 Task: Find connections with filter location Sar-e Pul with filter topic #lifestylewith filter profile language English with filter current company Capgemini with filter school Delhi Public School, Ranchi with filter industry Staffing and Recruiting with filter service category Computer Repair with filter keywords title Administrative Assistant
Action: Mouse moved to (279, 211)
Screenshot: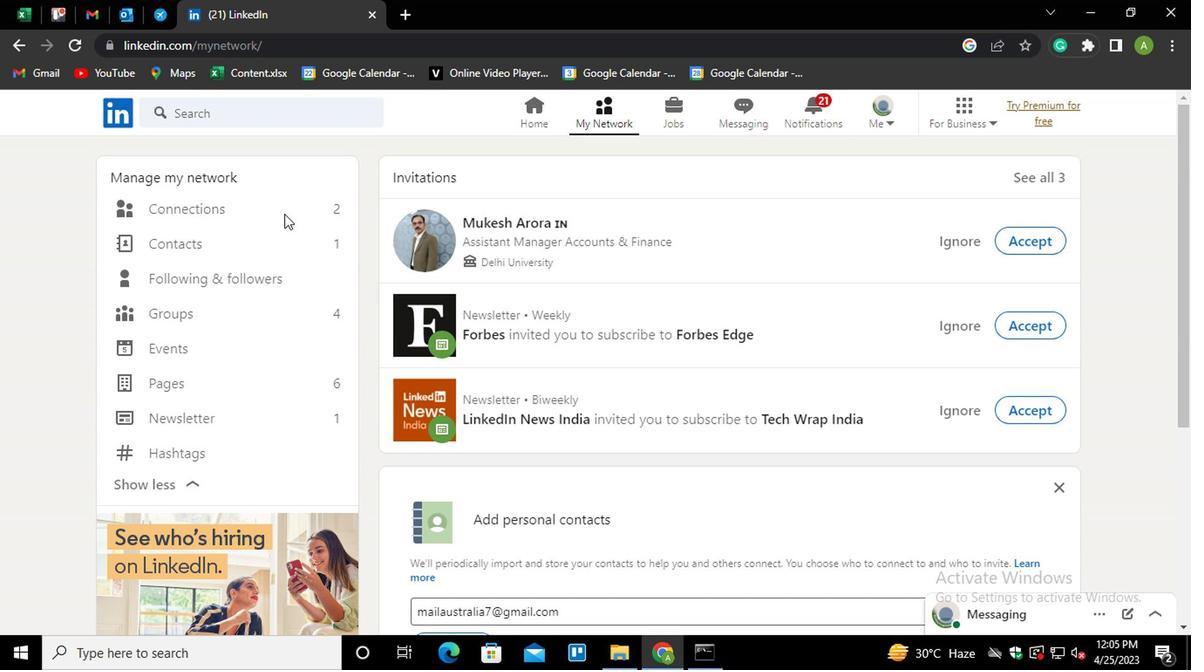 
Action: Mouse pressed left at (279, 211)
Screenshot: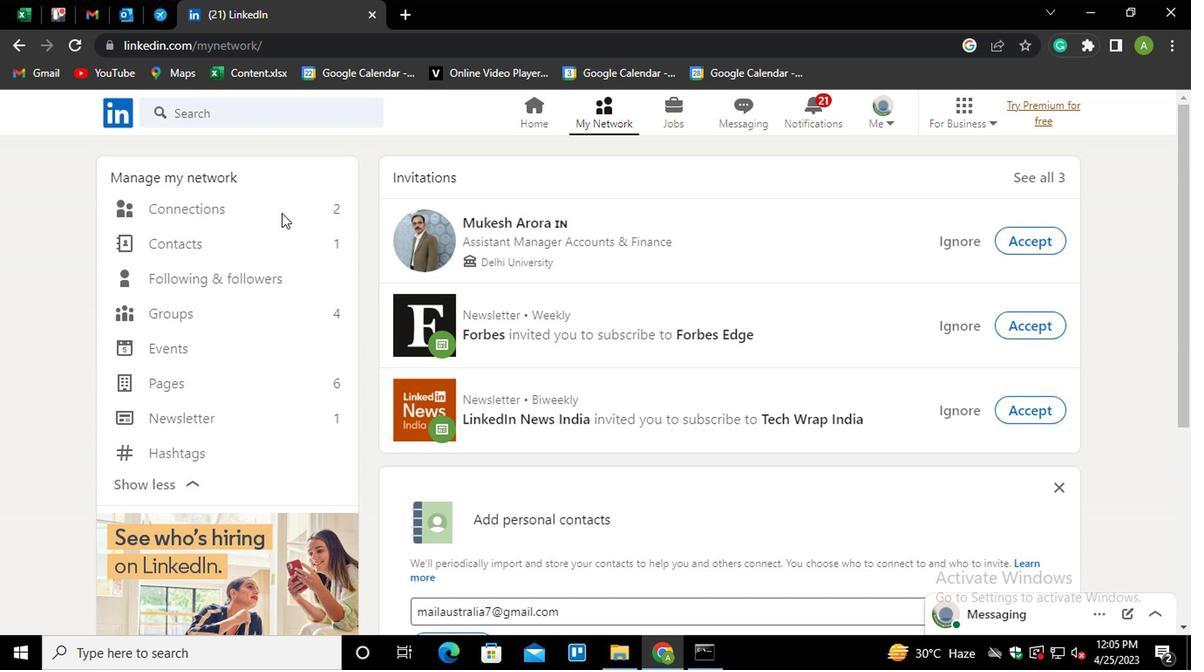 
Action: Mouse moved to (695, 211)
Screenshot: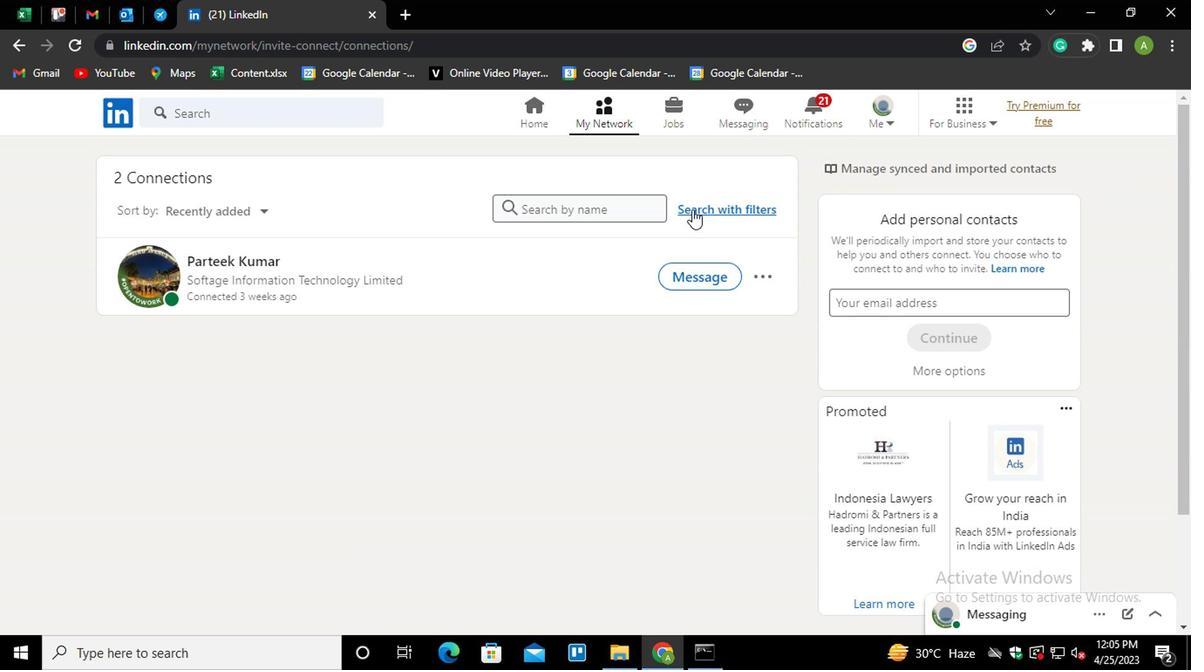 
Action: Mouse pressed left at (695, 211)
Screenshot: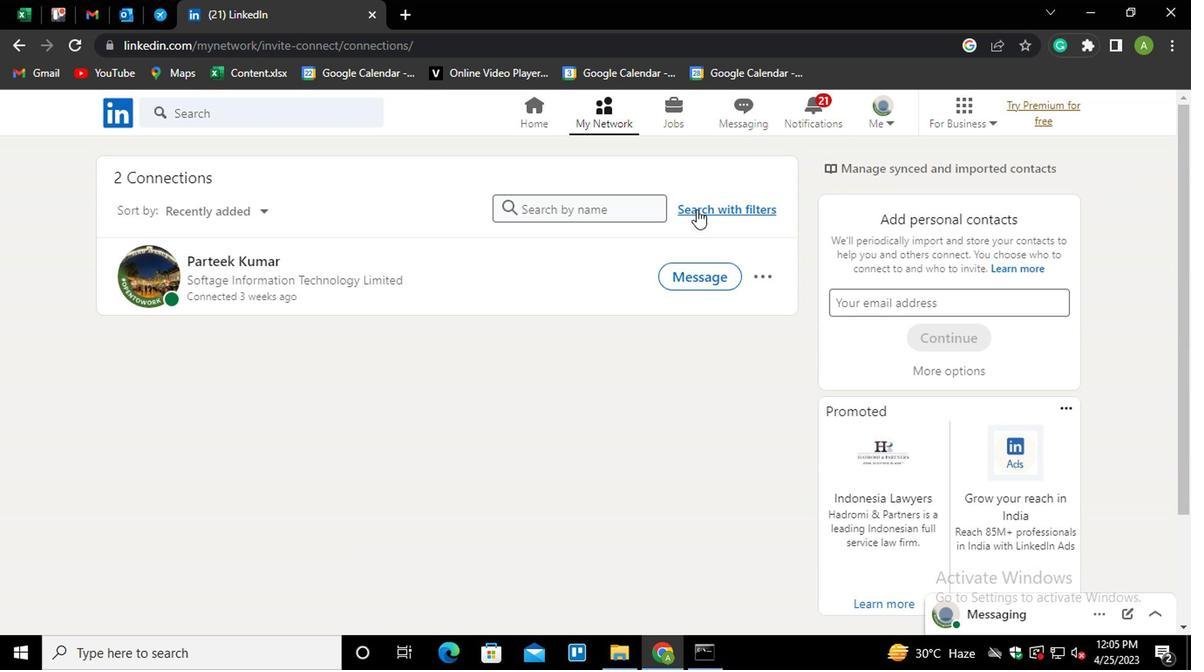 
Action: Mouse moved to (568, 160)
Screenshot: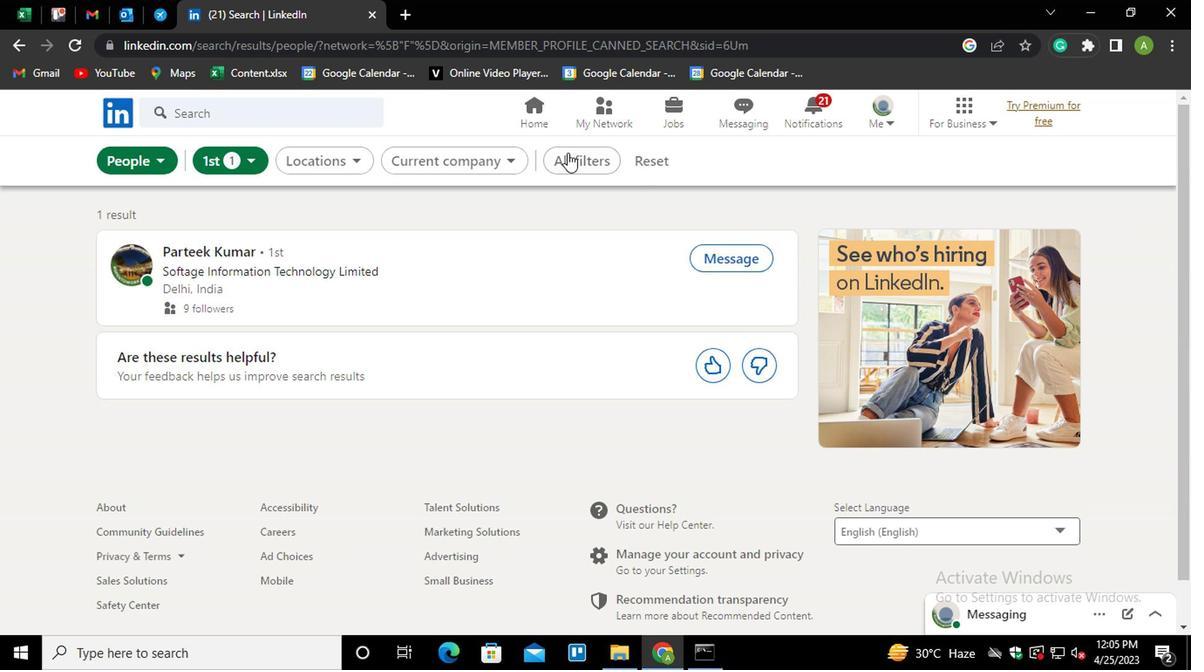 
Action: Mouse pressed left at (568, 160)
Screenshot: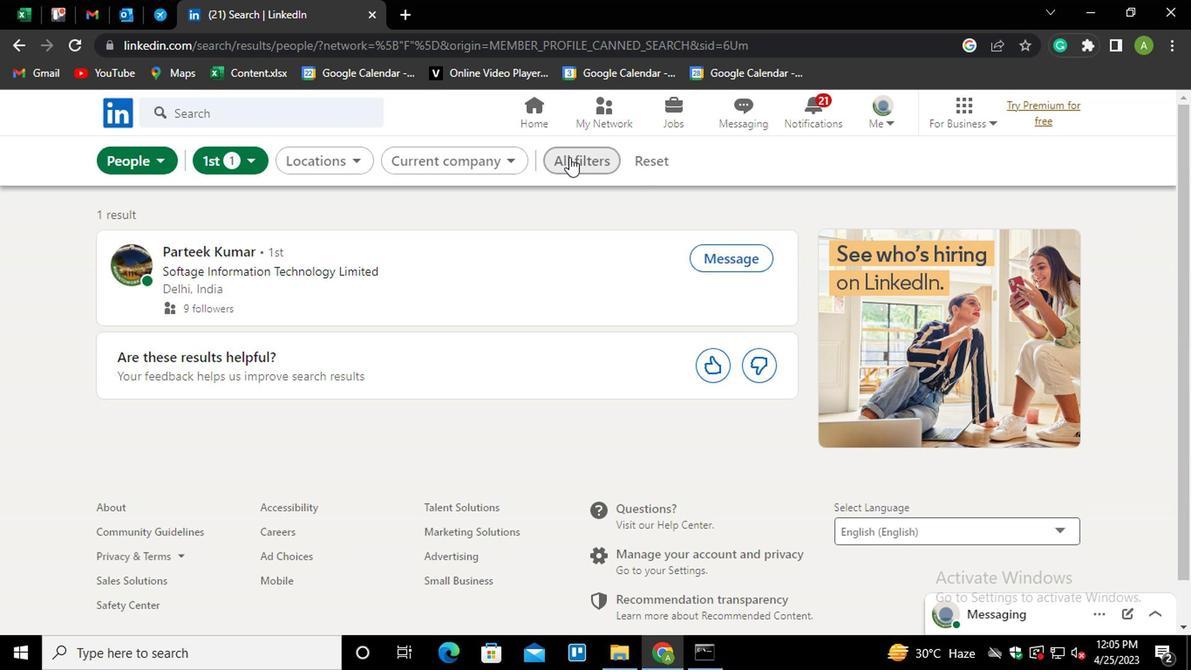 
Action: Mouse moved to (839, 339)
Screenshot: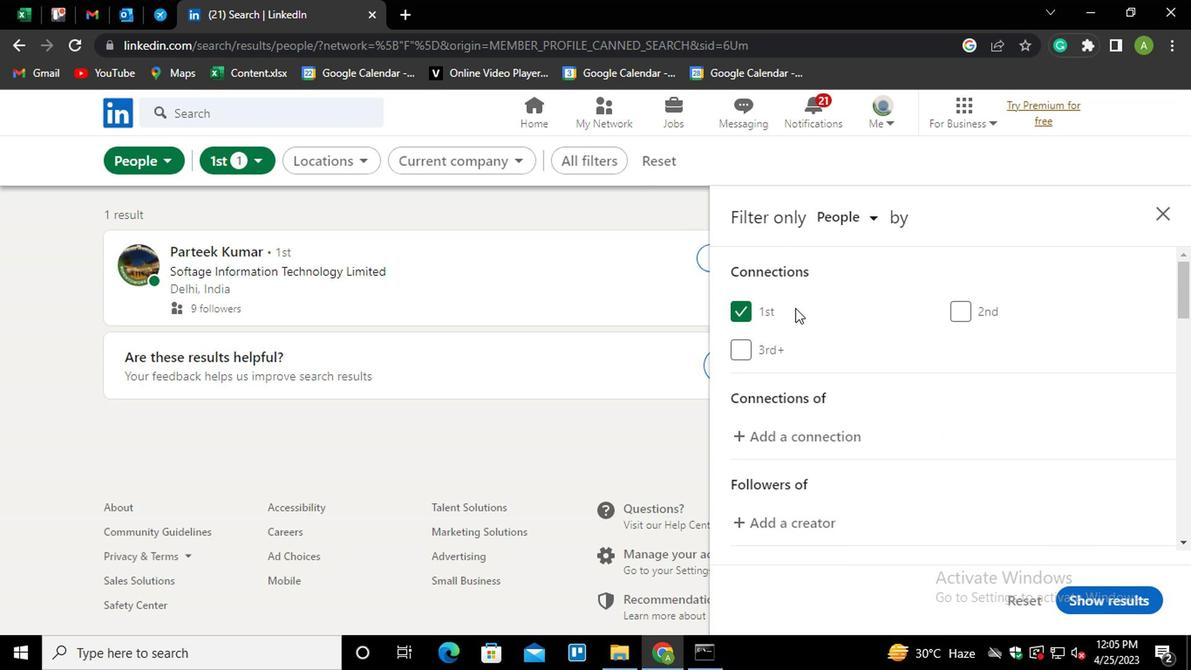 
Action: Mouse scrolled (839, 338) with delta (0, 0)
Screenshot: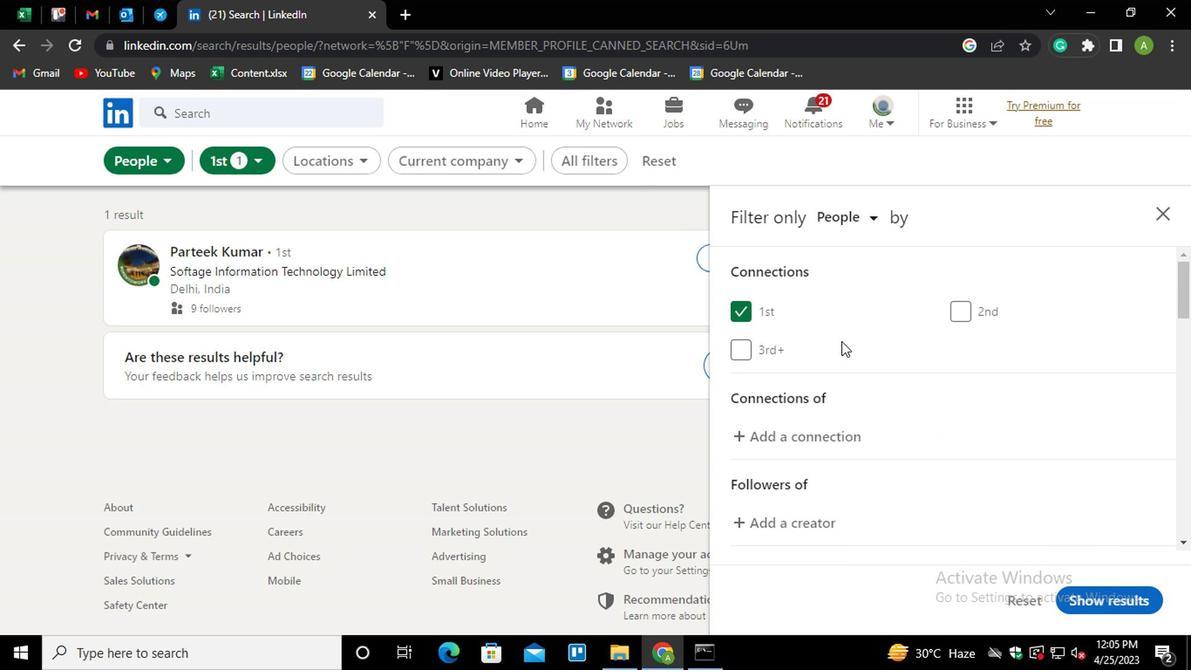 
Action: Mouse scrolled (839, 338) with delta (0, 0)
Screenshot: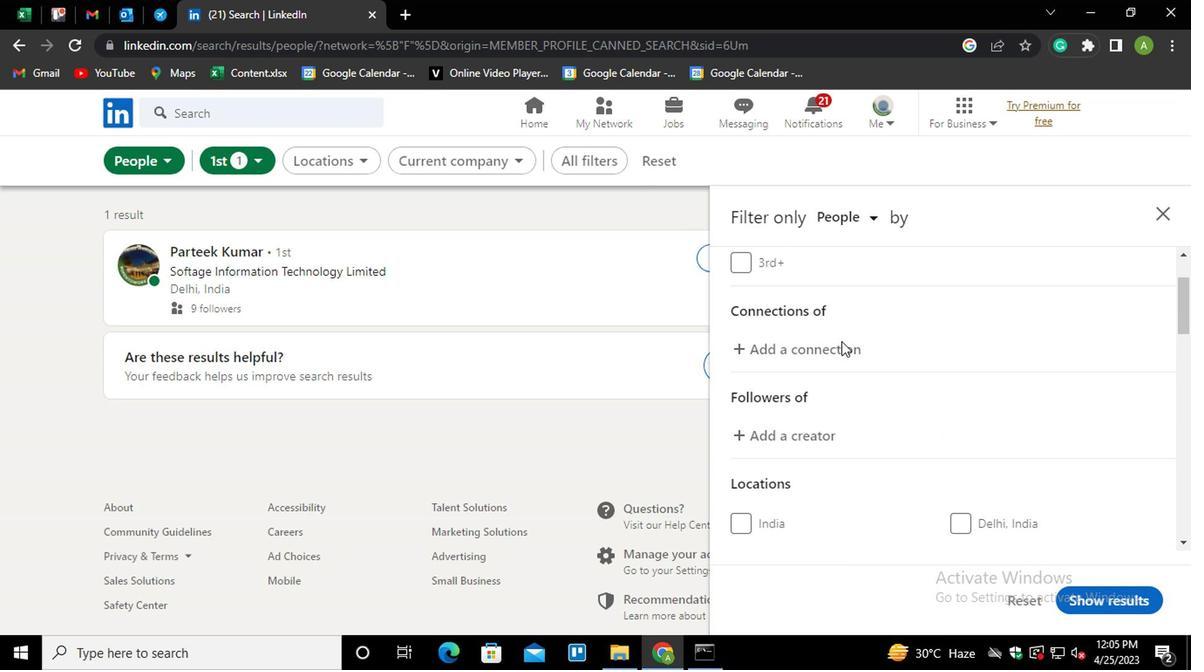 
Action: Mouse moved to (839, 345)
Screenshot: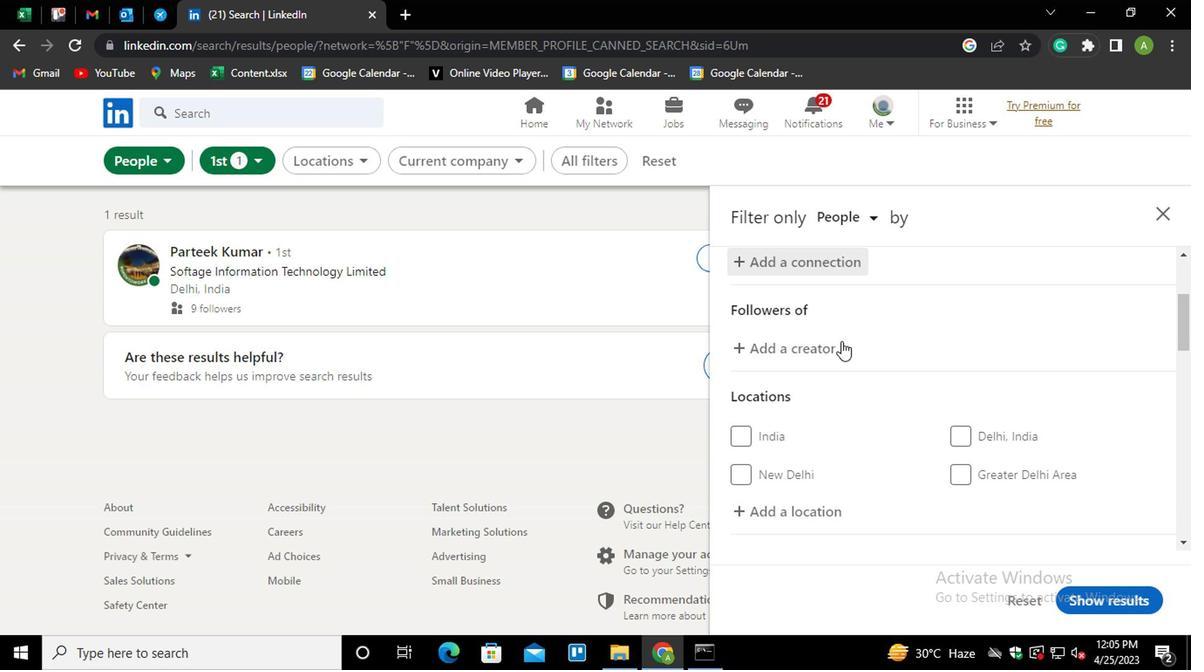 
Action: Mouse scrolled (839, 345) with delta (0, 0)
Screenshot: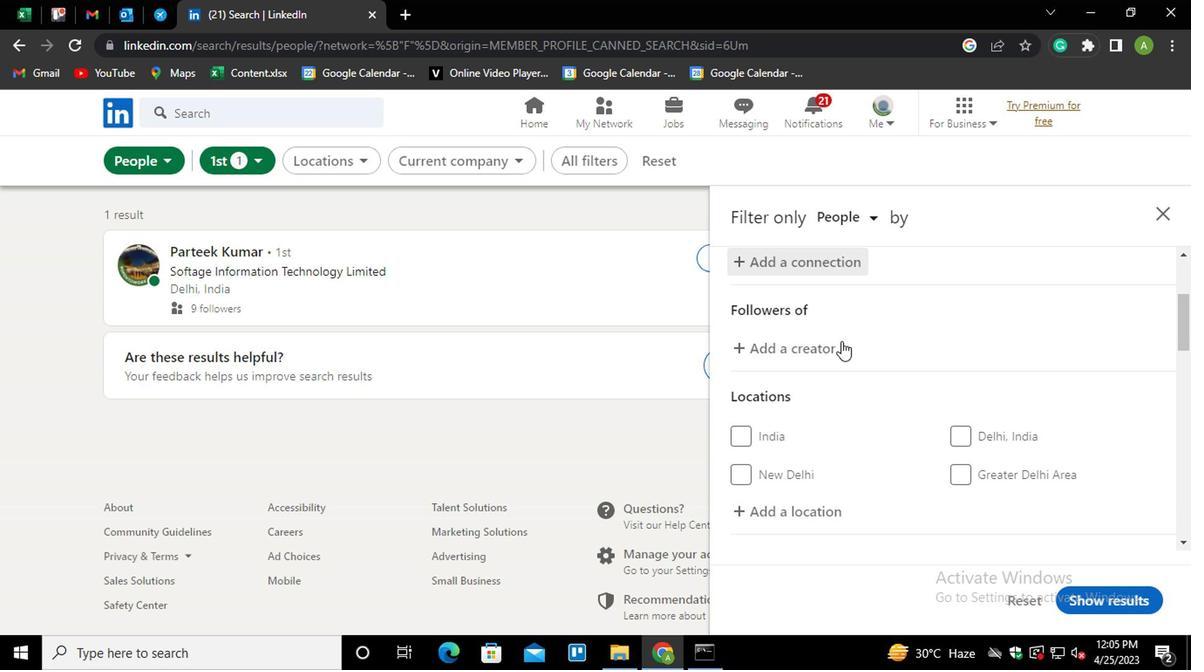 
Action: Mouse moved to (799, 419)
Screenshot: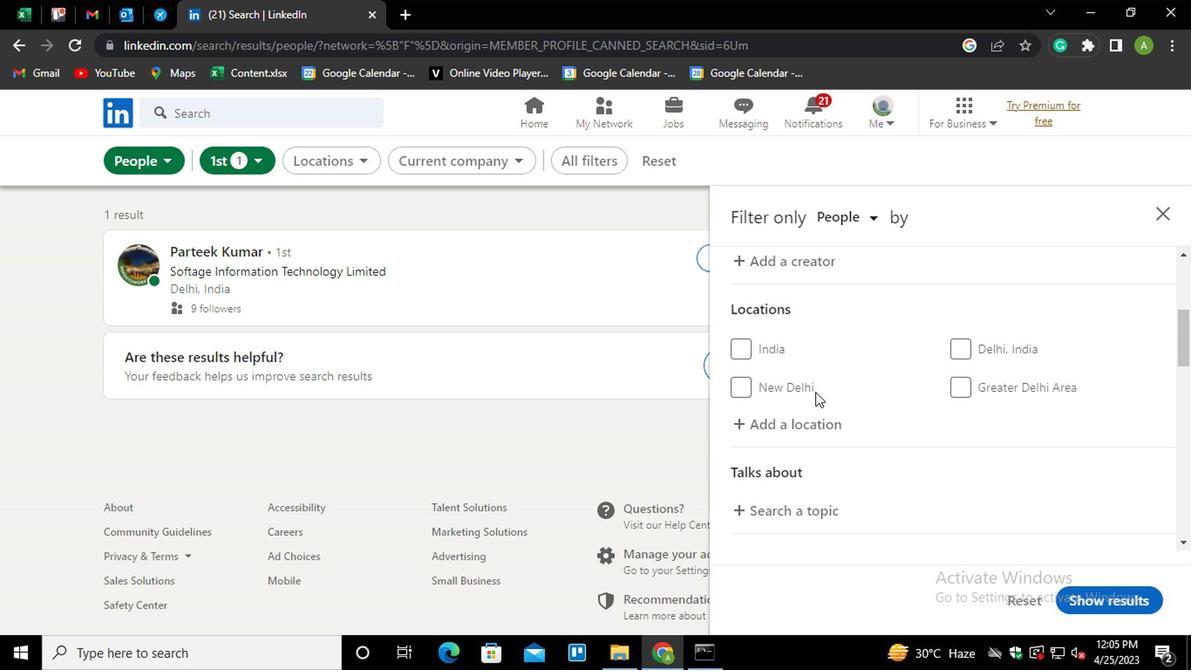 
Action: Mouse pressed left at (799, 419)
Screenshot: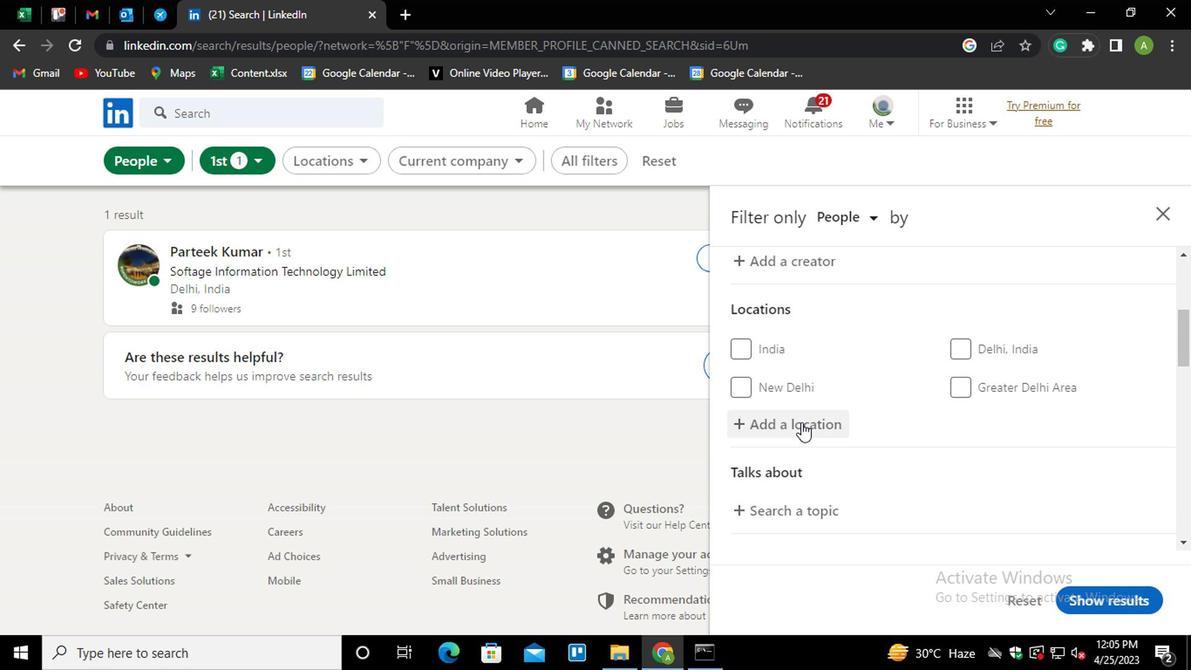 
Action: Mouse moved to (797, 422)
Screenshot: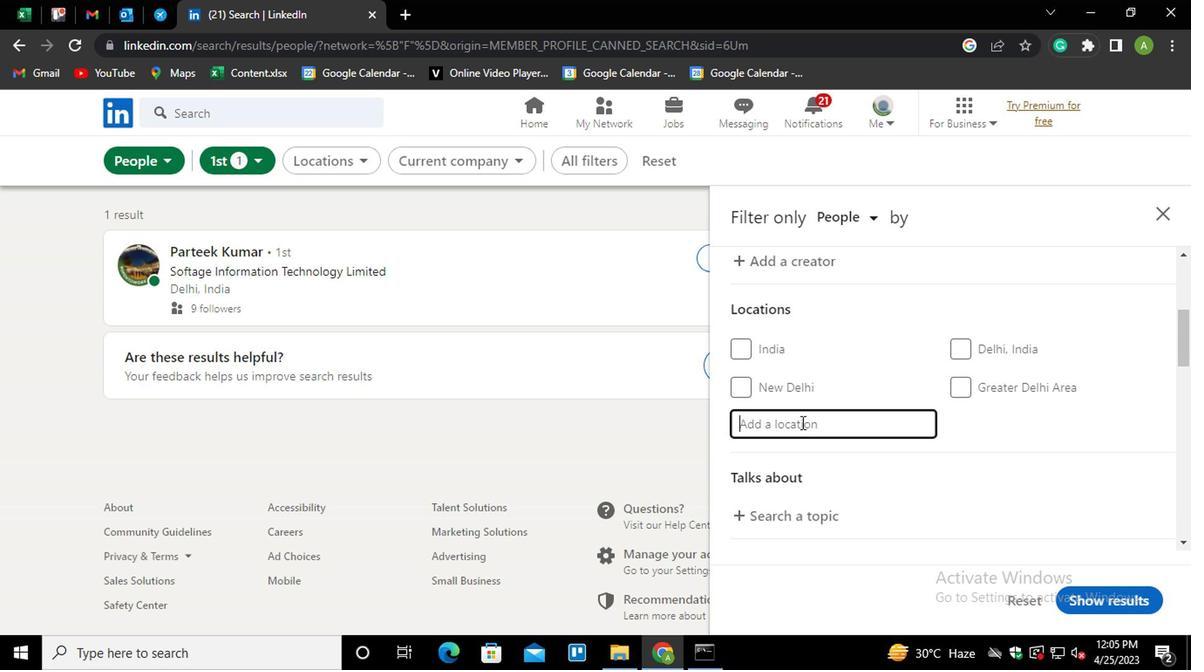 
Action: Mouse pressed left at (797, 422)
Screenshot: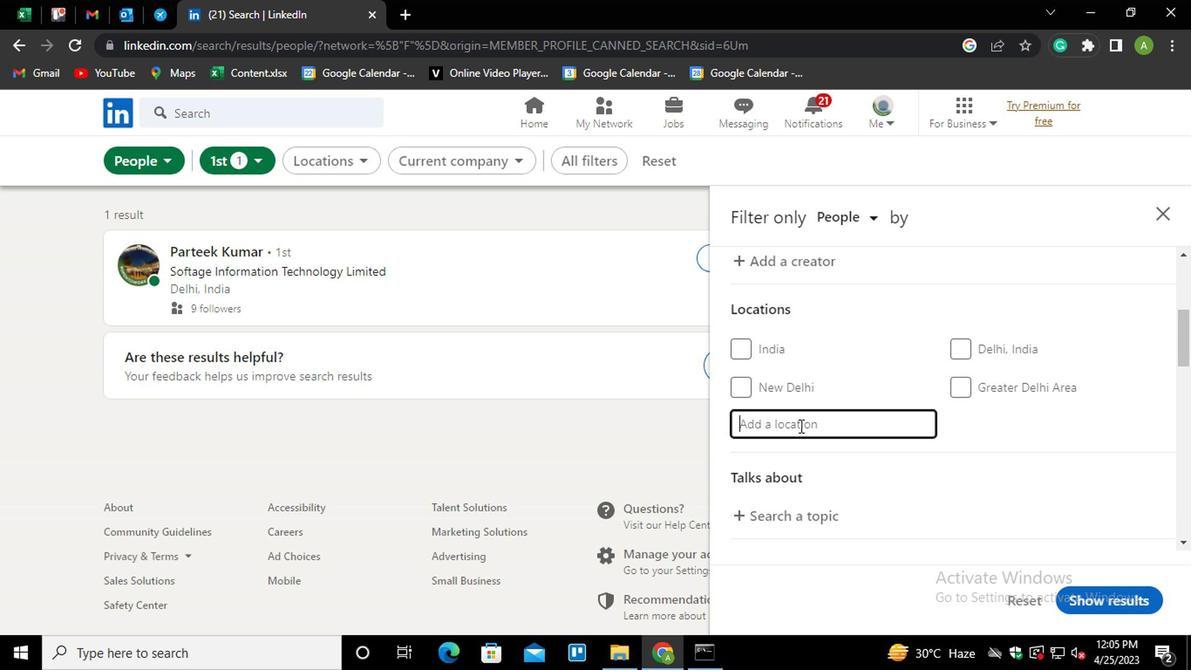 
Action: Key pressed <Key.shift>SAR-E-<Key.space><Key.backspace><Key.shift_r>PUL
Screenshot: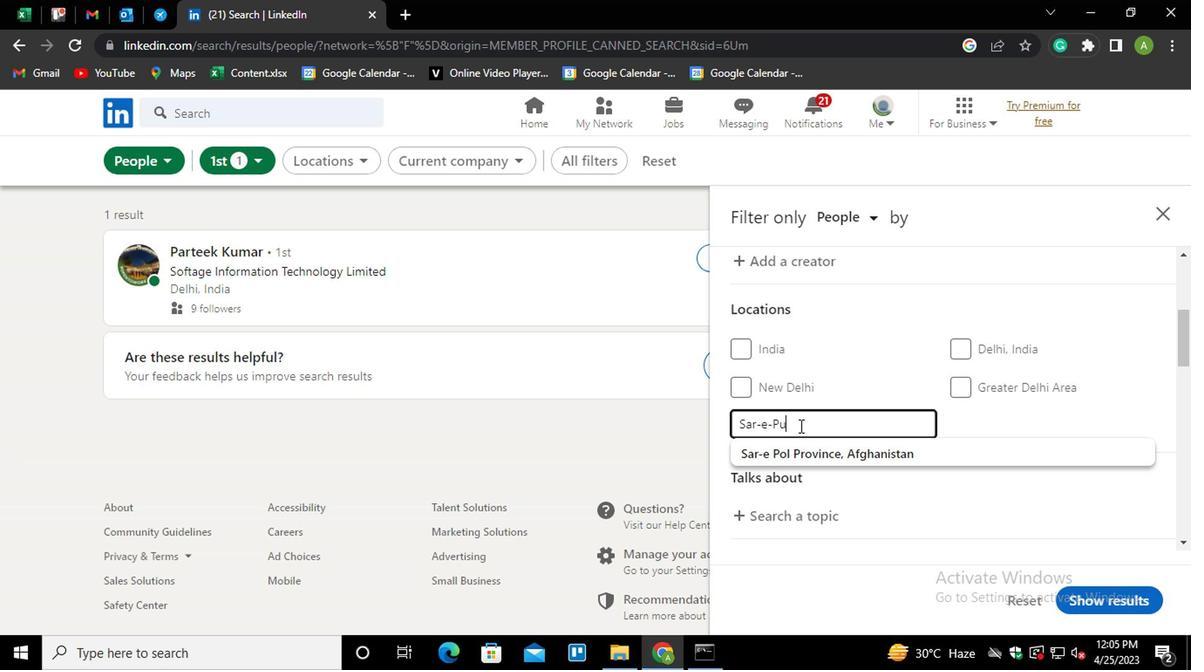 
Action: Mouse moved to (1124, 336)
Screenshot: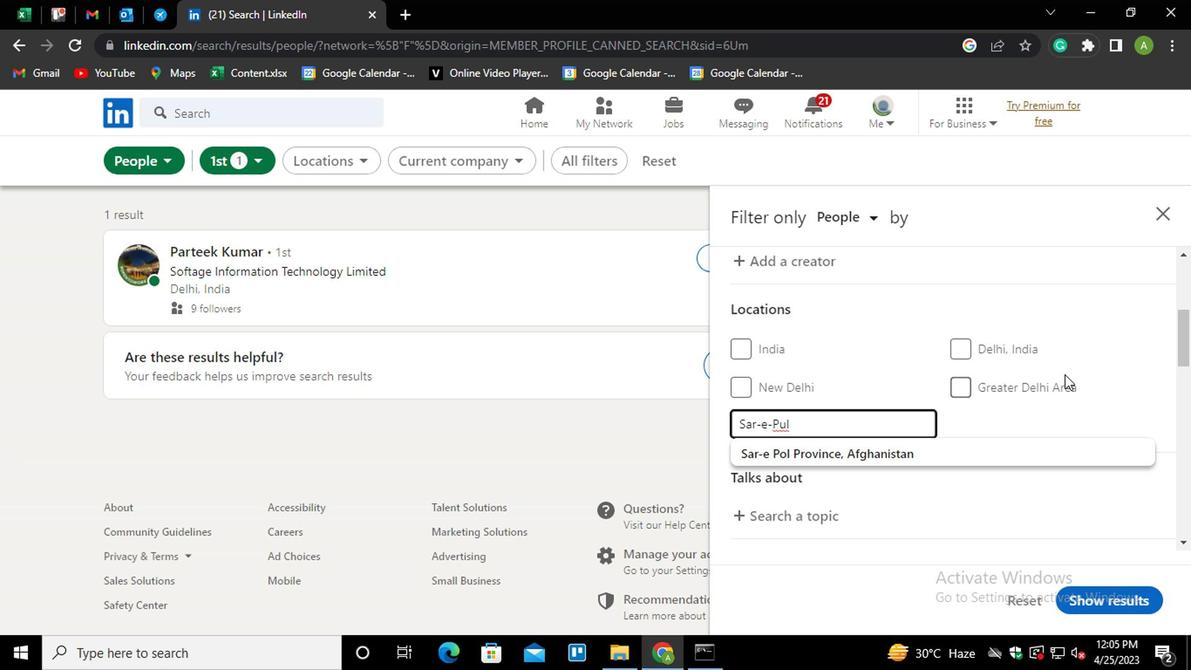 
Action: Mouse pressed left at (1124, 336)
Screenshot: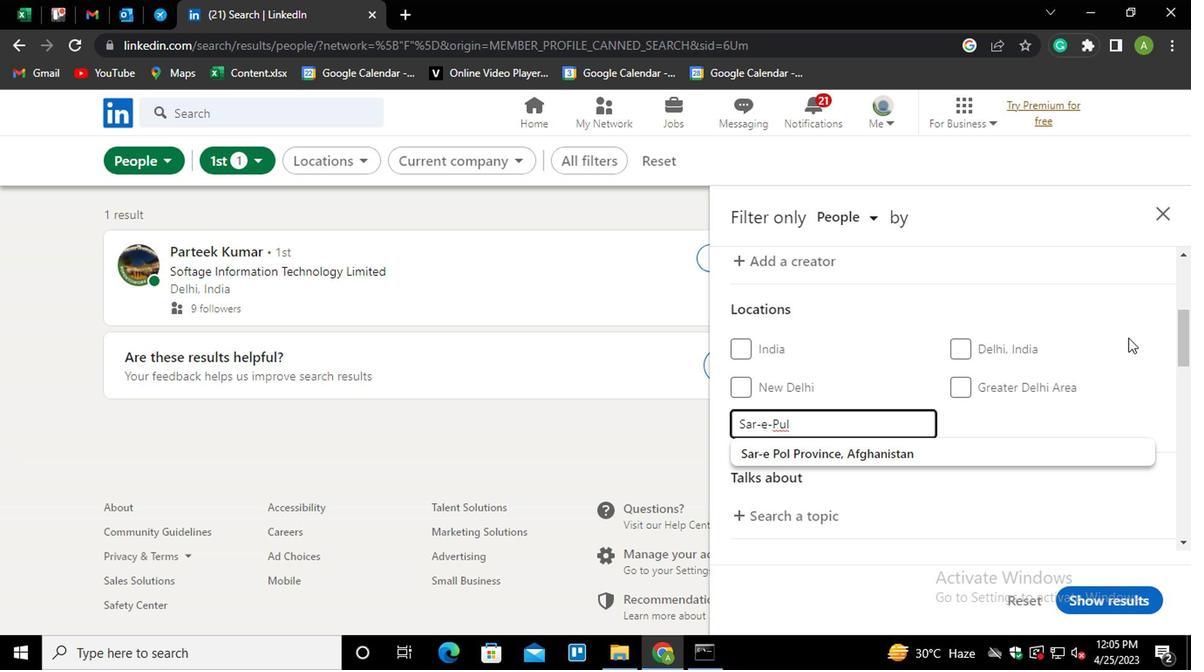 
Action: Mouse moved to (1081, 450)
Screenshot: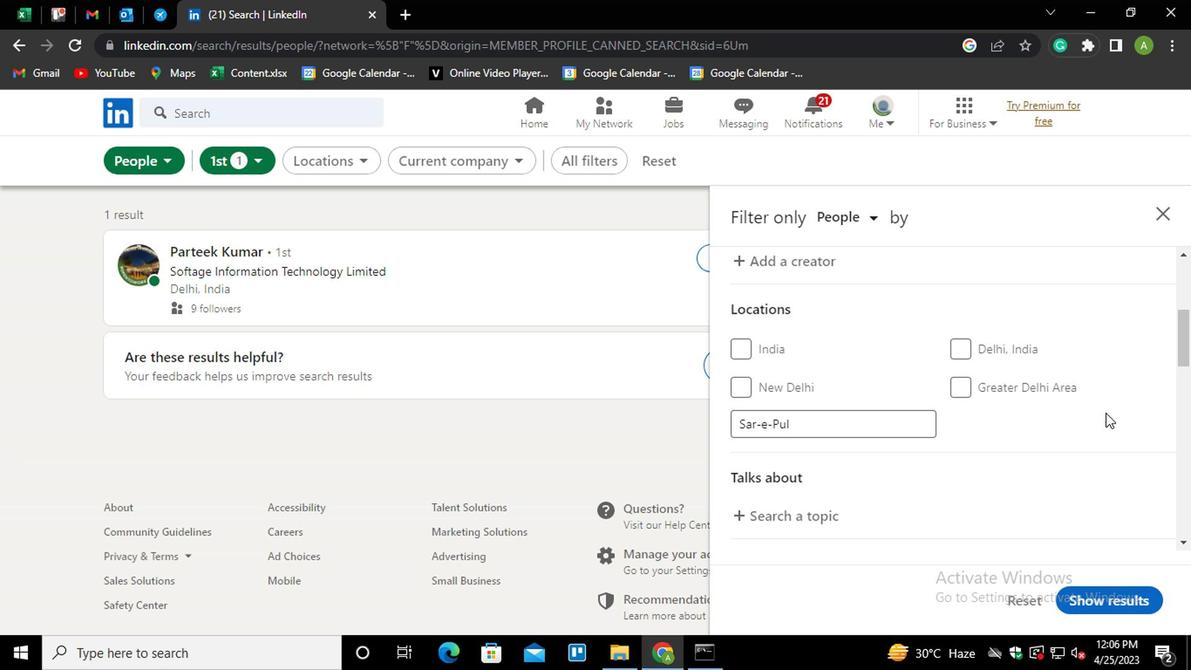 
Action: Mouse scrolled (1081, 448) with delta (0, -1)
Screenshot: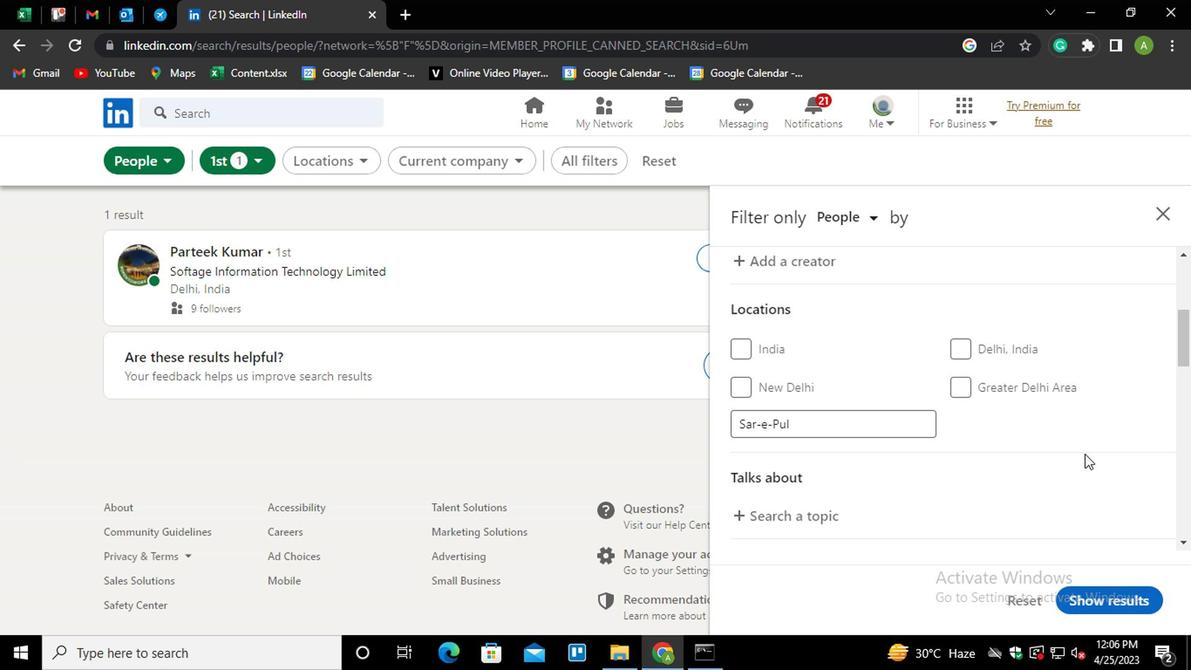 
Action: Mouse moved to (813, 423)
Screenshot: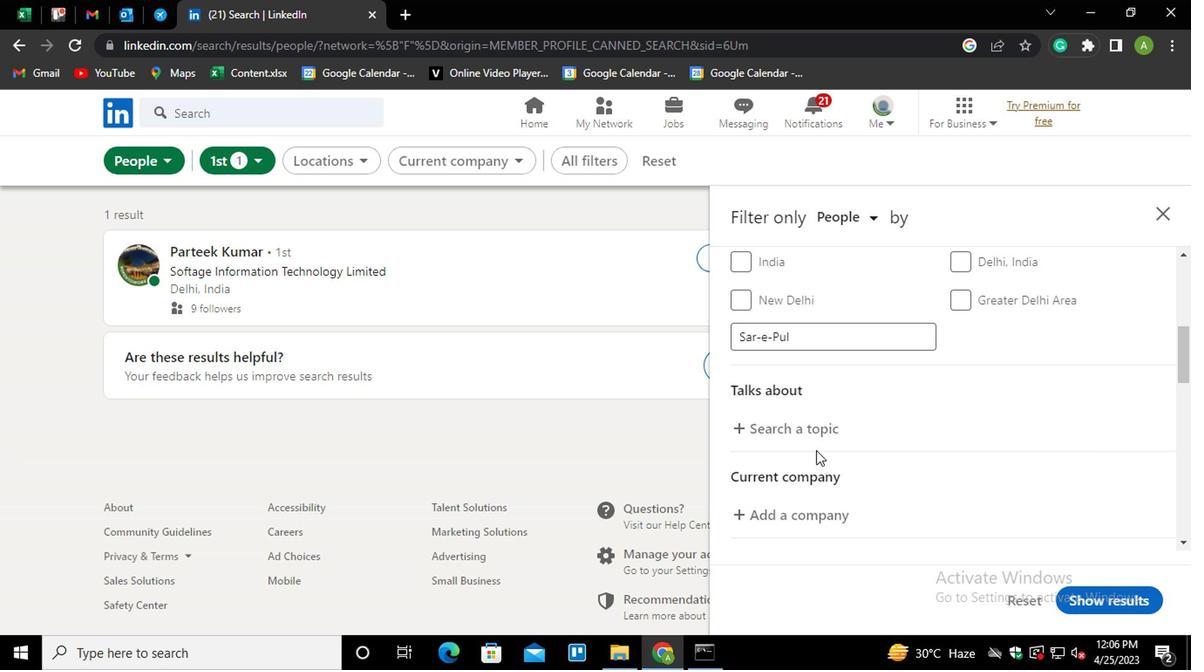 
Action: Mouse pressed left at (813, 423)
Screenshot: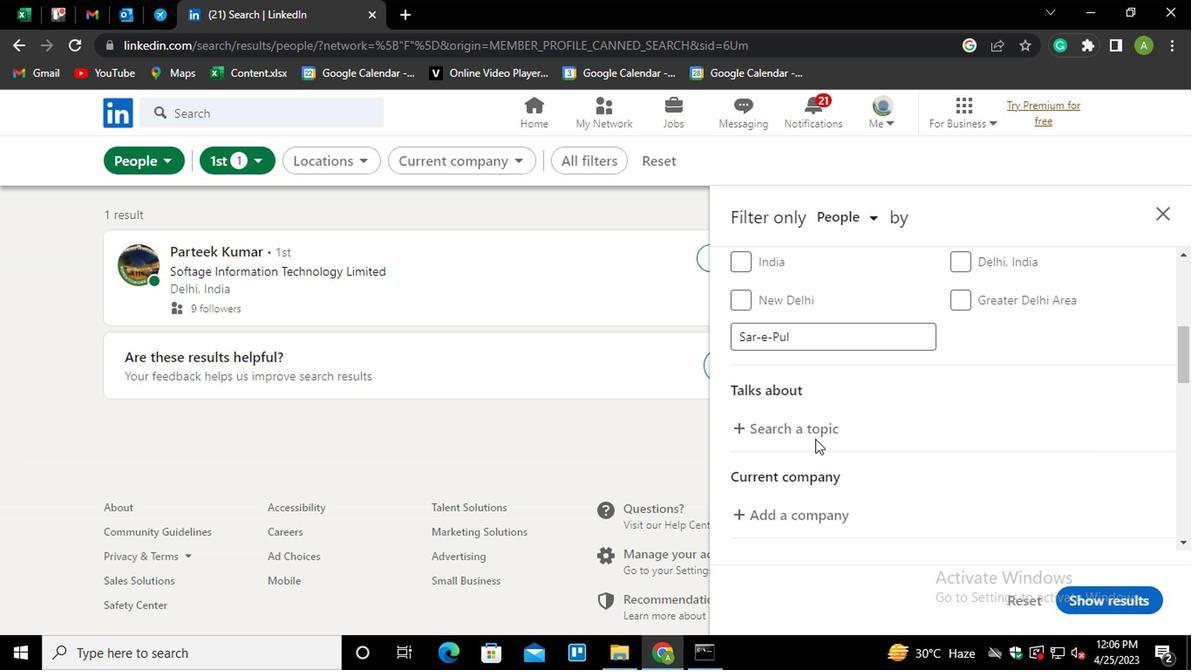 
Action: Mouse moved to (797, 423)
Screenshot: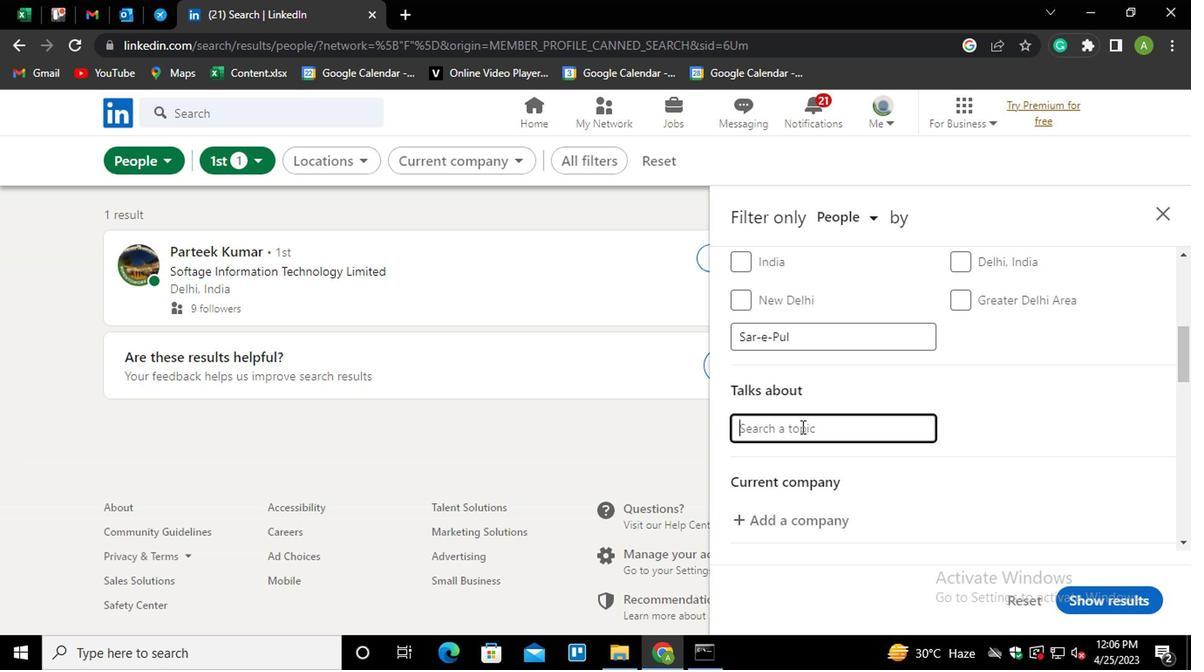 
Action: Key pressed <Key.shift>#LIFESTYLEWITH
Screenshot: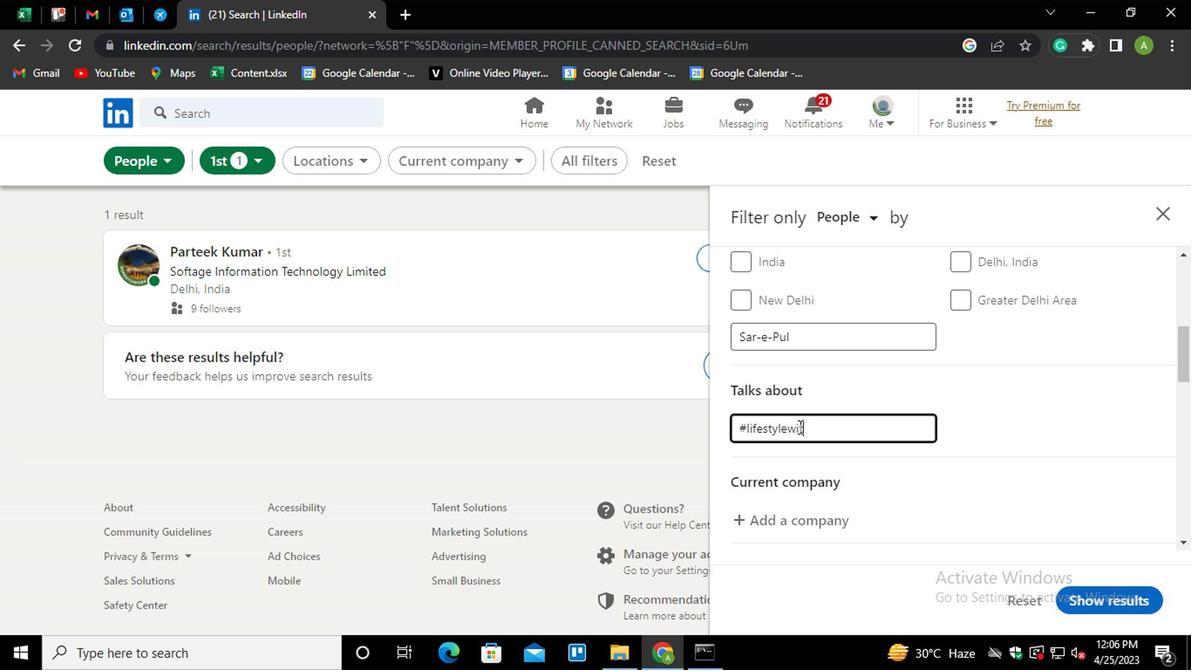 
Action: Mouse moved to (1097, 404)
Screenshot: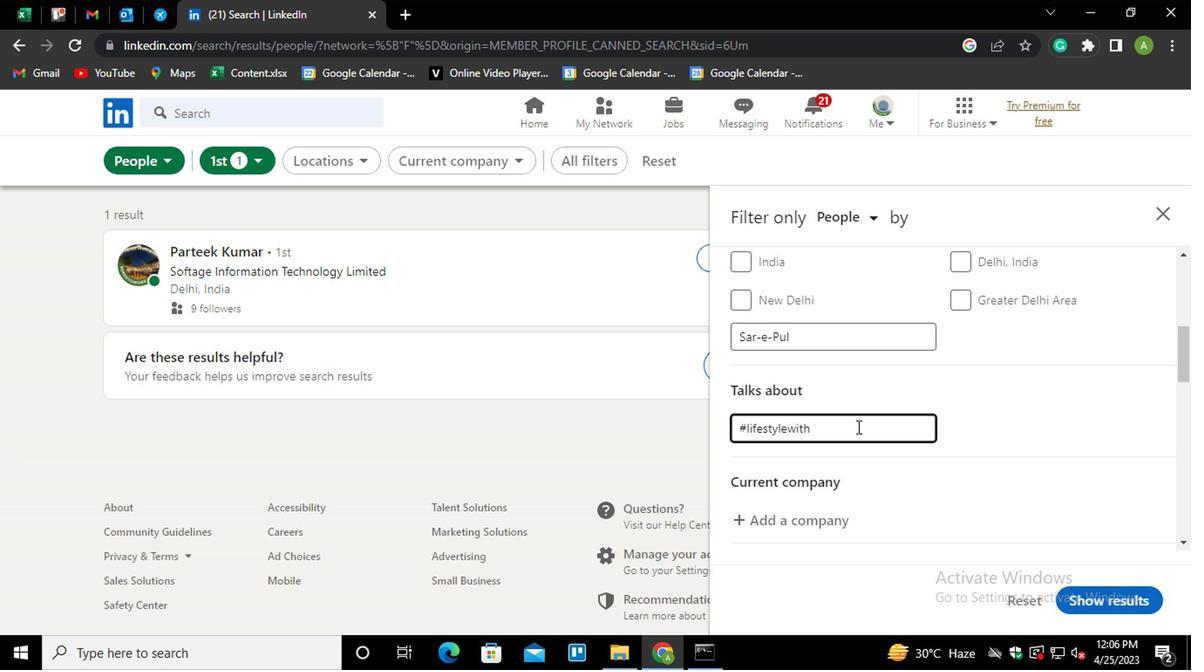 
Action: Mouse pressed left at (1097, 404)
Screenshot: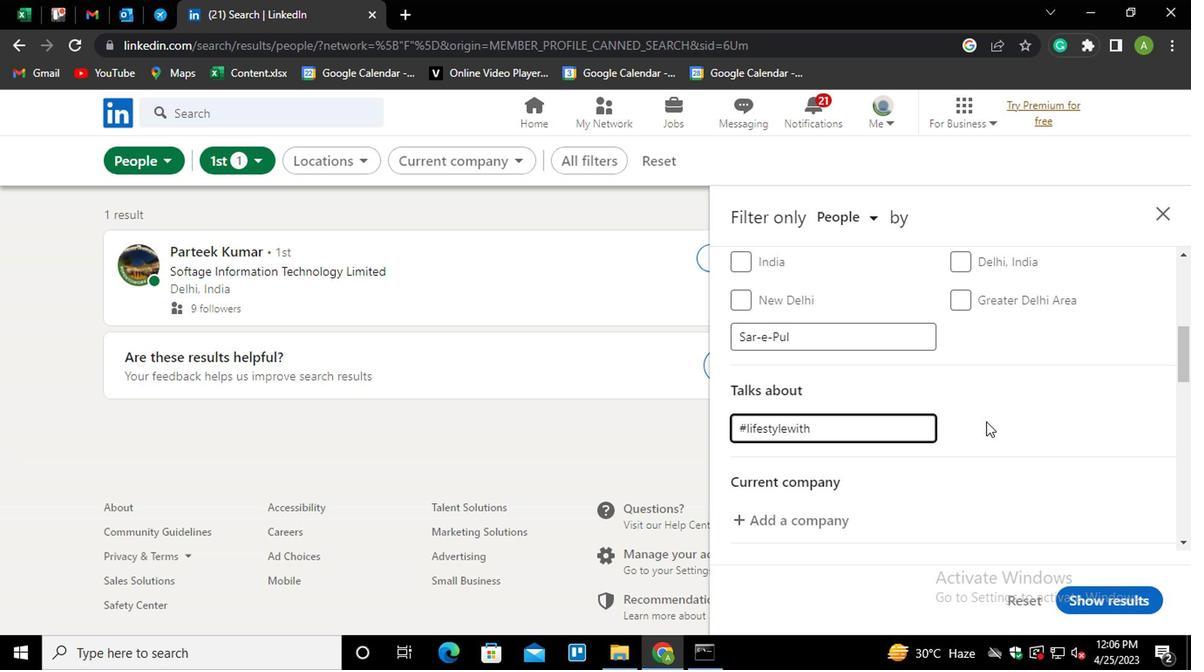 
Action: Mouse scrolled (1097, 403) with delta (0, -1)
Screenshot: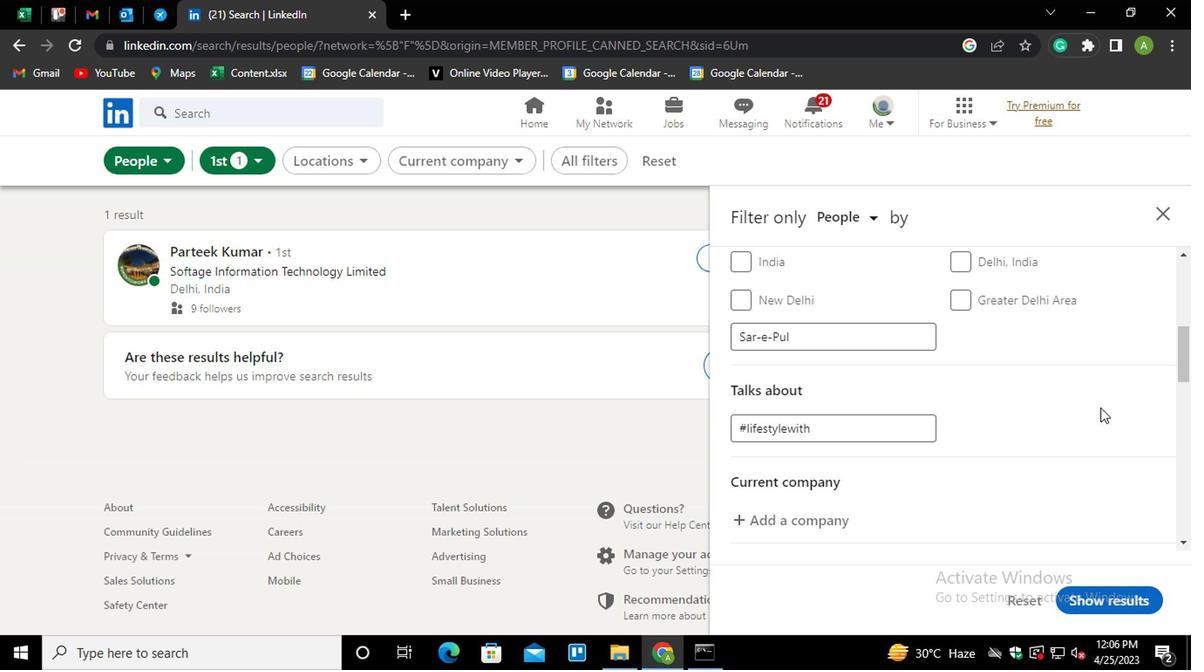 
Action: Mouse scrolled (1097, 403) with delta (0, -1)
Screenshot: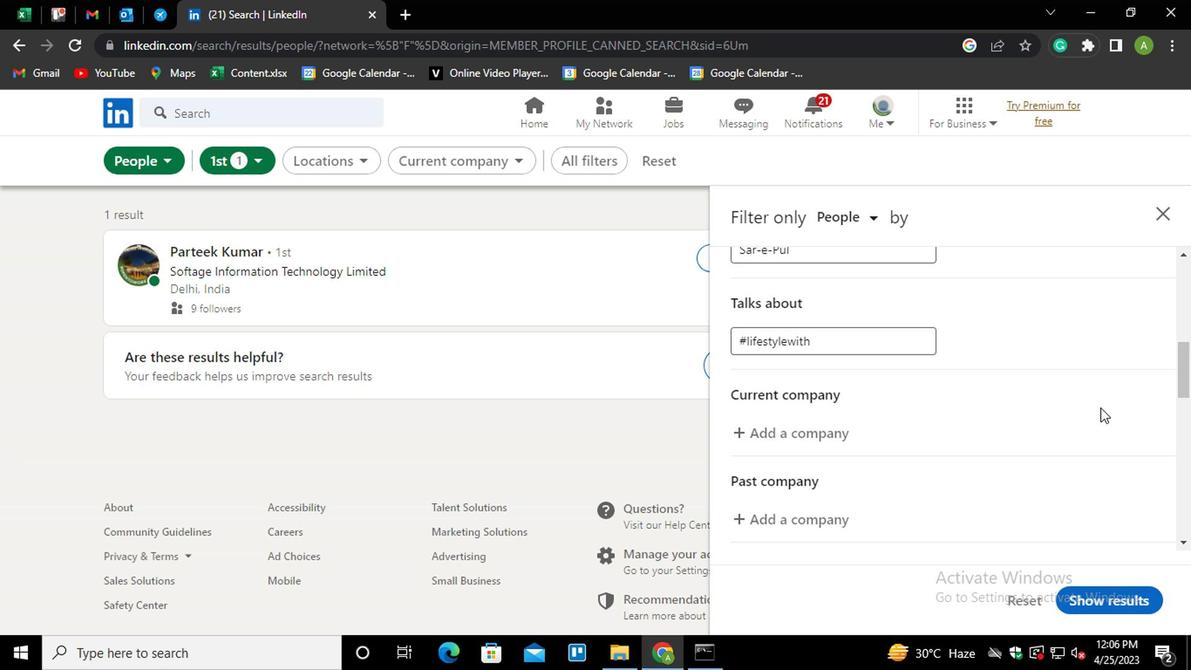 
Action: Mouse moved to (1086, 389)
Screenshot: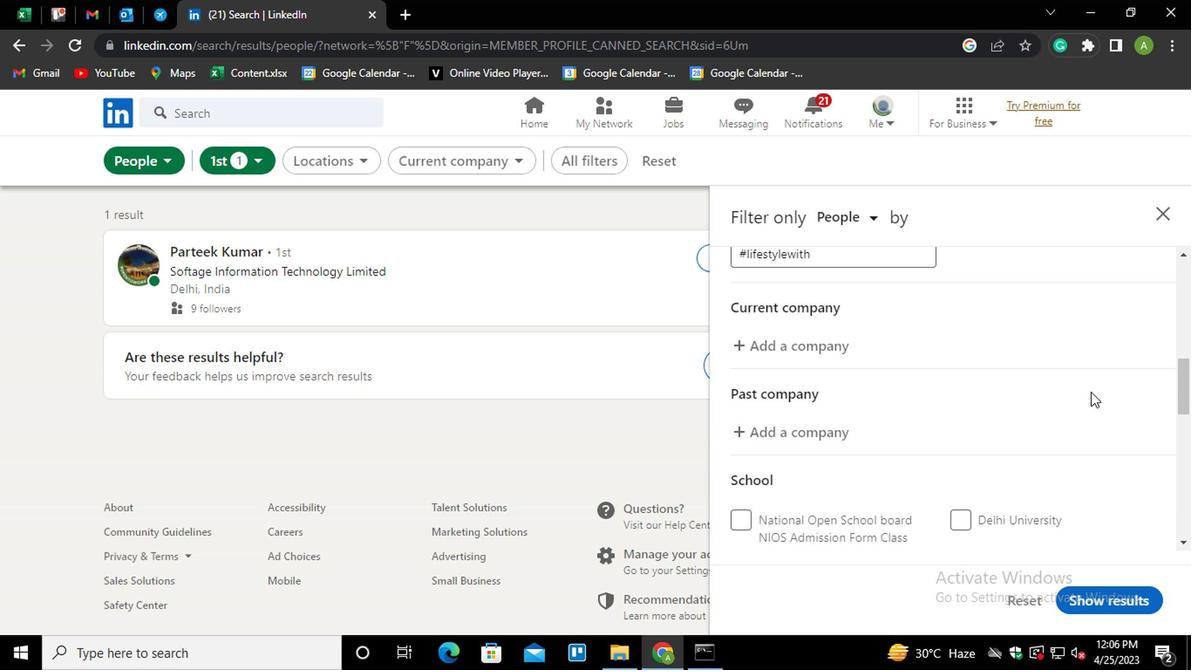 
Action: Mouse scrolled (1086, 388) with delta (0, 0)
Screenshot: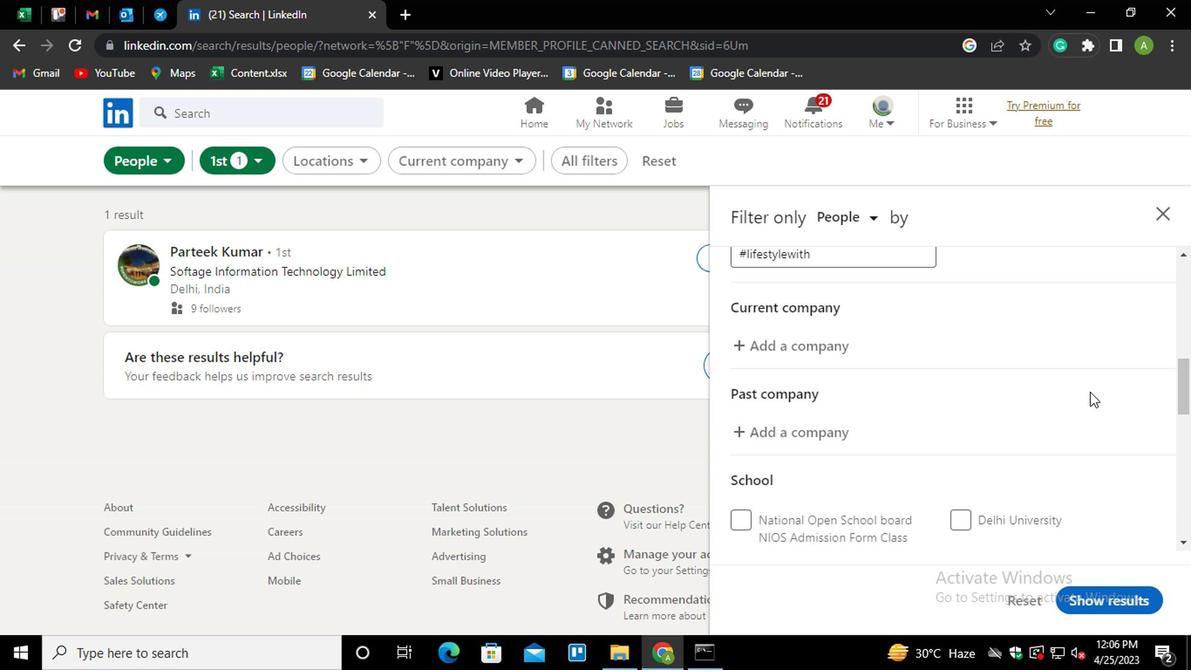 
Action: Mouse scrolled (1086, 388) with delta (0, 0)
Screenshot: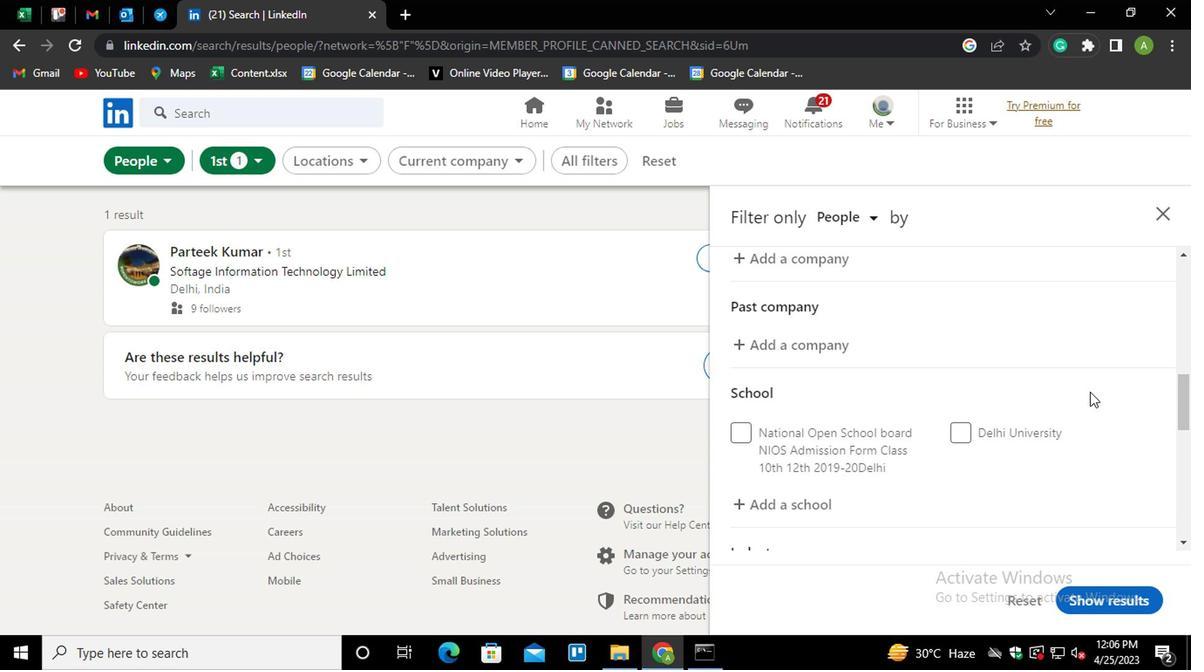 
Action: Mouse scrolled (1086, 388) with delta (0, 0)
Screenshot: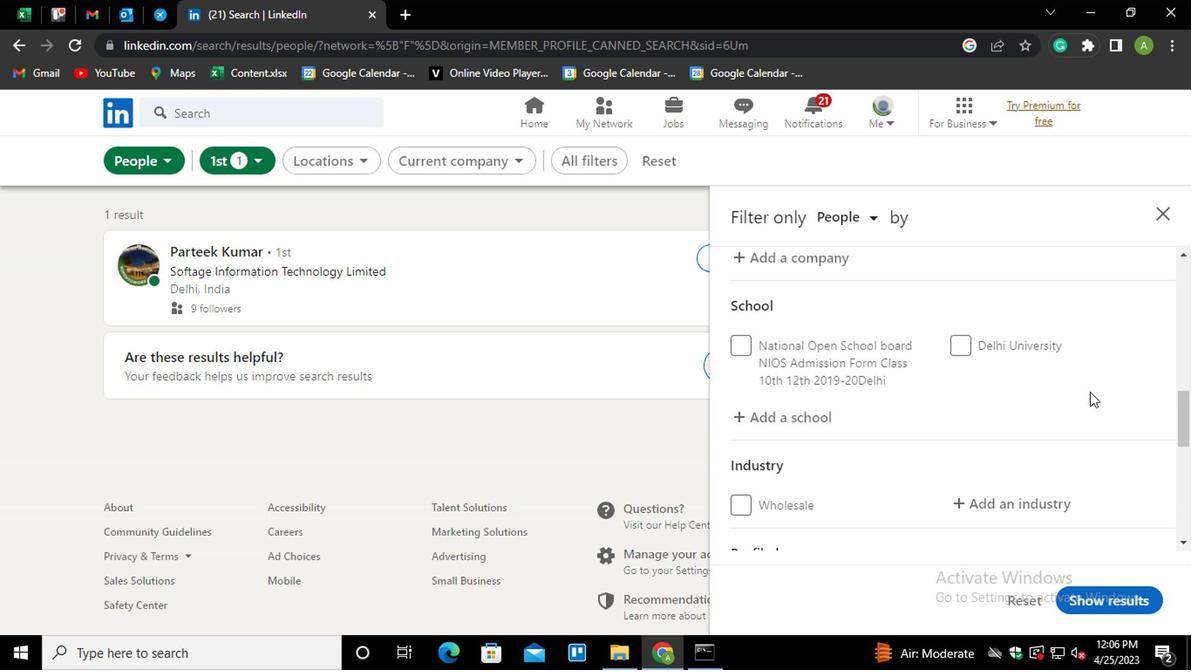 
Action: Mouse scrolled (1086, 388) with delta (0, 0)
Screenshot: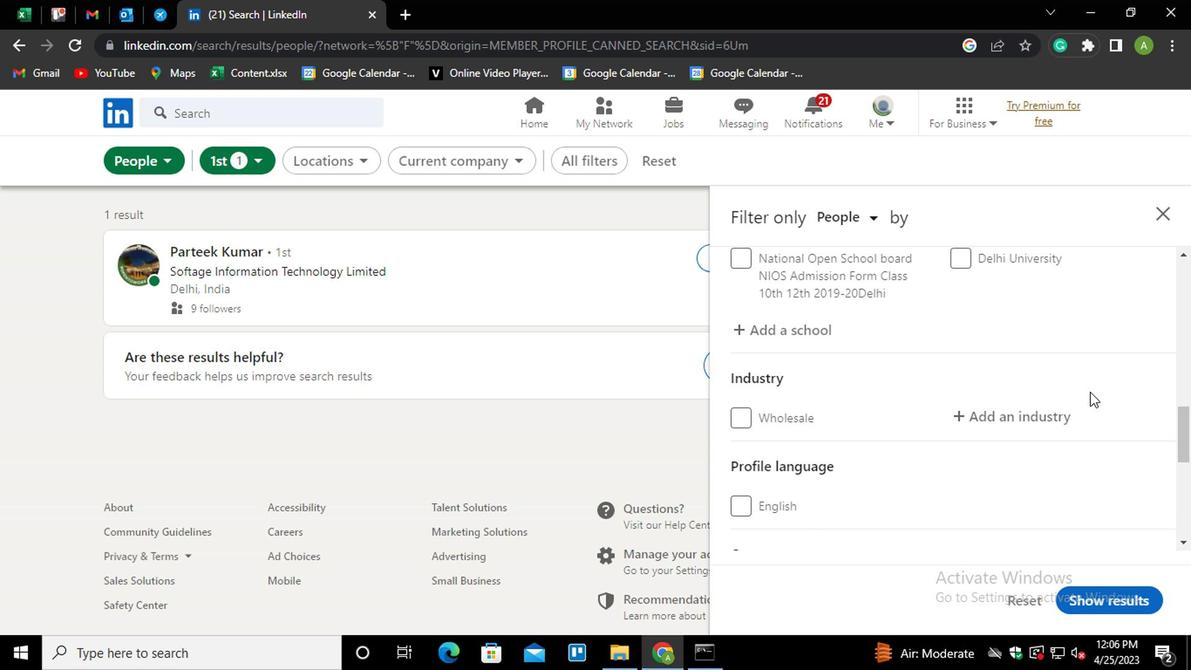 
Action: Mouse scrolled (1086, 388) with delta (0, 0)
Screenshot: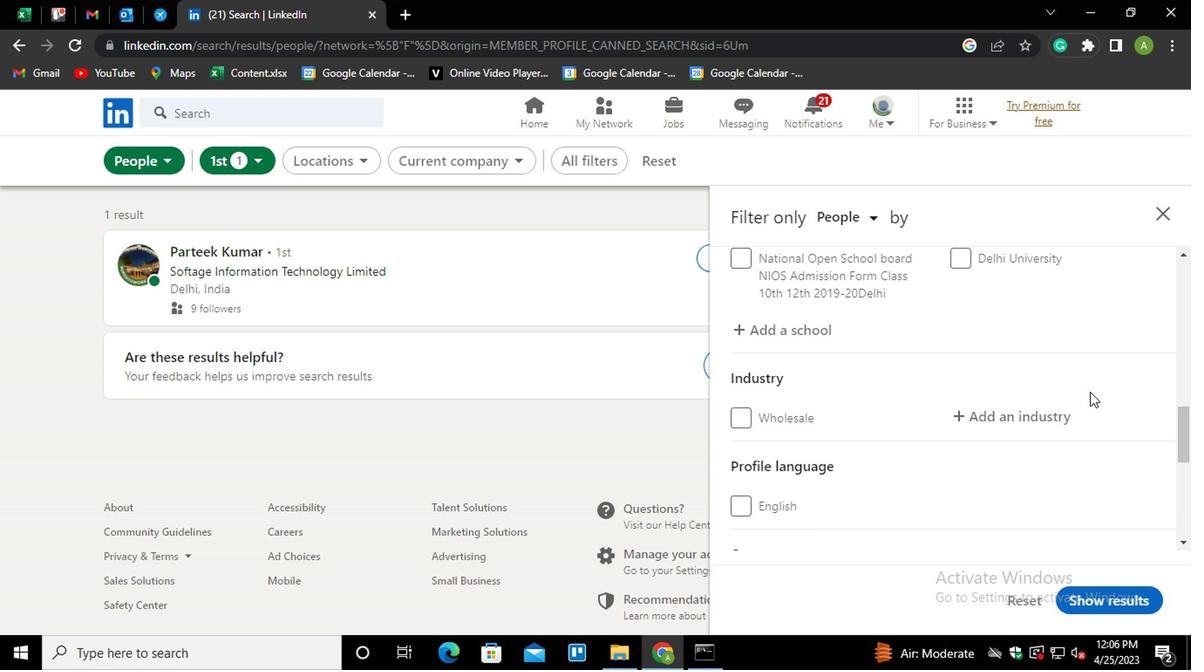 
Action: Mouse moved to (746, 333)
Screenshot: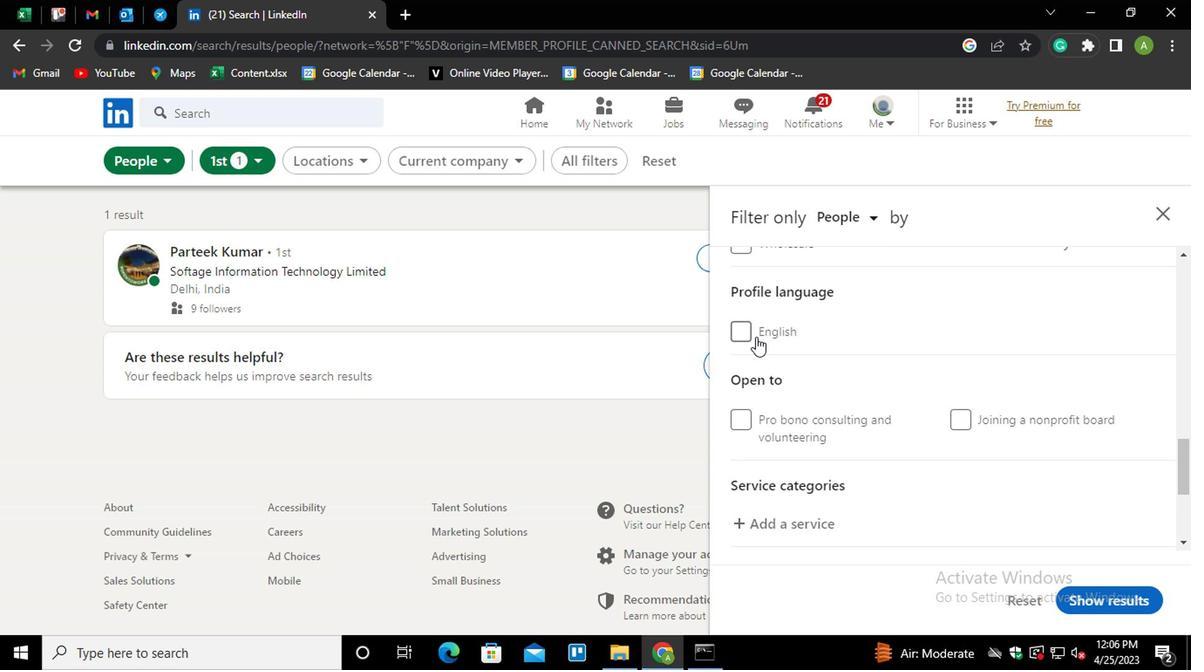 
Action: Mouse pressed left at (746, 333)
Screenshot: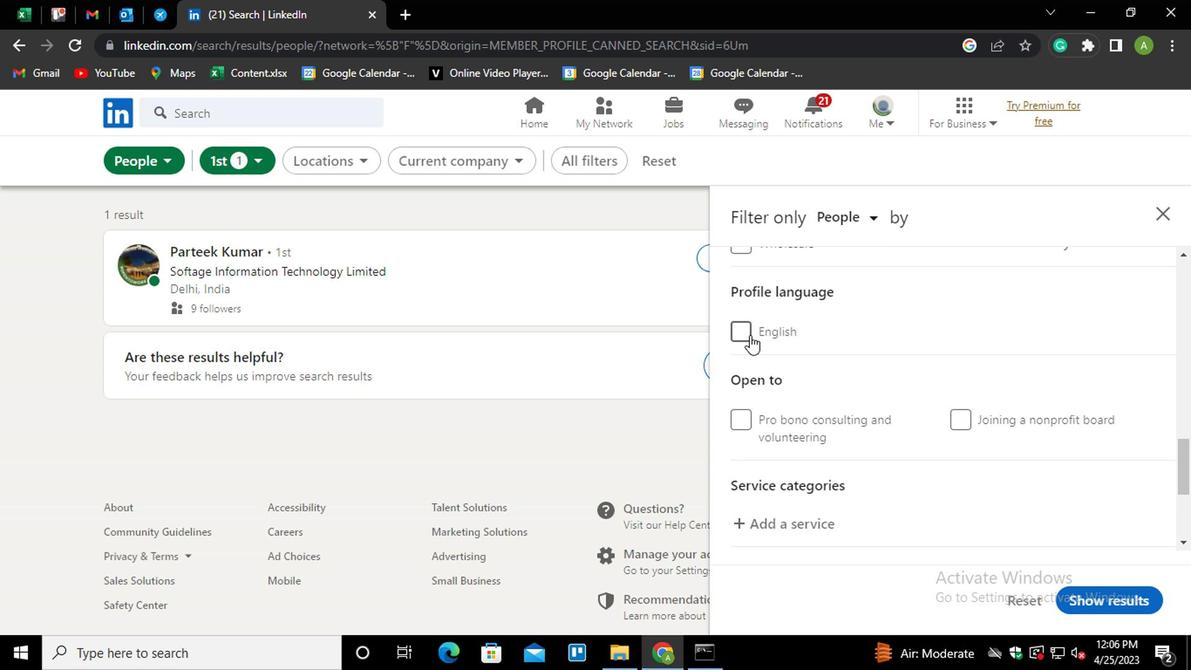 
Action: Mouse moved to (880, 364)
Screenshot: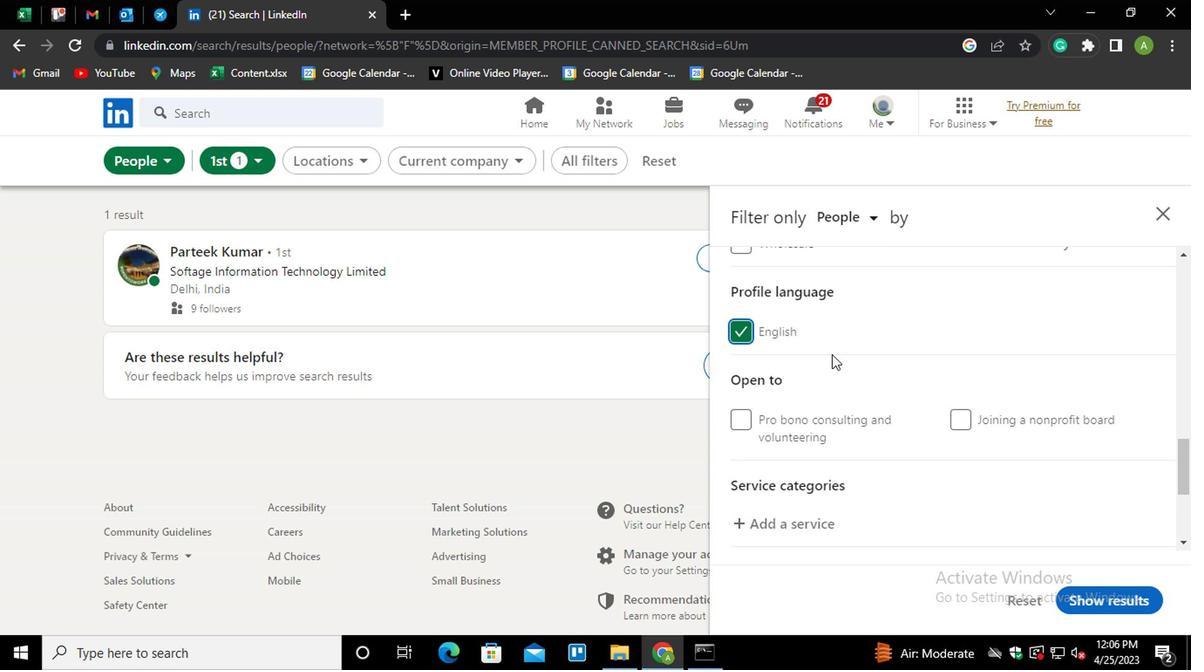
Action: Mouse scrolled (880, 365) with delta (0, 1)
Screenshot: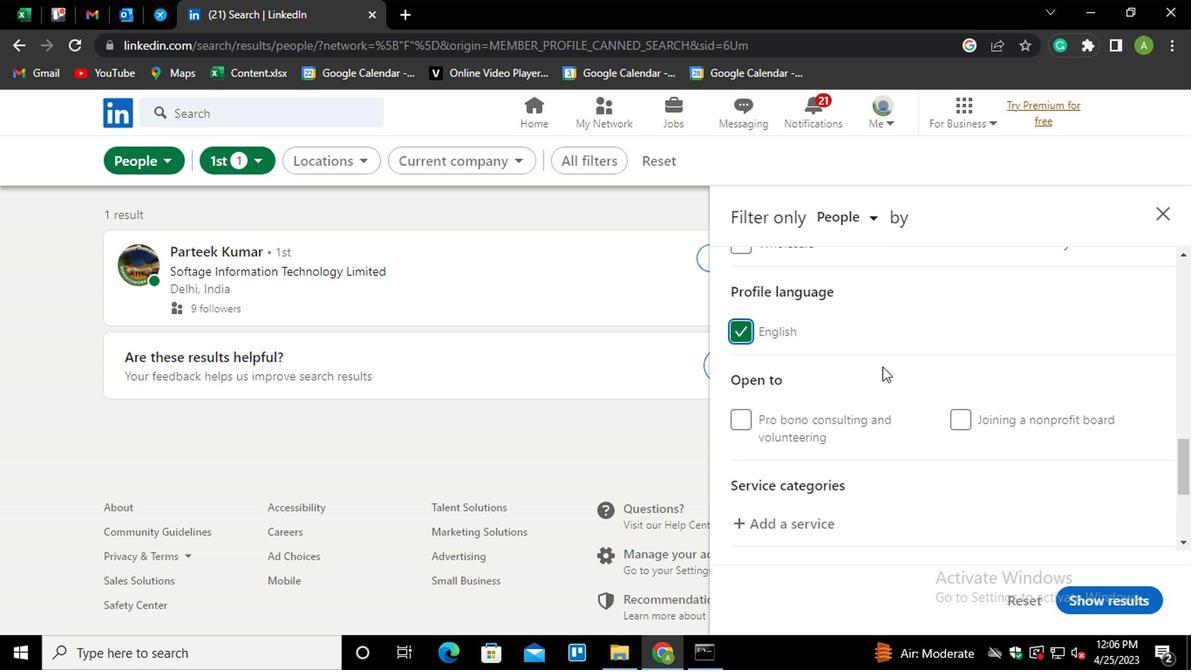 
Action: Mouse scrolled (880, 365) with delta (0, 1)
Screenshot: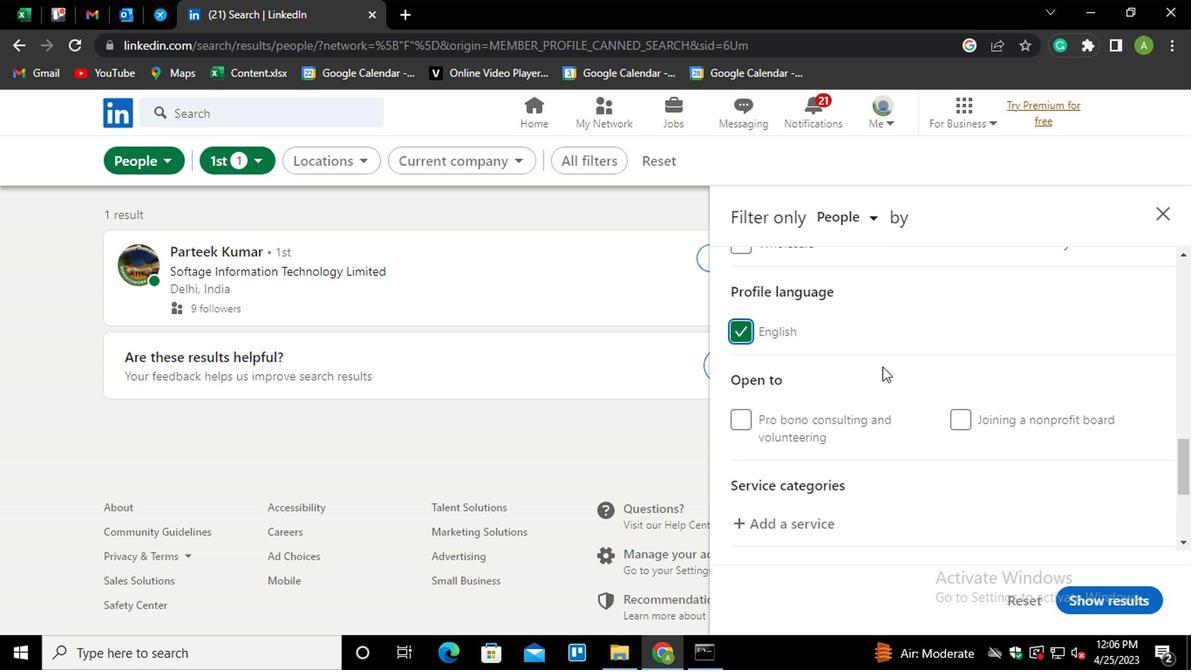 
Action: Mouse scrolled (880, 365) with delta (0, 1)
Screenshot: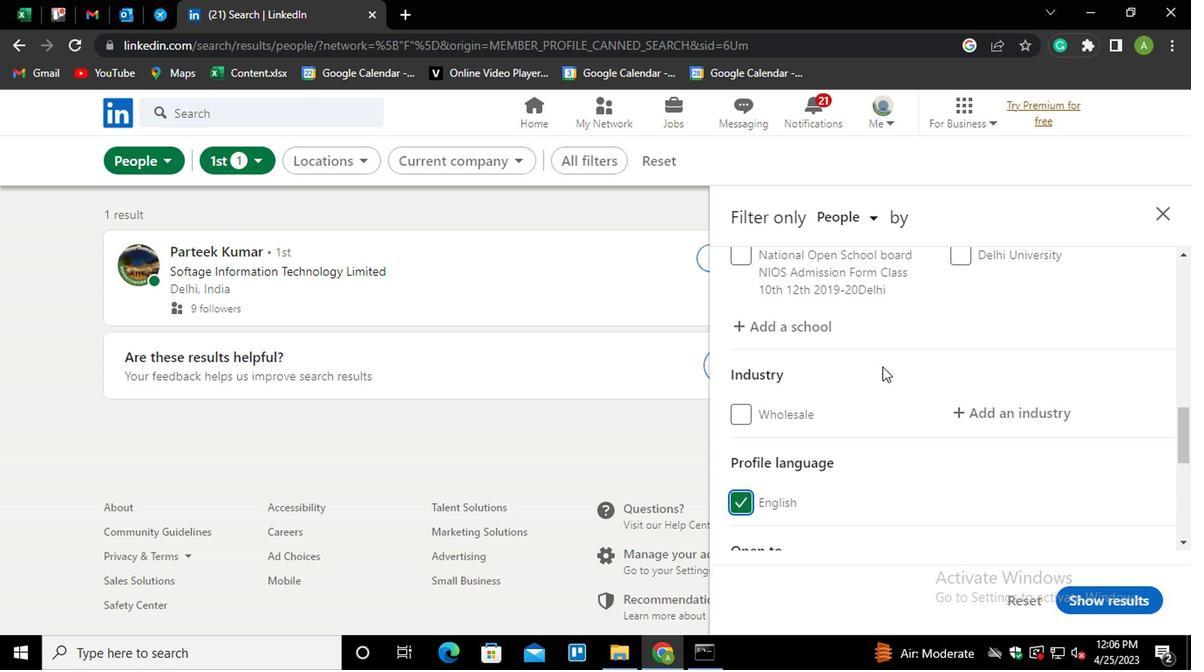 
Action: Mouse scrolled (880, 365) with delta (0, 1)
Screenshot: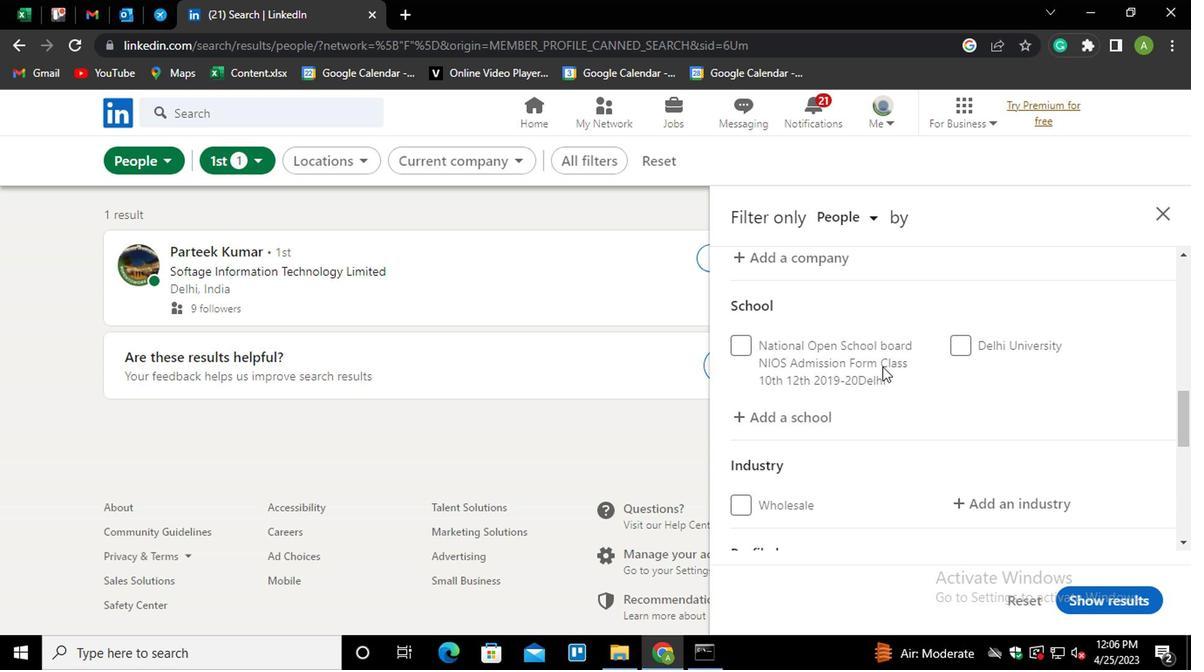 
Action: Mouse scrolled (880, 365) with delta (0, 1)
Screenshot: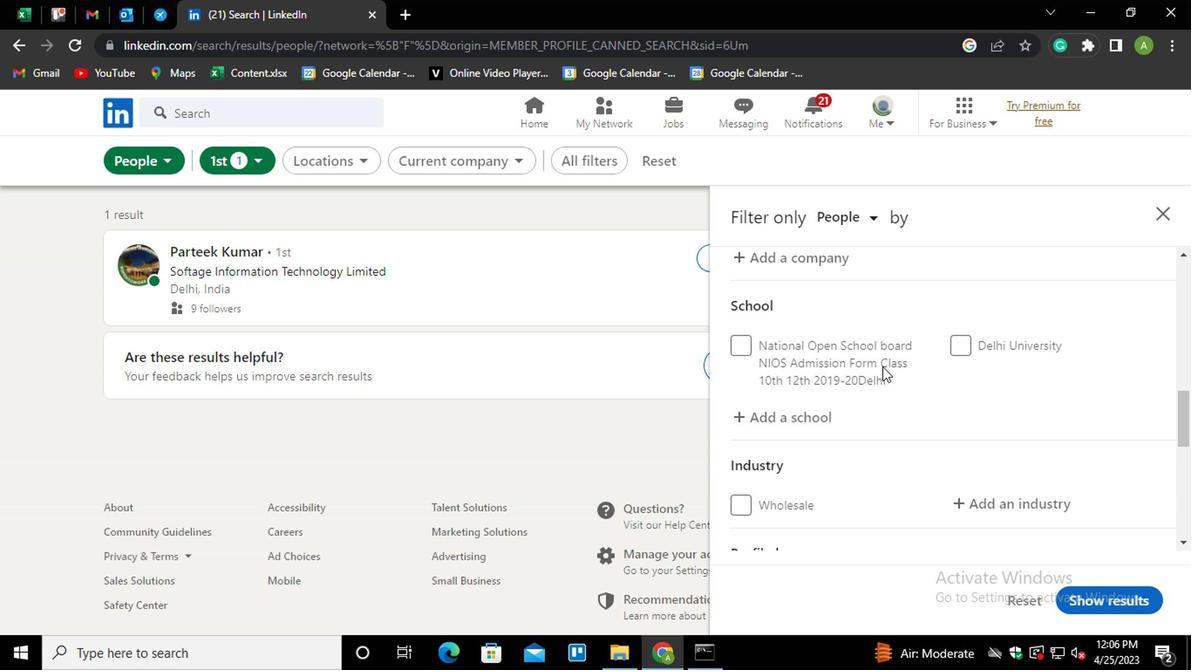 
Action: Mouse scrolled (880, 365) with delta (0, 1)
Screenshot: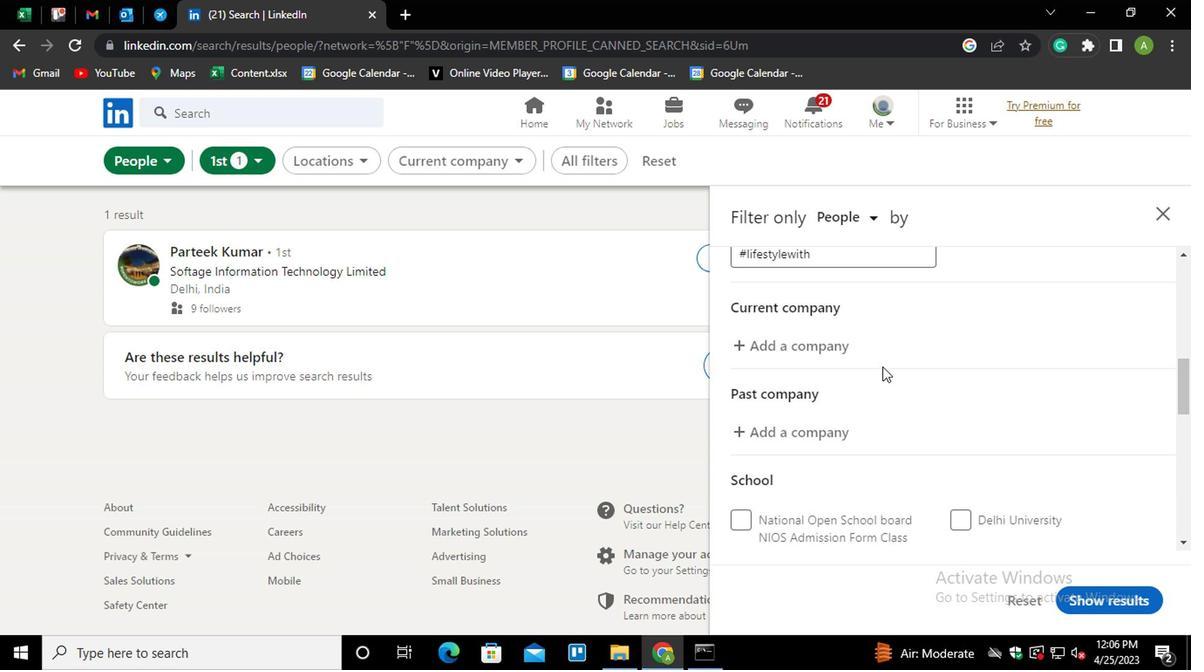 
Action: Mouse scrolled (880, 365) with delta (0, 1)
Screenshot: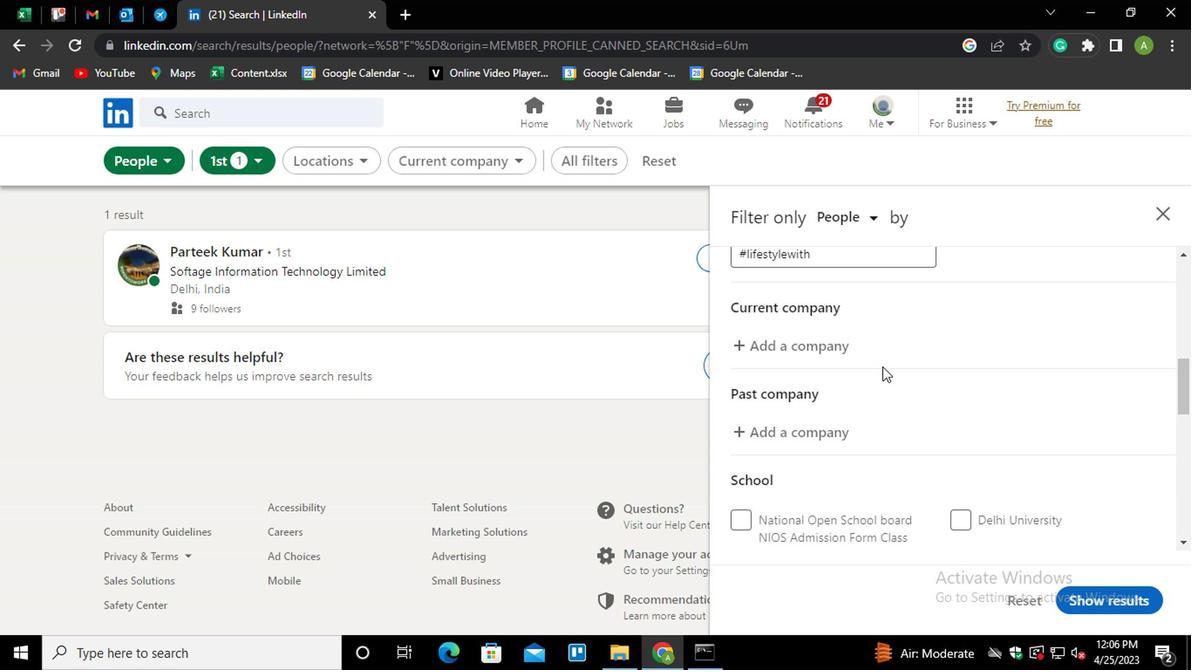 
Action: Mouse moved to (875, 383)
Screenshot: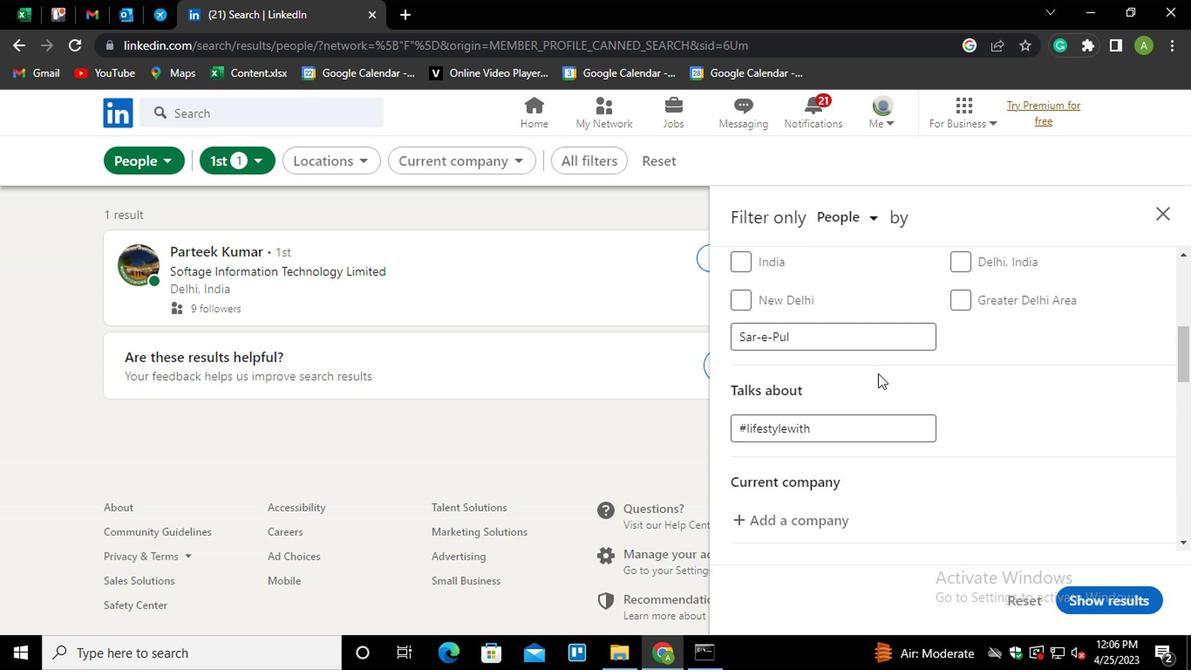 
Action: Mouse scrolled (875, 382) with delta (0, -1)
Screenshot: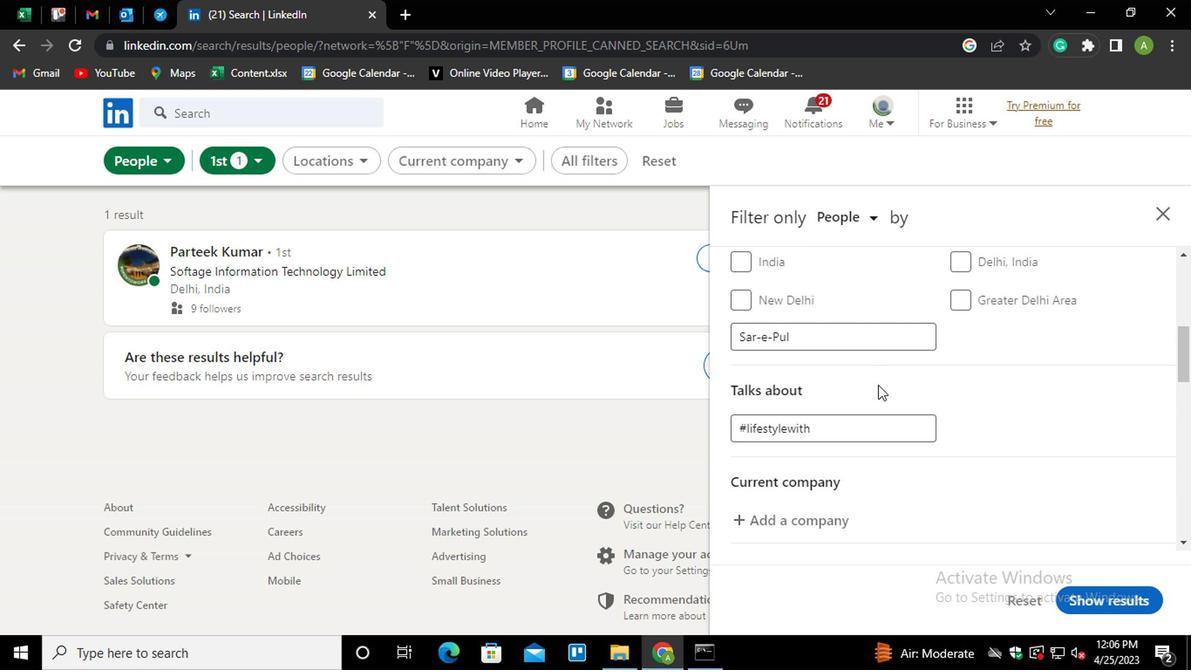 
Action: Mouse moved to (816, 430)
Screenshot: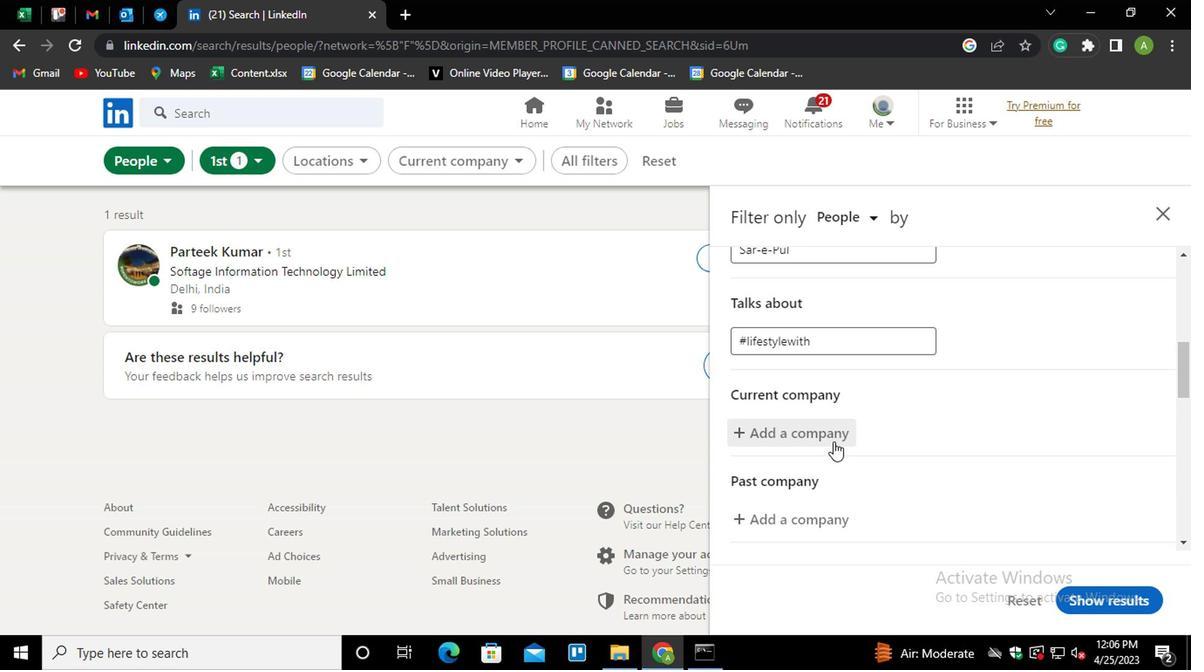 
Action: Mouse pressed left at (816, 430)
Screenshot: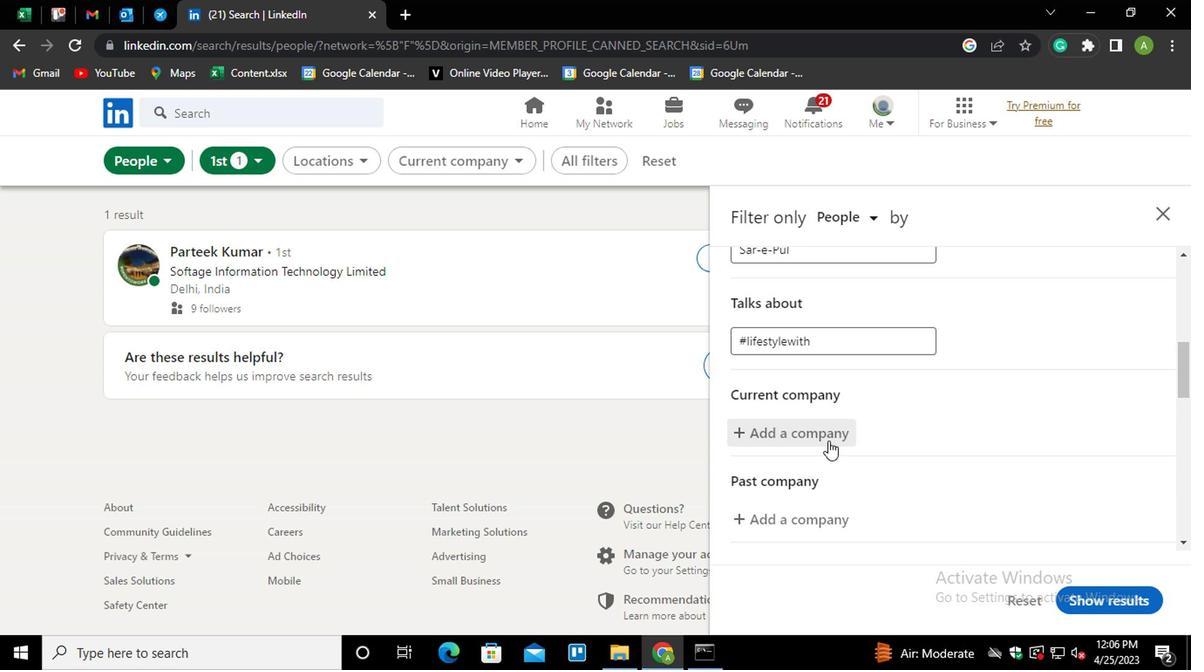 
Action: Mouse moved to (804, 429)
Screenshot: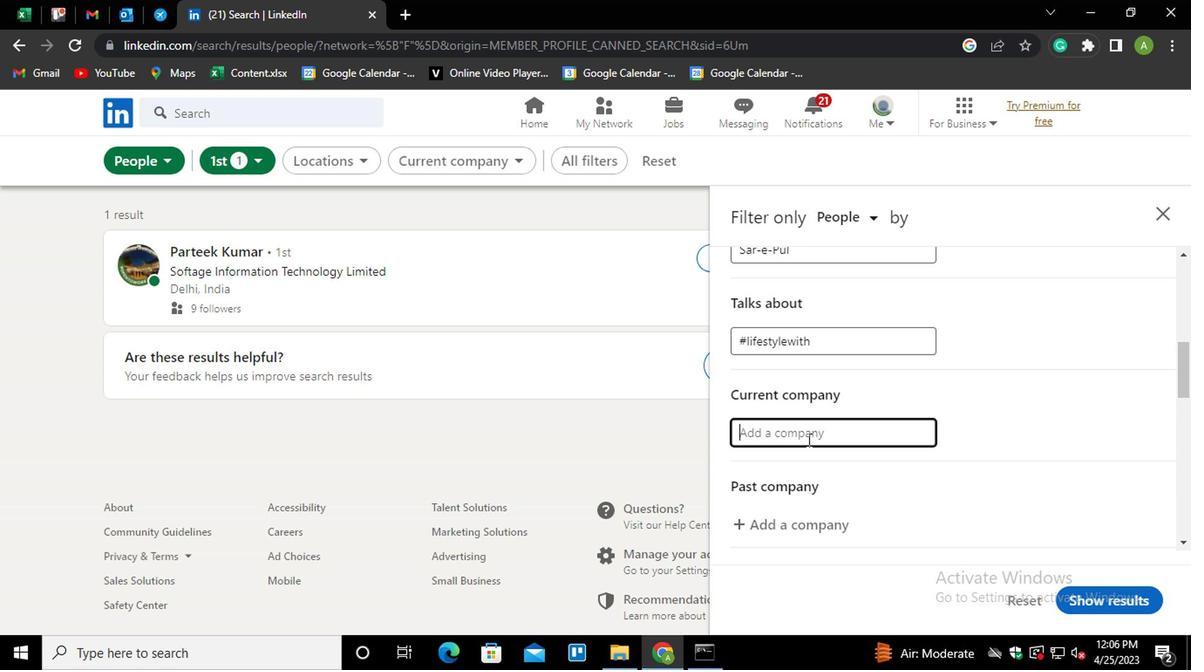 
Action: Mouse pressed left at (804, 429)
Screenshot: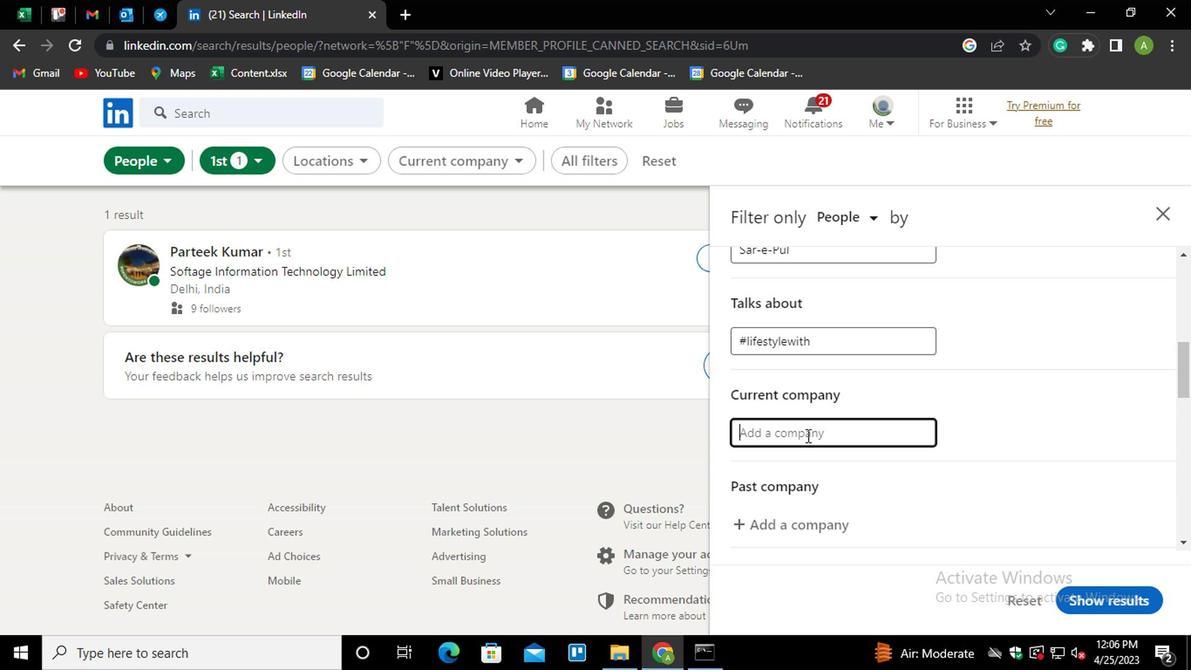 
Action: Key pressed <Key.shift>CAPGE<Key.down><Key.enter>
Screenshot: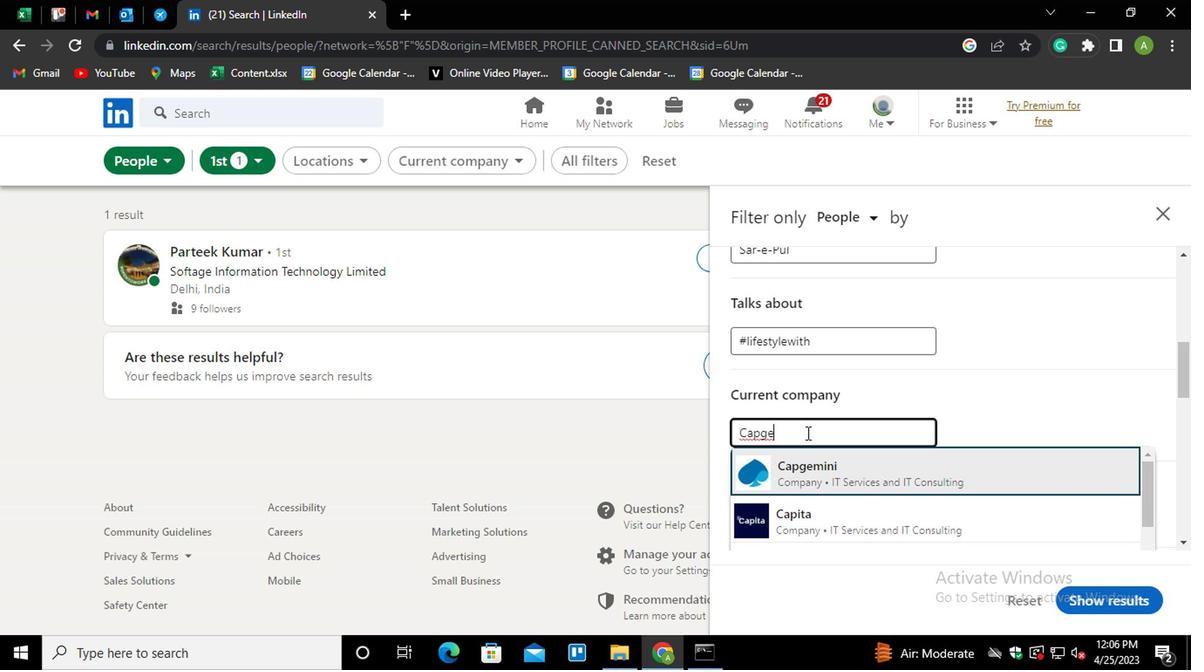 
Action: Mouse moved to (903, 432)
Screenshot: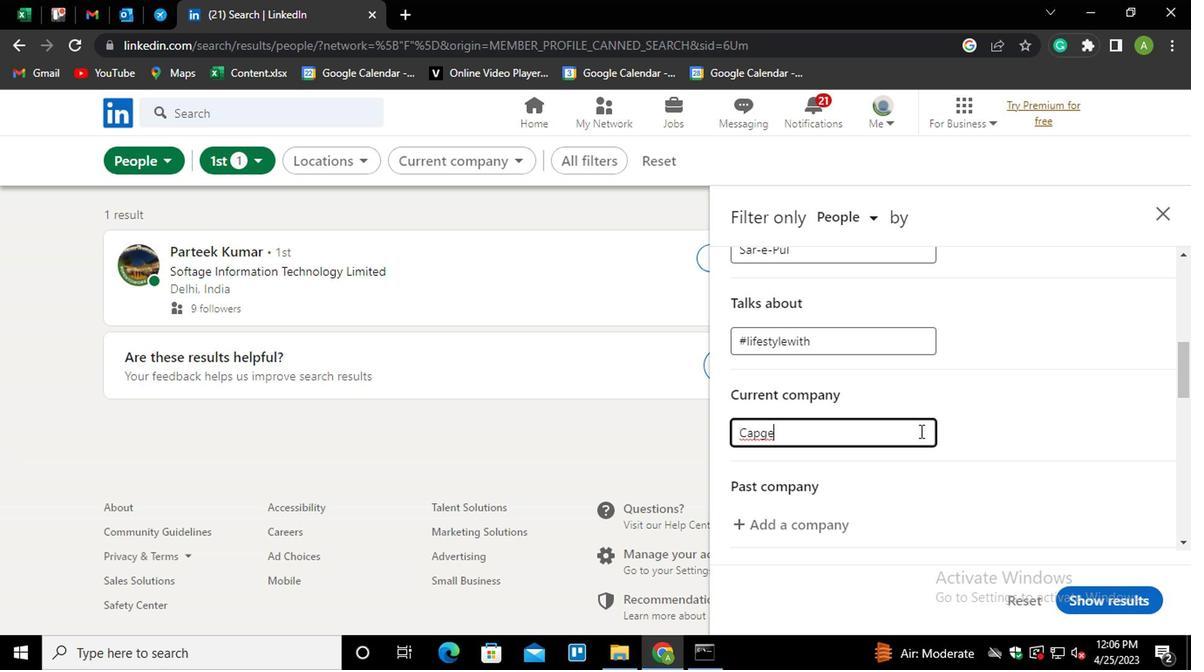 
Action: Mouse pressed left at (903, 432)
Screenshot: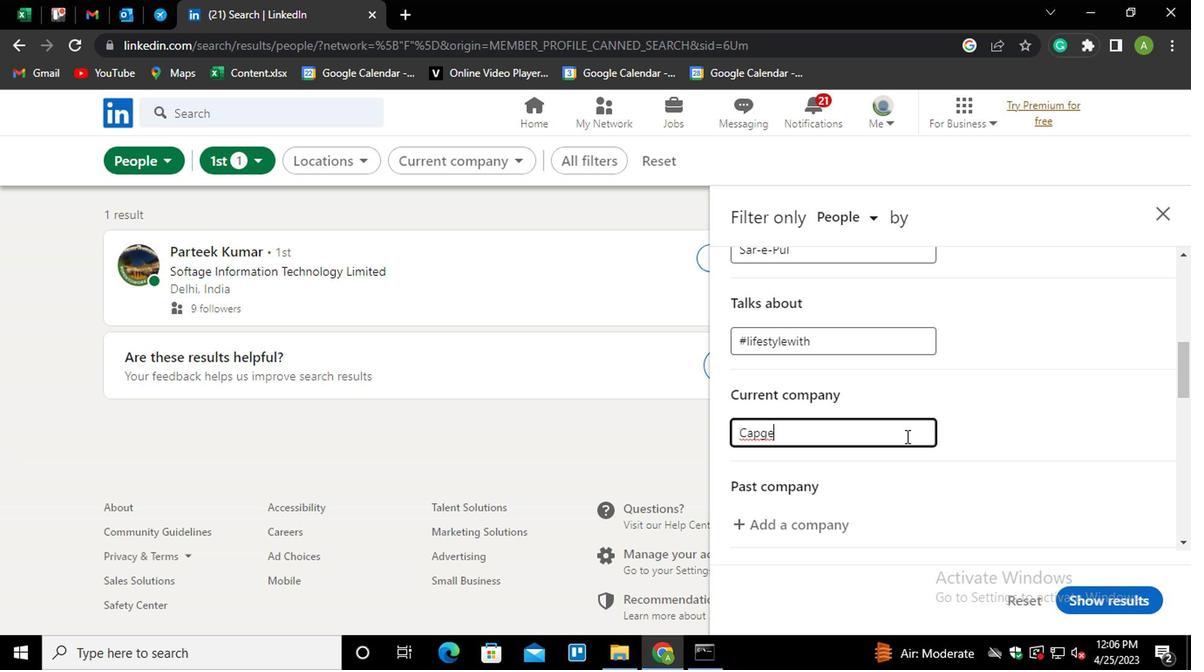 
Action: Key pressed <Key.down><Key.enter>
Screenshot: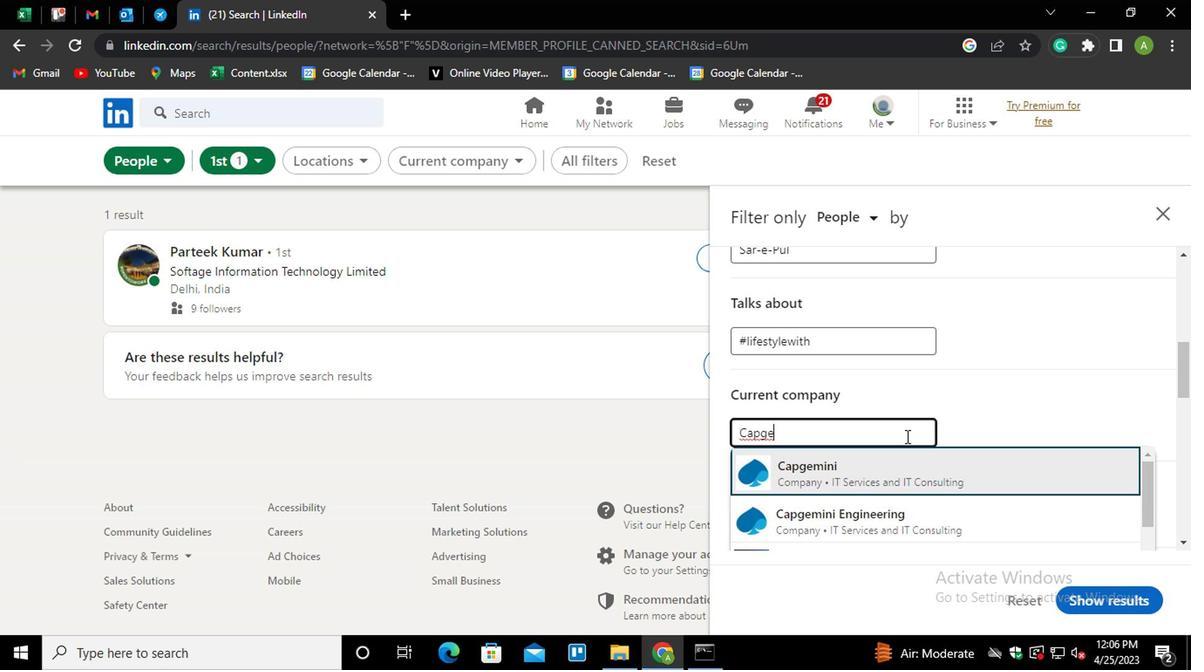 
Action: Mouse moved to (904, 443)
Screenshot: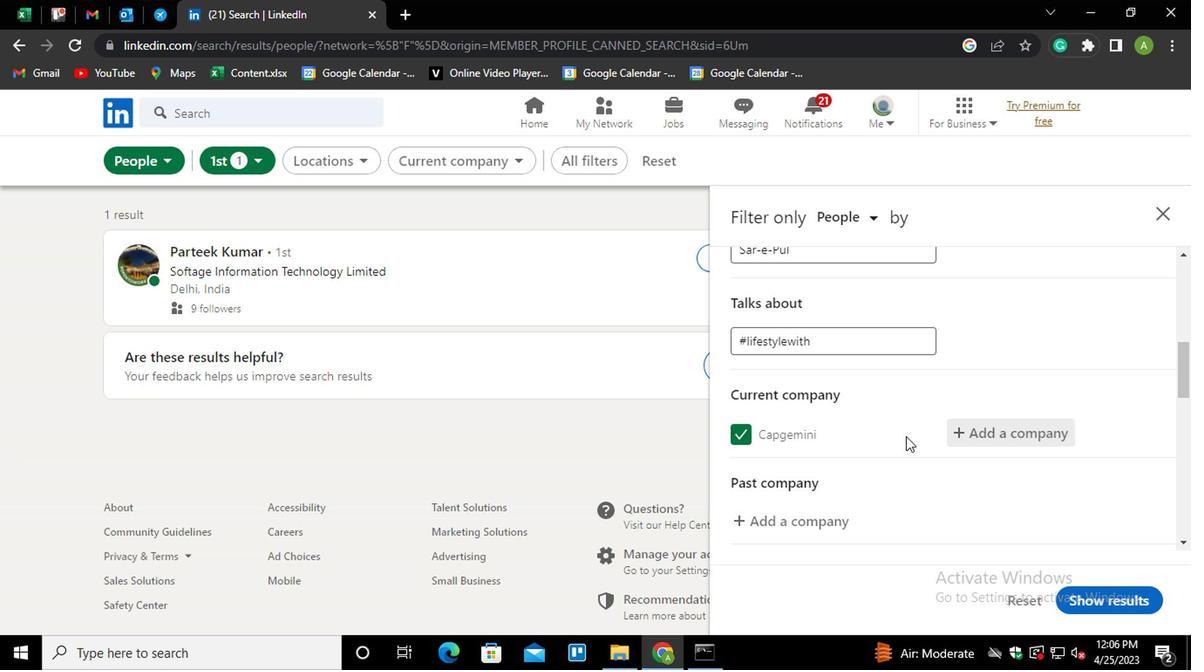
Action: Mouse scrolled (904, 443) with delta (0, 0)
Screenshot: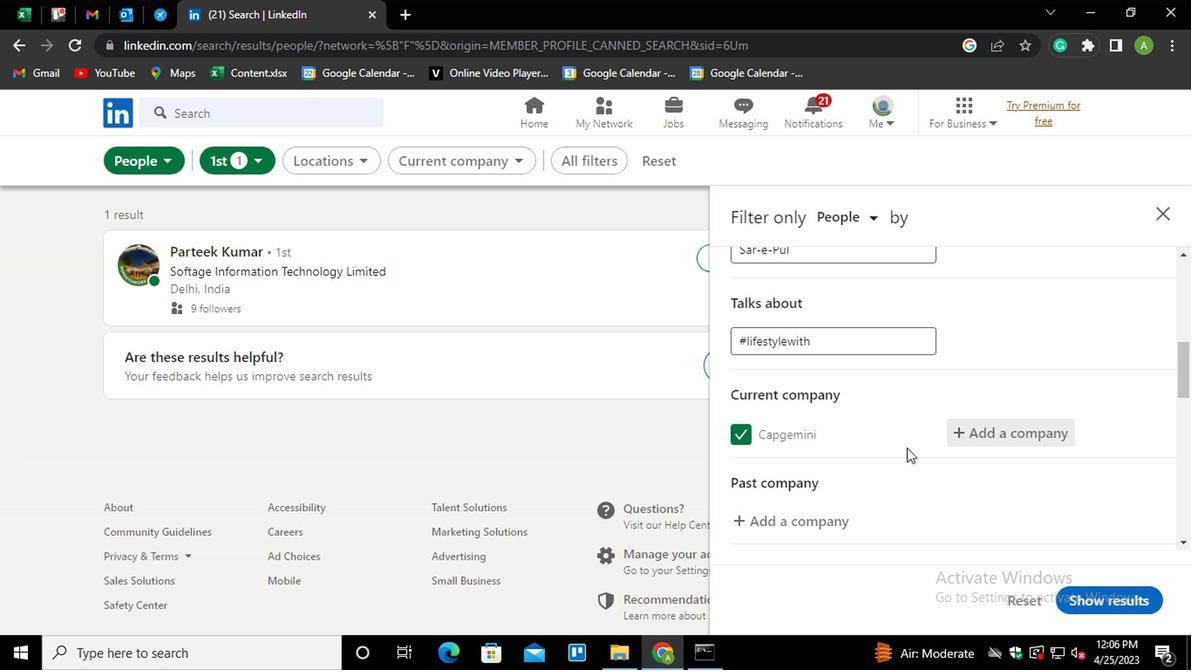 
Action: Mouse scrolled (904, 443) with delta (0, 0)
Screenshot: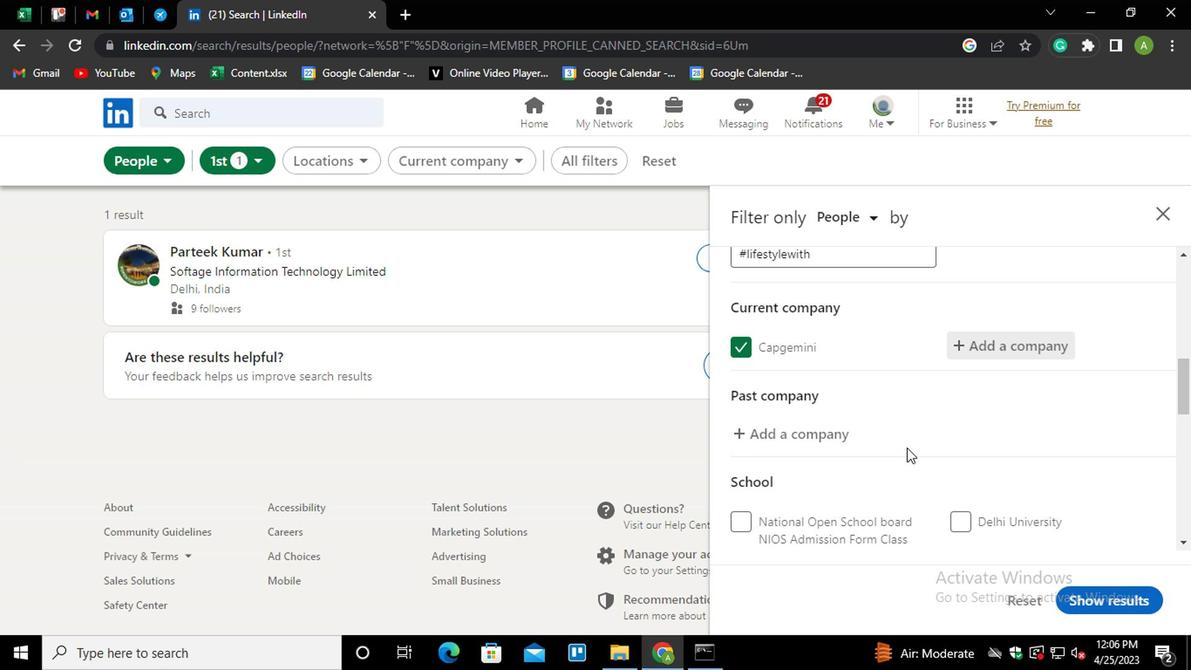 
Action: Mouse scrolled (904, 443) with delta (0, 0)
Screenshot: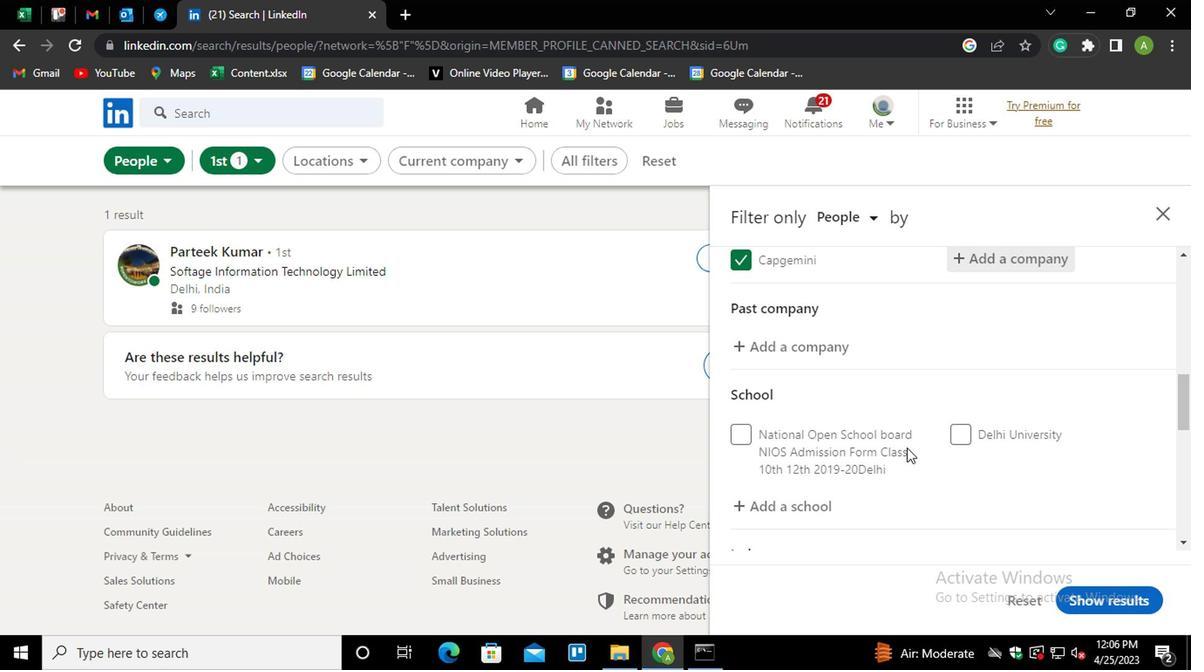 
Action: Mouse moved to (778, 406)
Screenshot: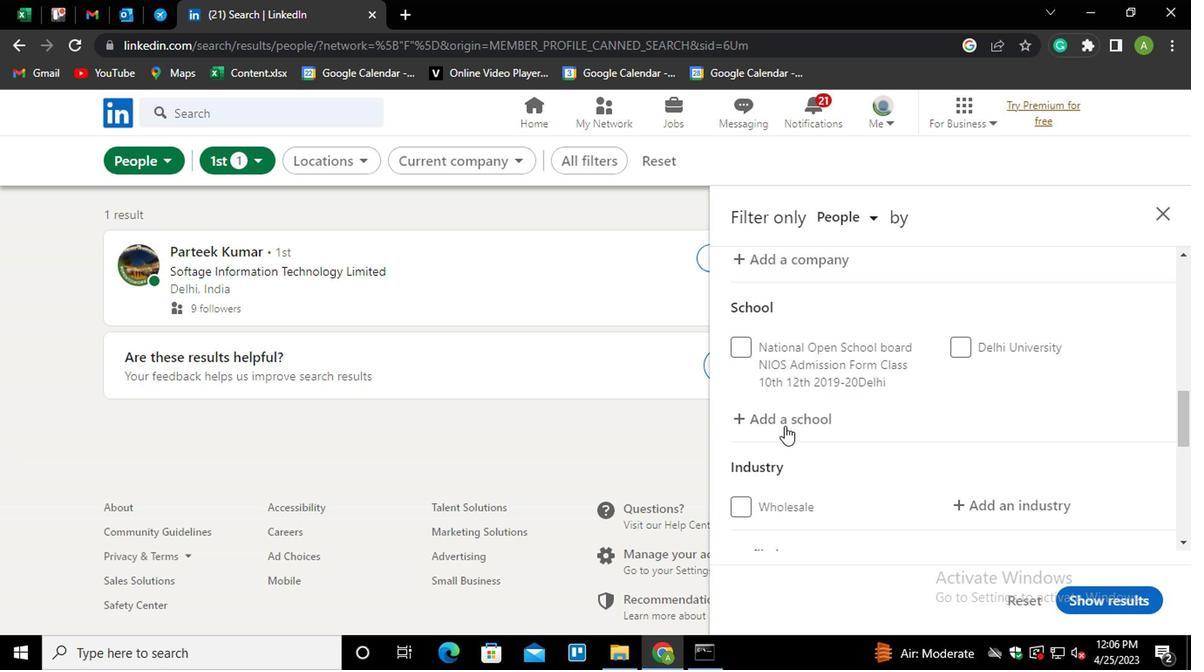 
Action: Mouse pressed left at (778, 406)
Screenshot: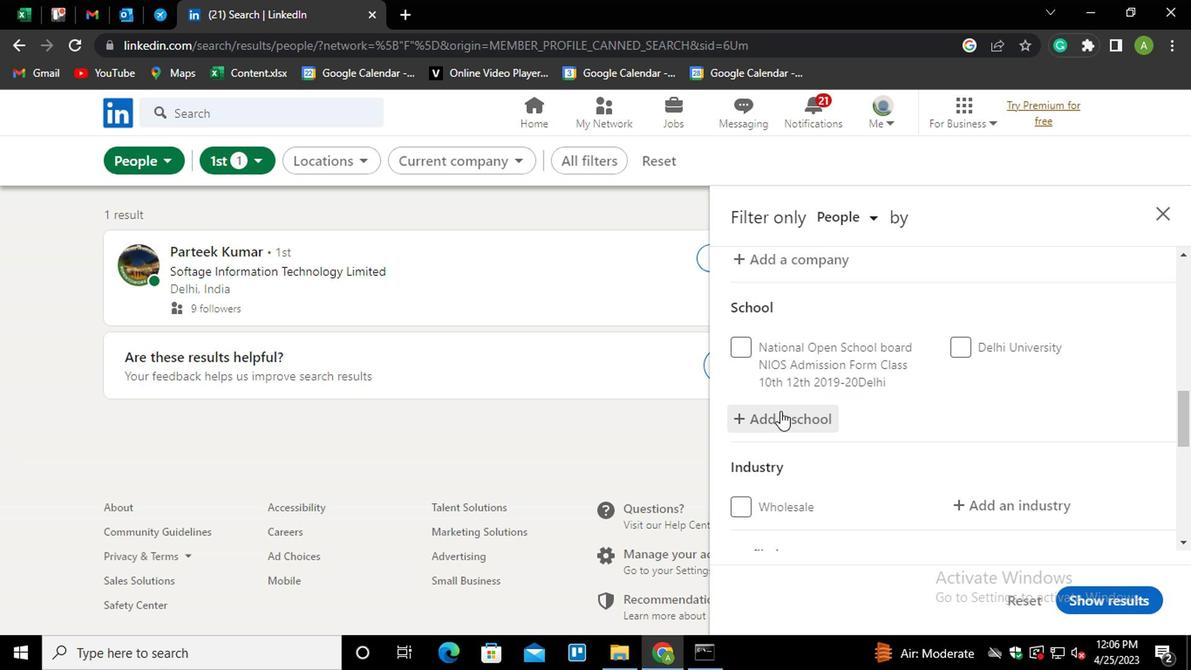 
Action: Mouse moved to (790, 413)
Screenshot: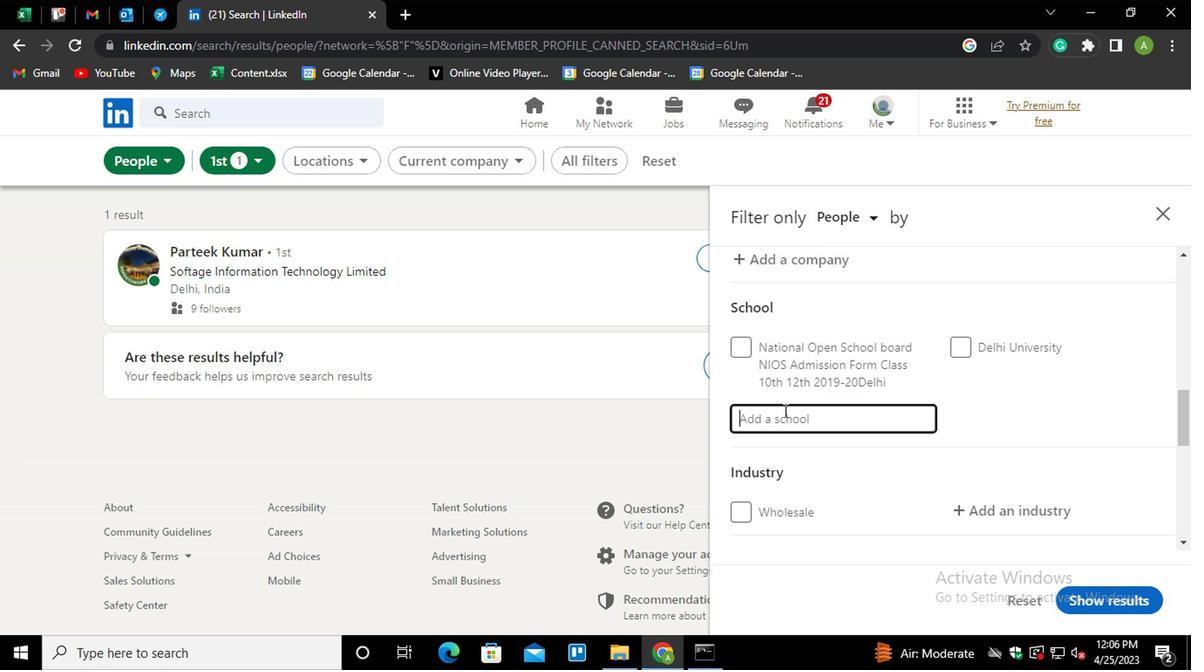 
Action: Mouse pressed left at (790, 413)
Screenshot: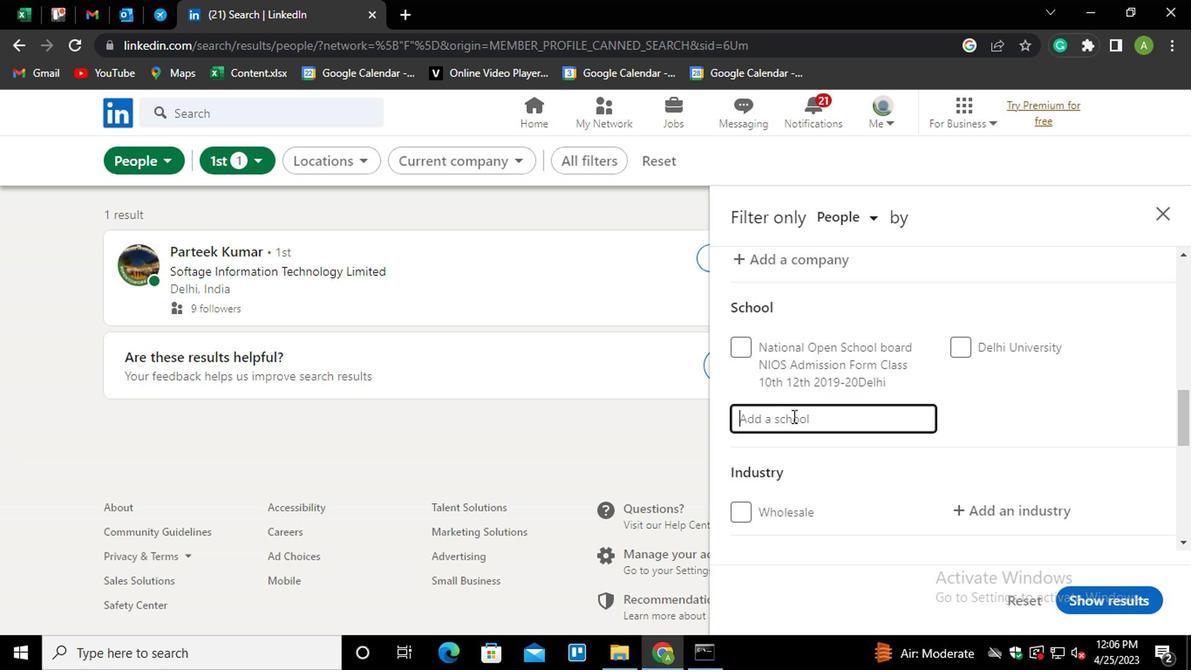 
Action: Key pressed <Key.shift>DELHI<Key.space>PUBLI<Key.down><Key.enter>
Screenshot: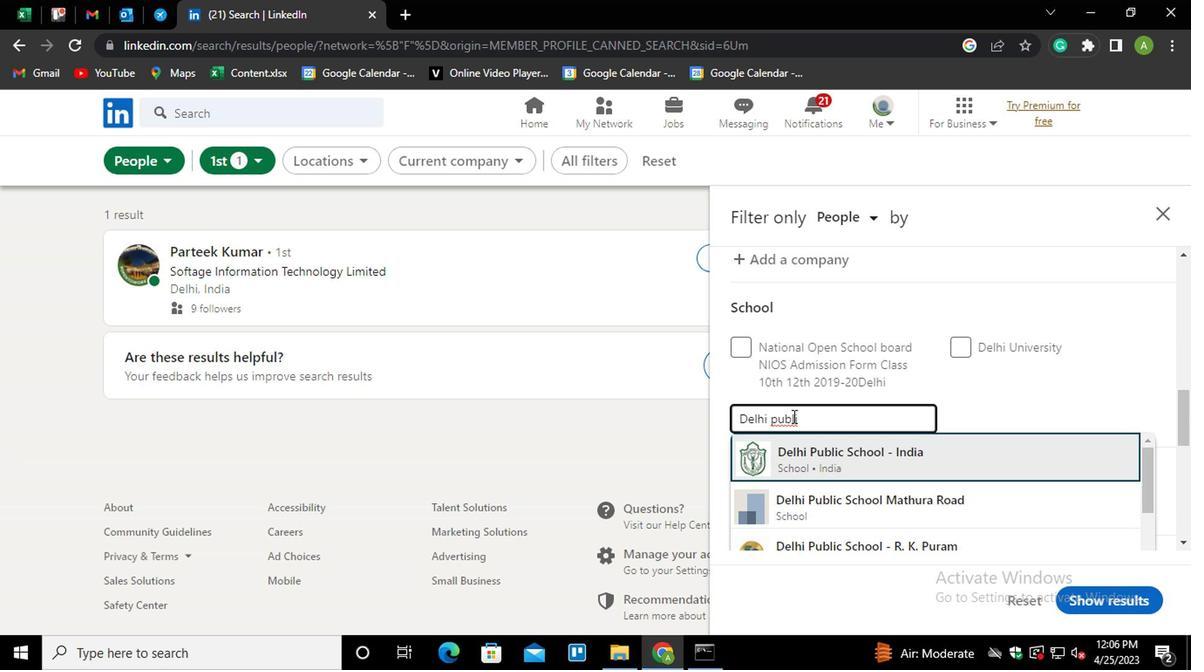 
Action: Mouse moved to (935, 446)
Screenshot: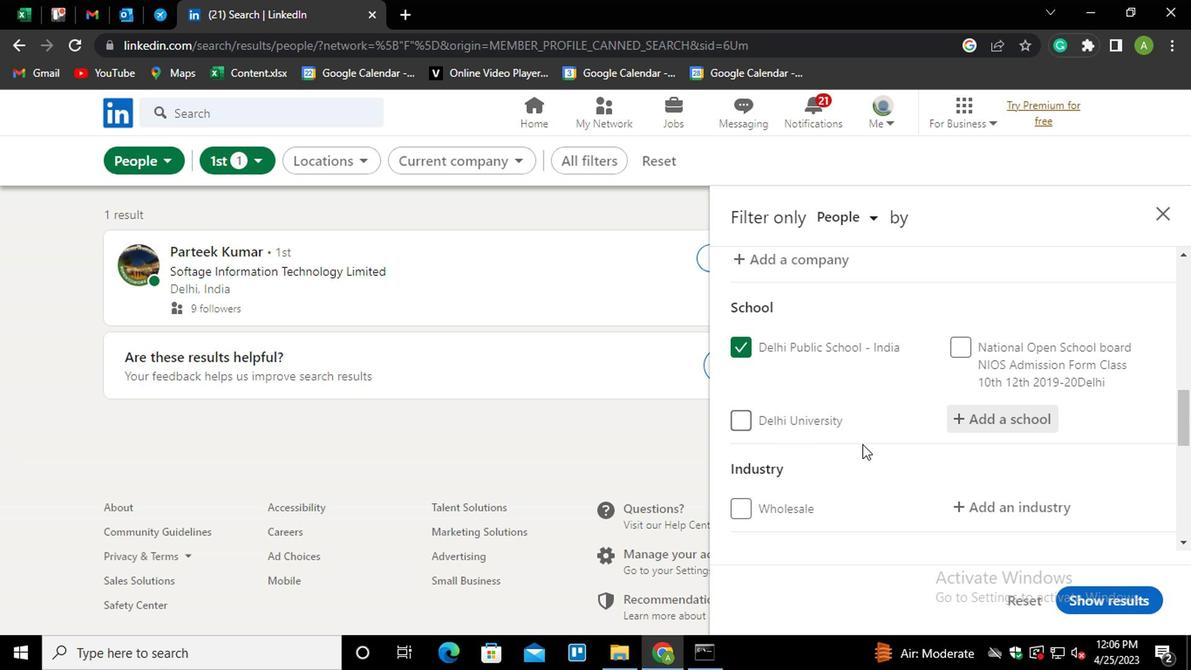 
Action: Mouse scrolled (935, 445) with delta (0, 0)
Screenshot: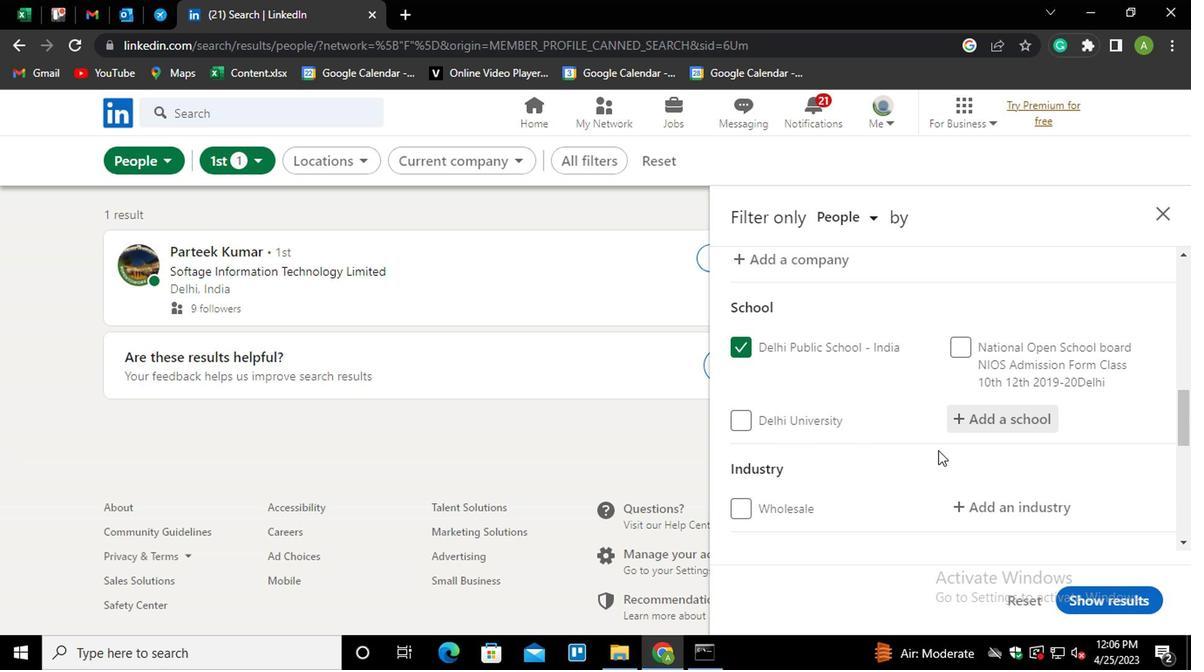 
Action: Mouse moved to (834, 396)
Screenshot: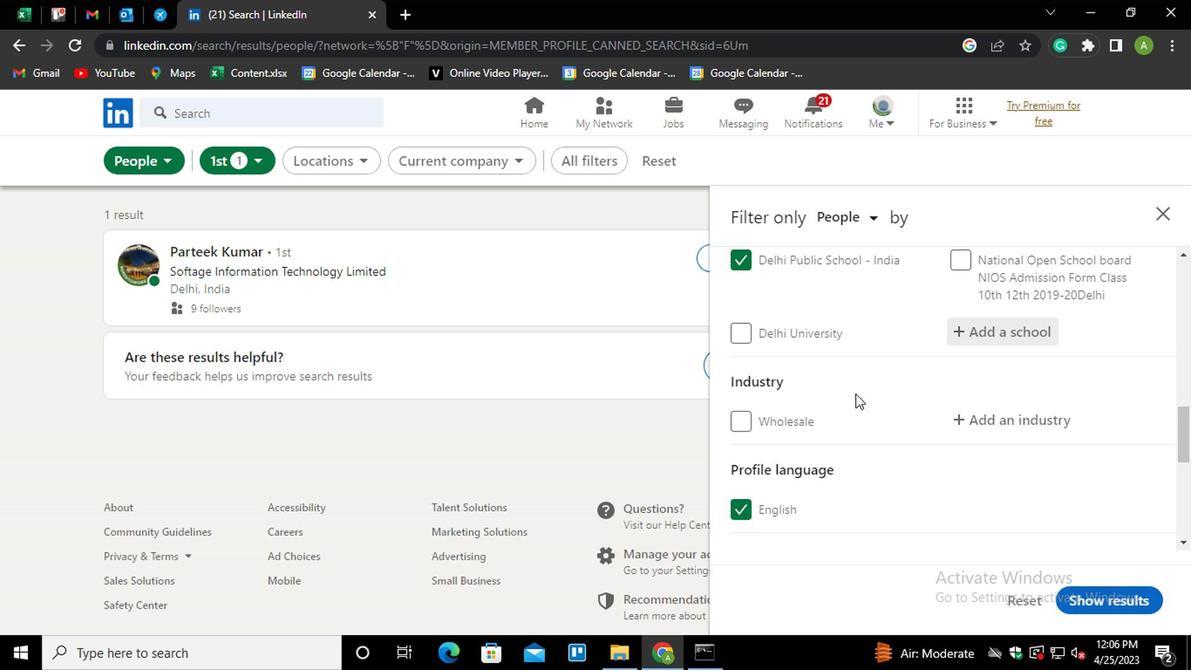 
Action: Mouse scrolled (834, 396) with delta (0, 0)
Screenshot: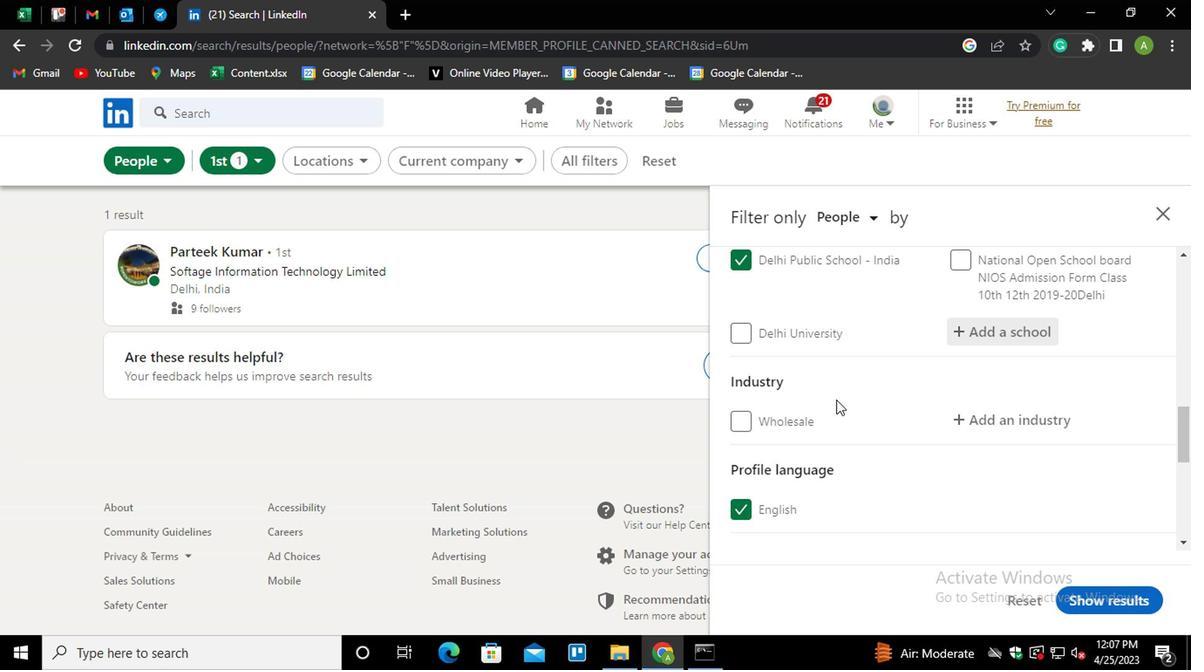 
Action: Mouse moved to (987, 325)
Screenshot: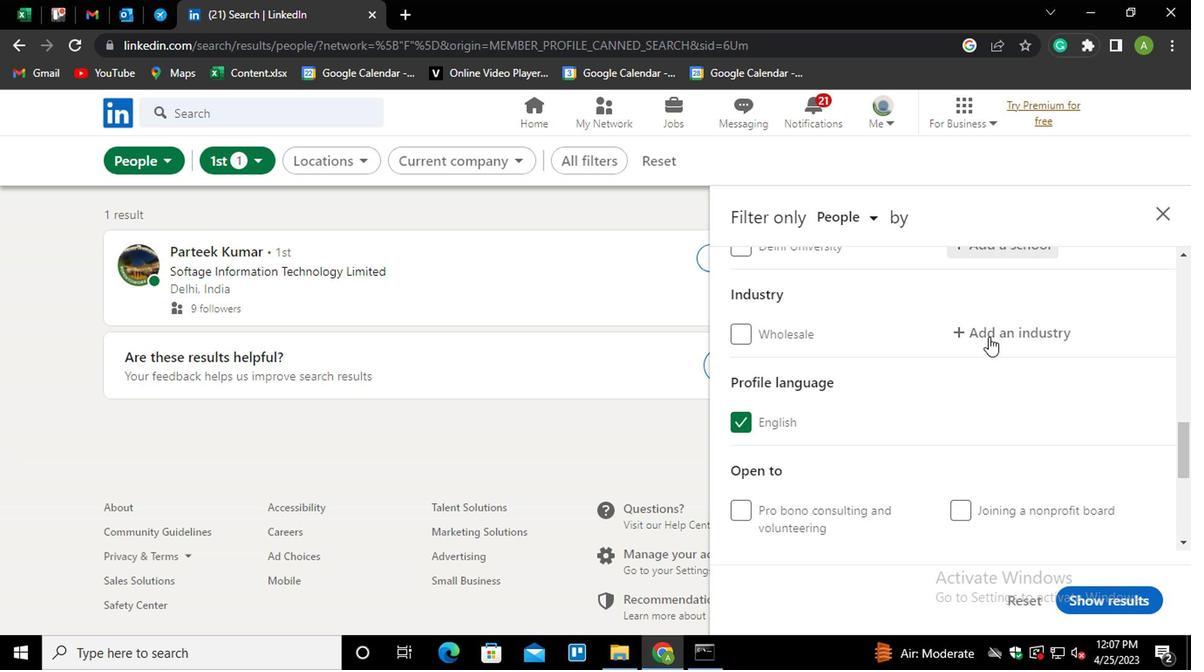 
Action: Mouse pressed left at (987, 325)
Screenshot: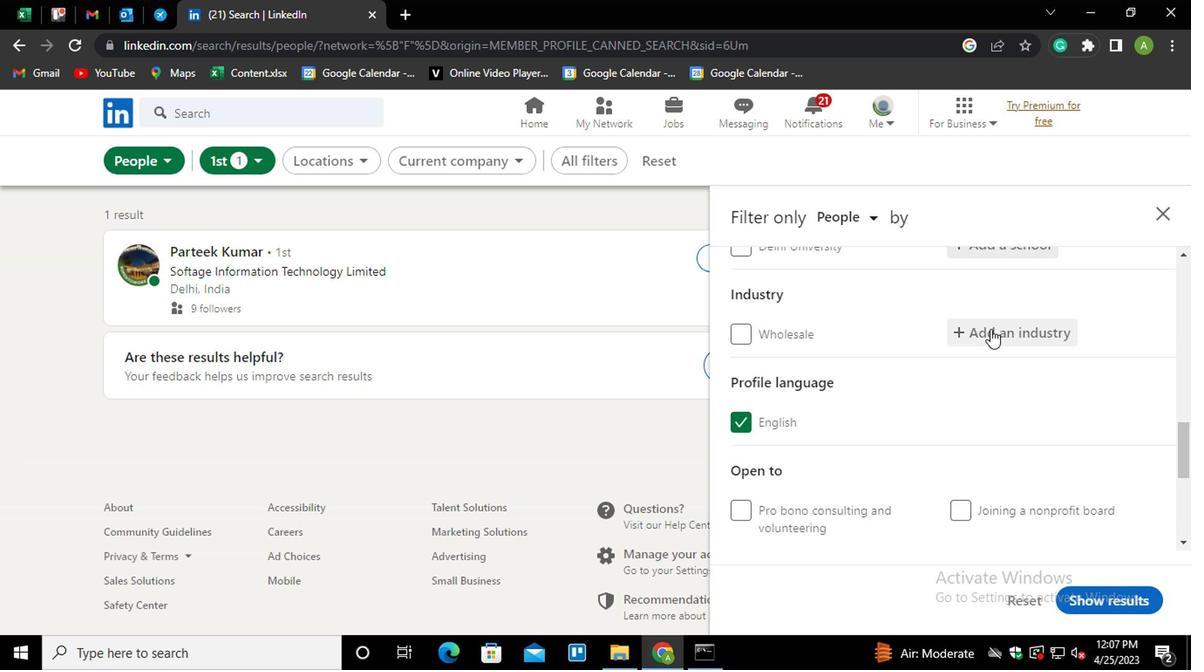 
Action: Mouse moved to (980, 335)
Screenshot: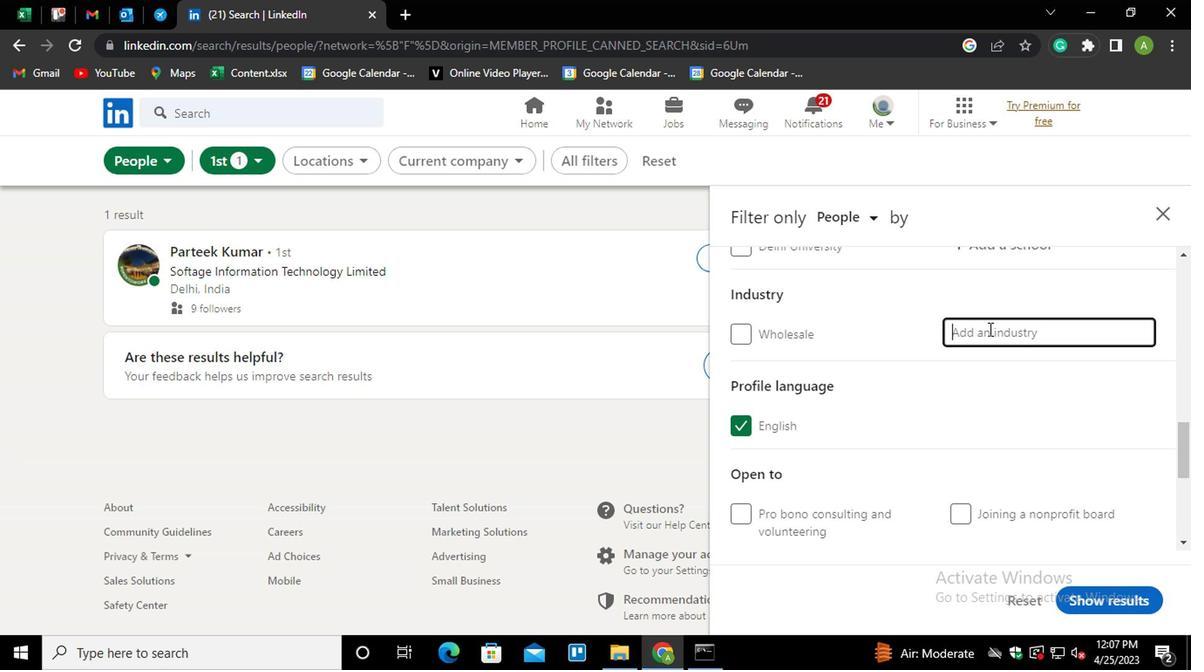 
Action: Mouse pressed left at (980, 335)
Screenshot: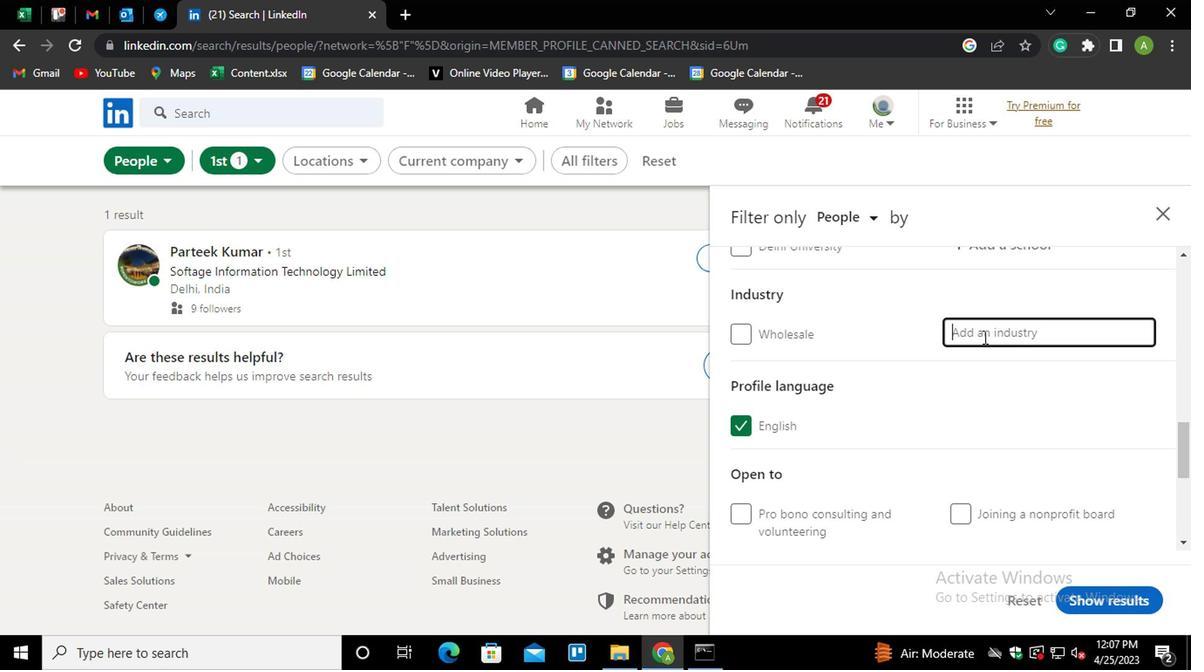 
Action: Key pressed <Key.shift>STA<Key.down><Key.enter>
Screenshot: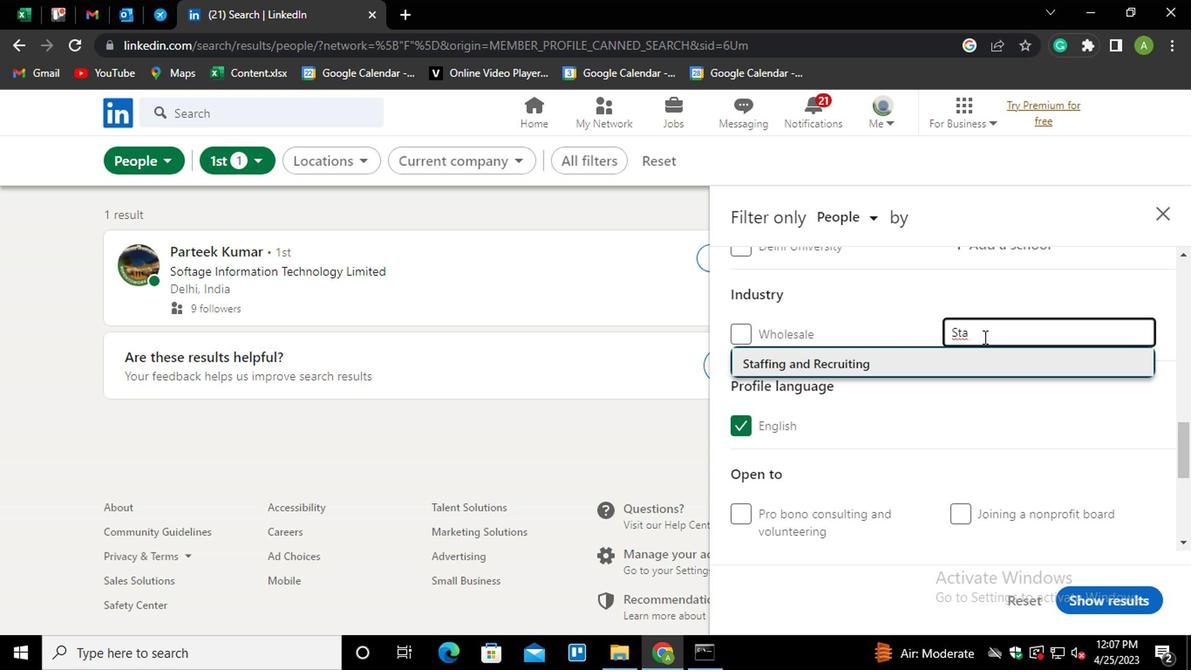 
Action: Mouse moved to (987, 345)
Screenshot: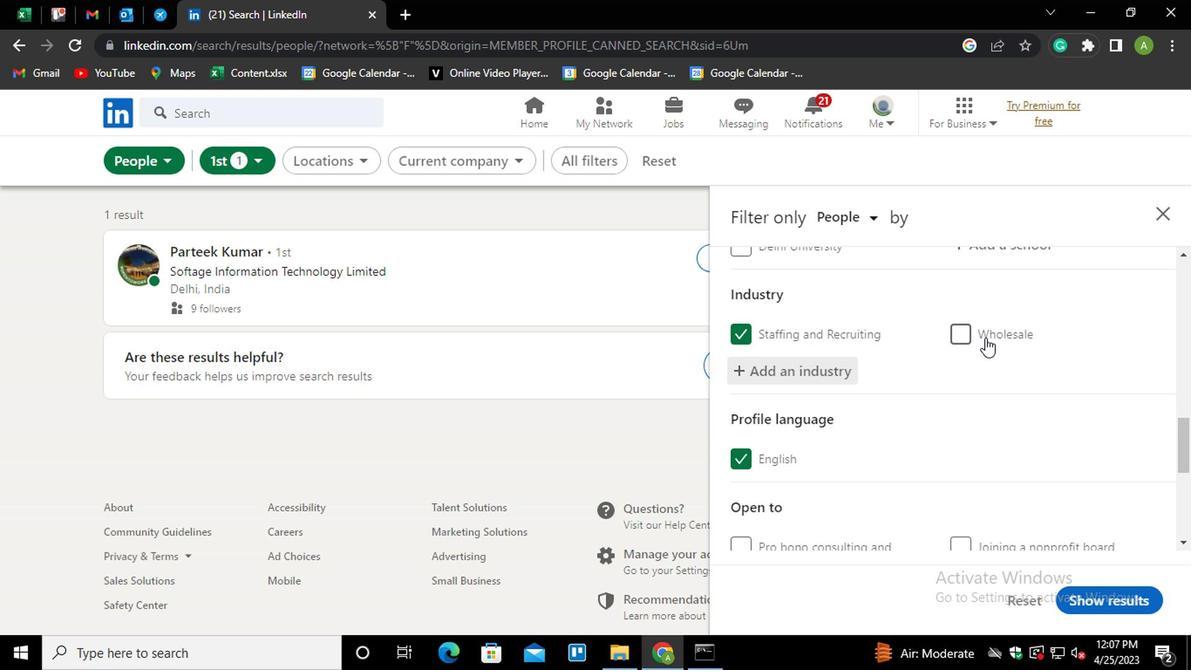 
Action: Mouse scrolled (987, 343) with delta (0, -1)
Screenshot: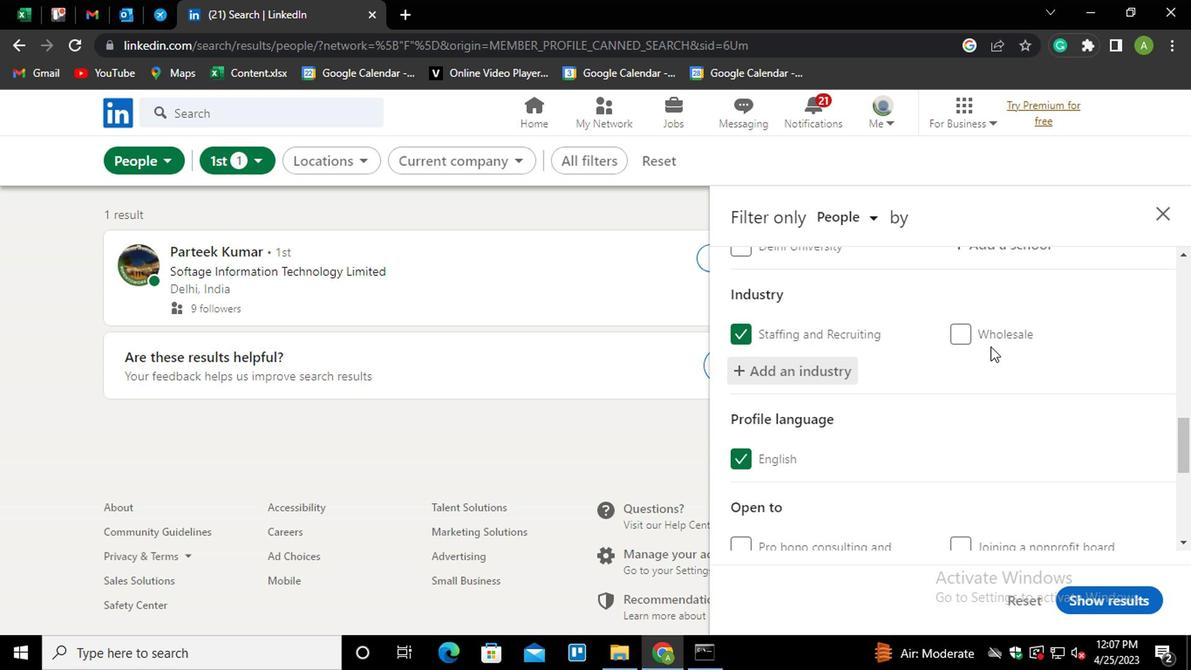 
Action: Mouse moved to (988, 345)
Screenshot: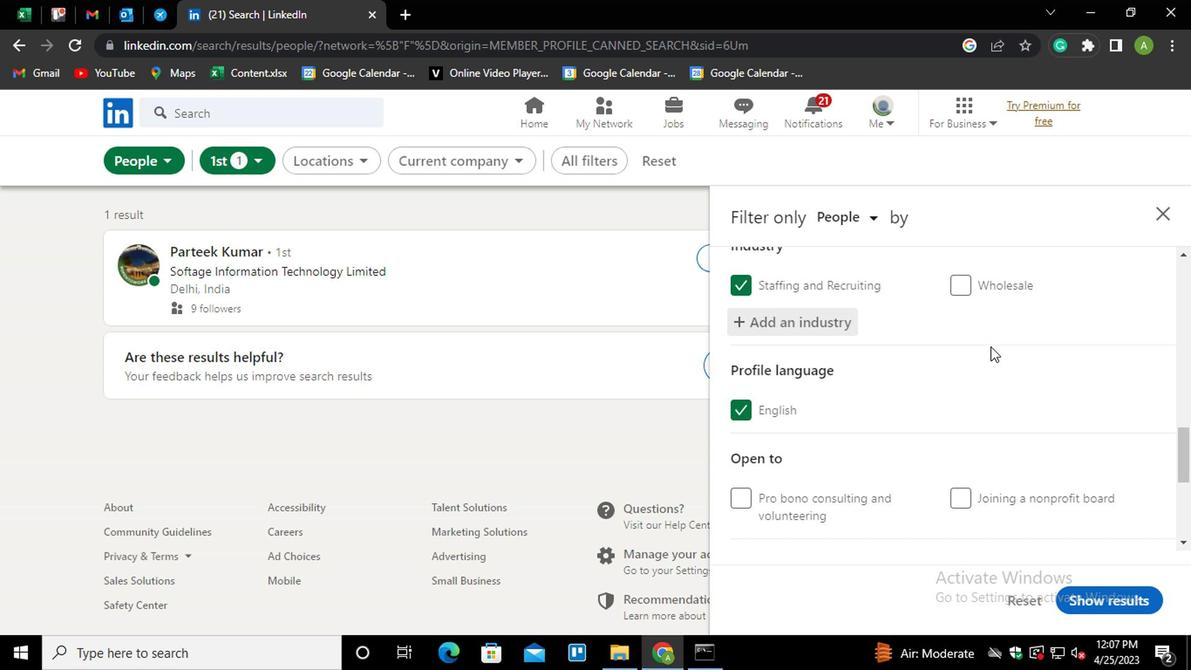 
Action: Mouse scrolled (988, 343) with delta (0, -1)
Screenshot: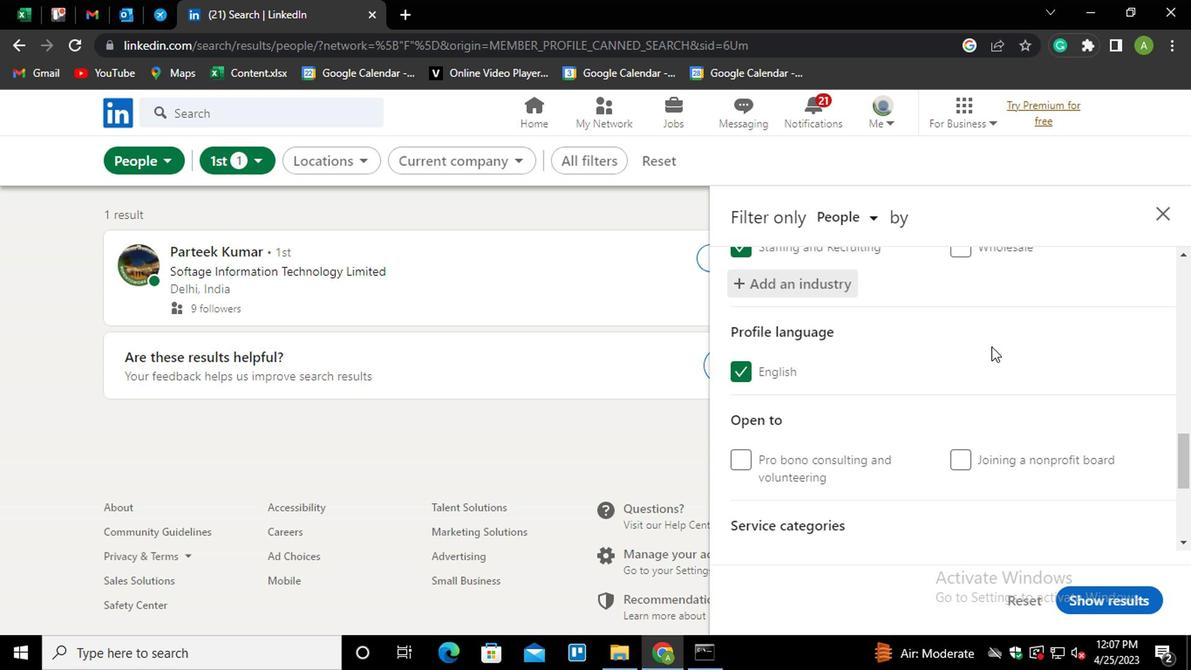 
Action: Mouse scrolled (988, 343) with delta (0, -1)
Screenshot: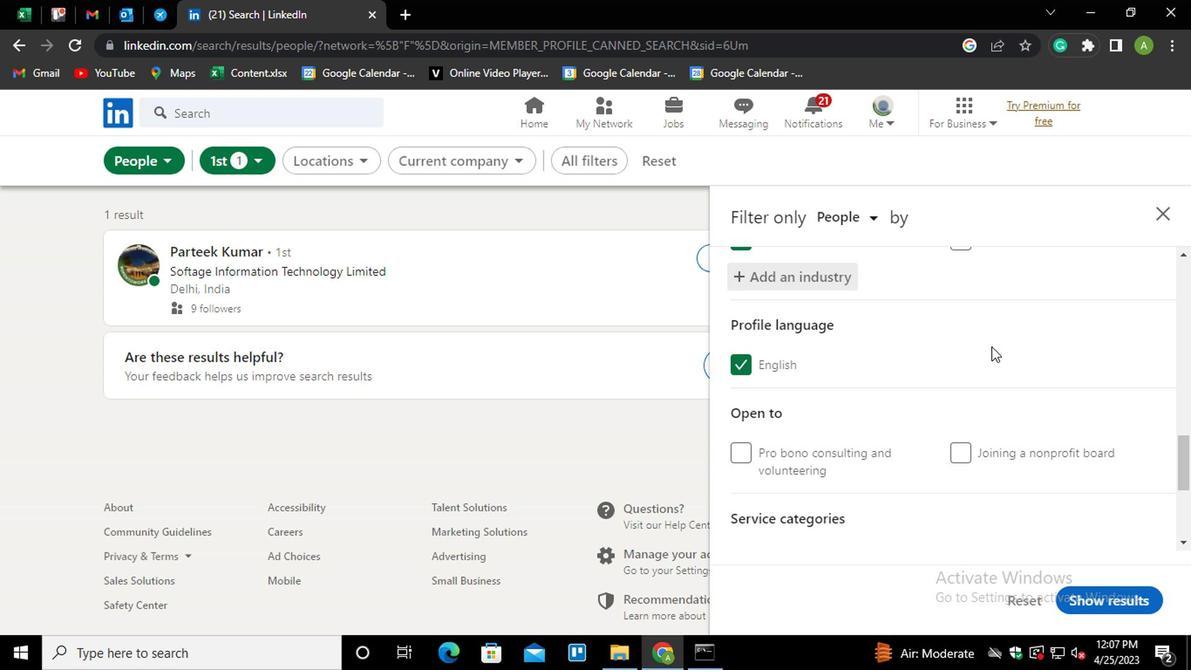 
Action: Mouse scrolled (988, 343) with delta (0, -1)
Screenshot: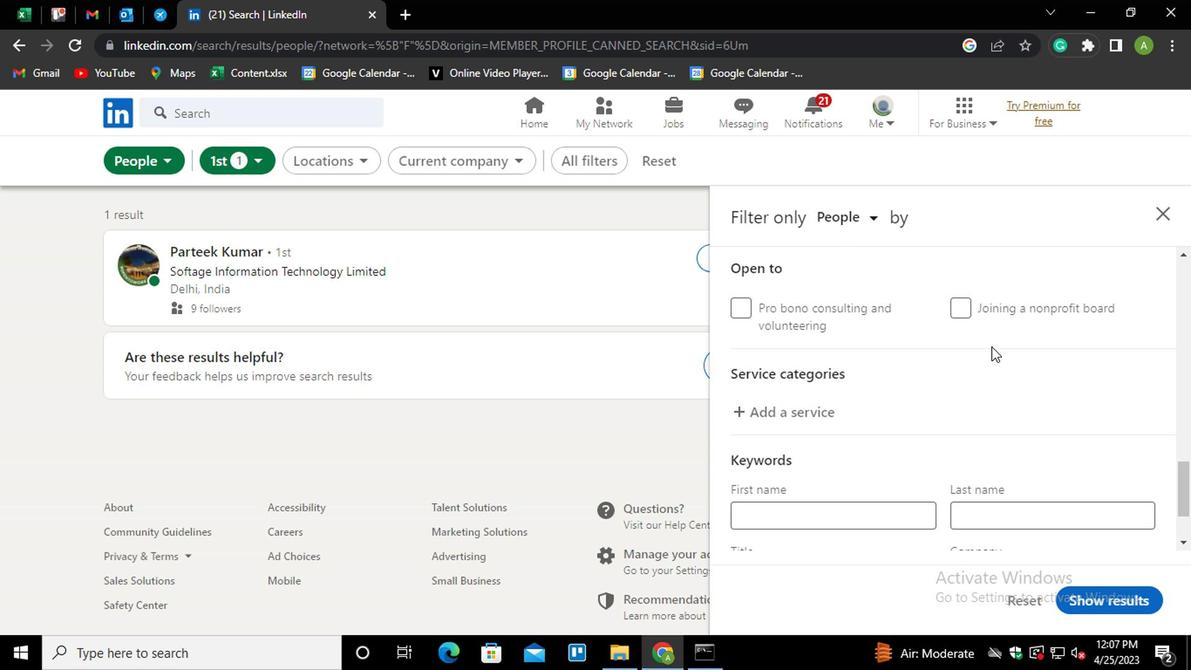 
Action: Mouse scrolled (988, 343) with delta (0, -1)
Screenshot: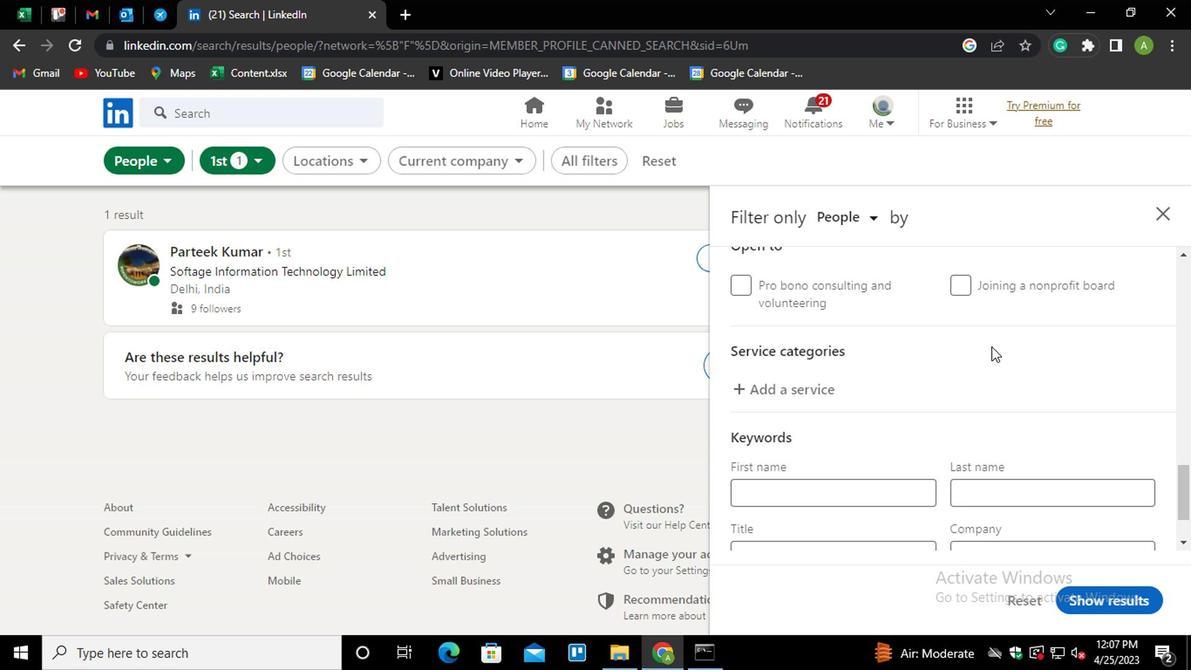 
Action: Mouse moved to (789, 299)
Screenshot: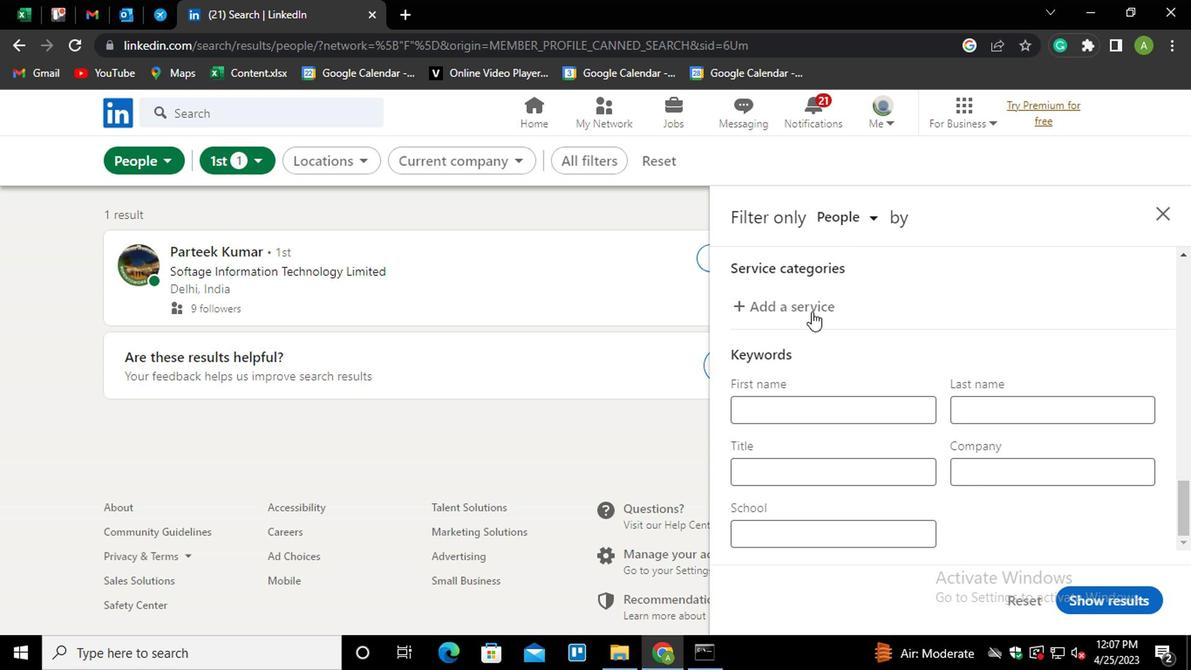 
Action: Mouse pressed left at (789, 299)
Screenshot: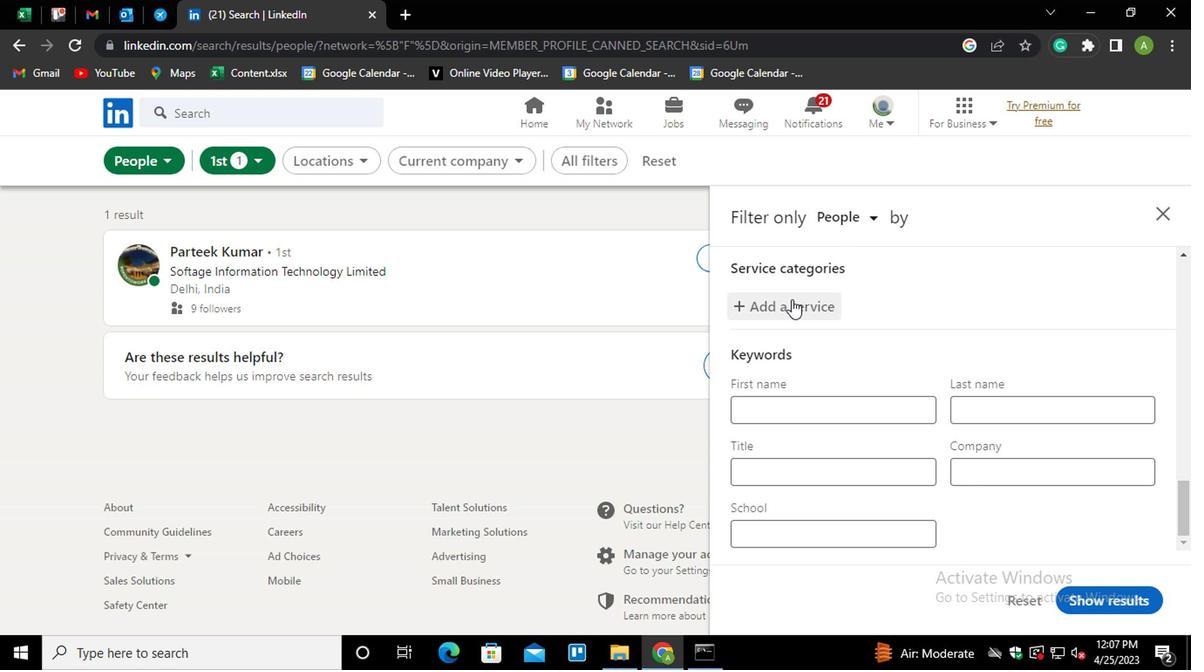 
Action: Mouse moved to (797, 306)
Screenshot: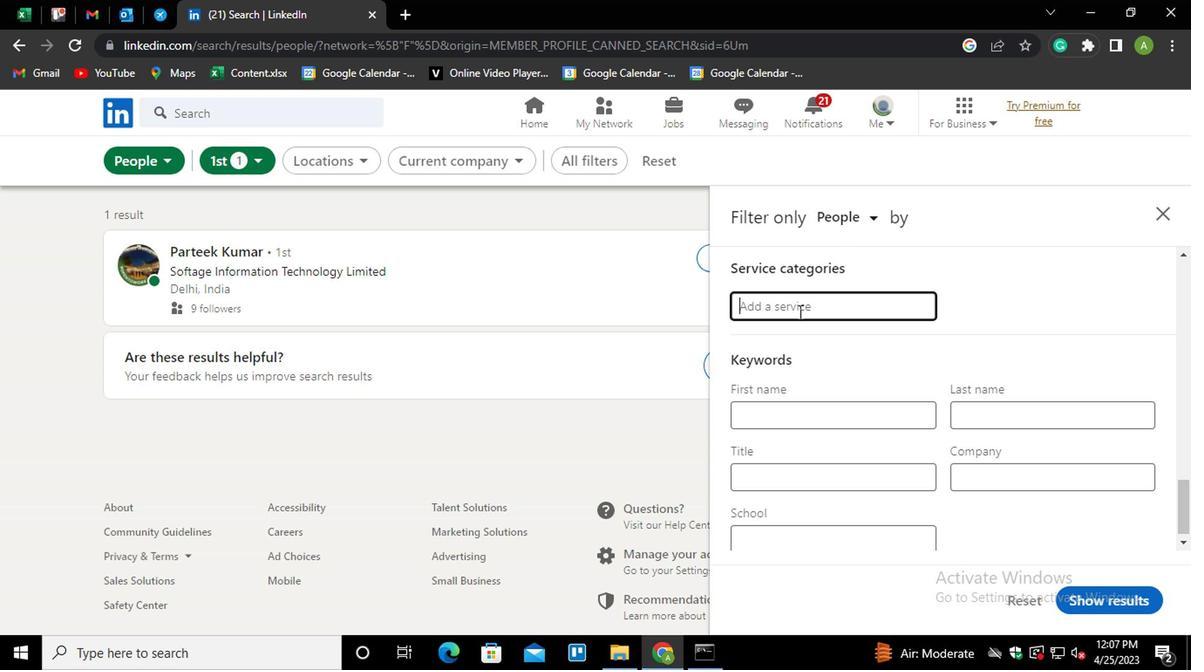 
Action: Mouse pressed left at (797, 306)
Screenshot: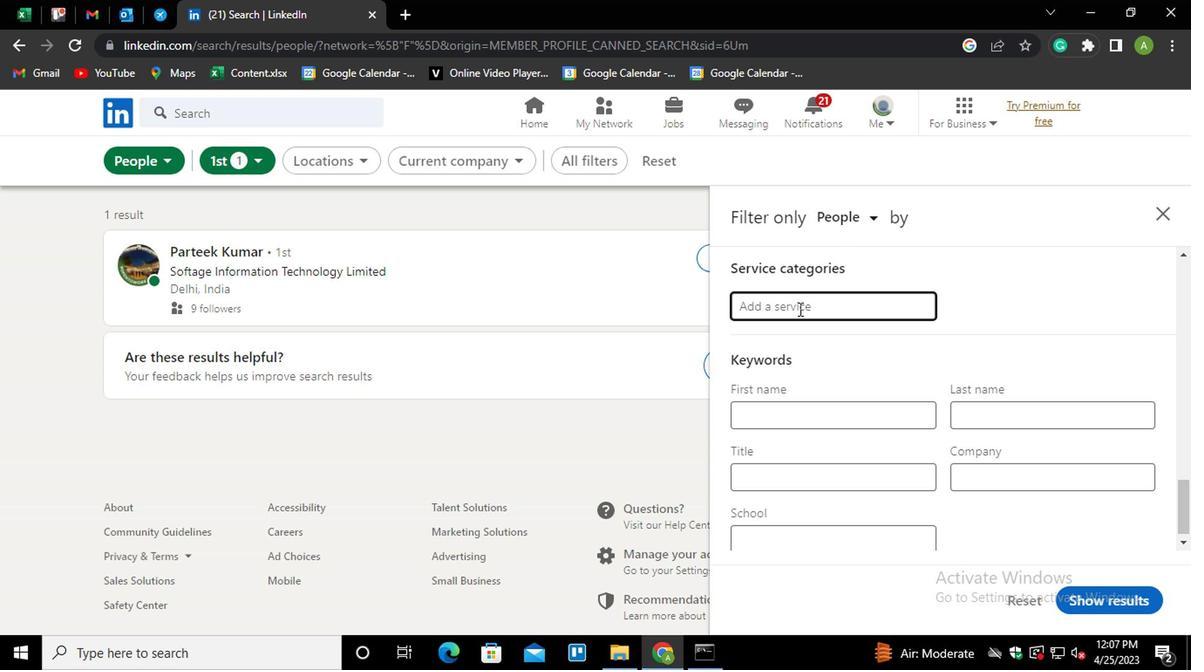 
Action: Mouse moved to (795, 306)
Screenshot: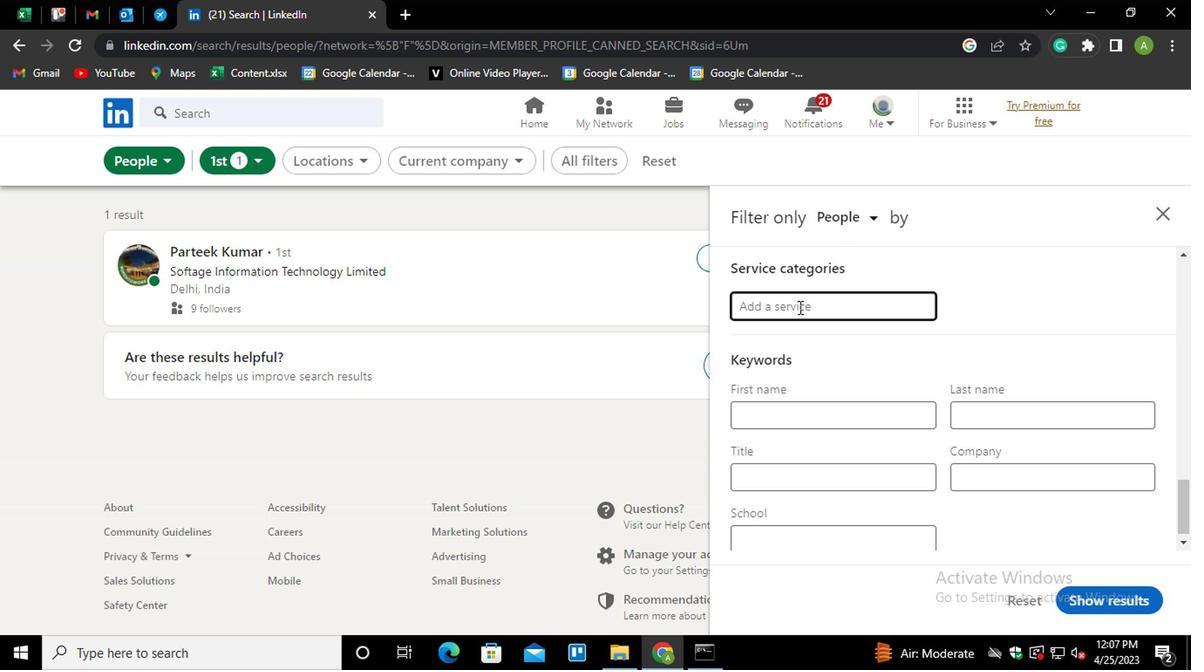 
Action: Key pressed <Key.shift>COMPUTER<Key.down><Key.enter>
Screenshot: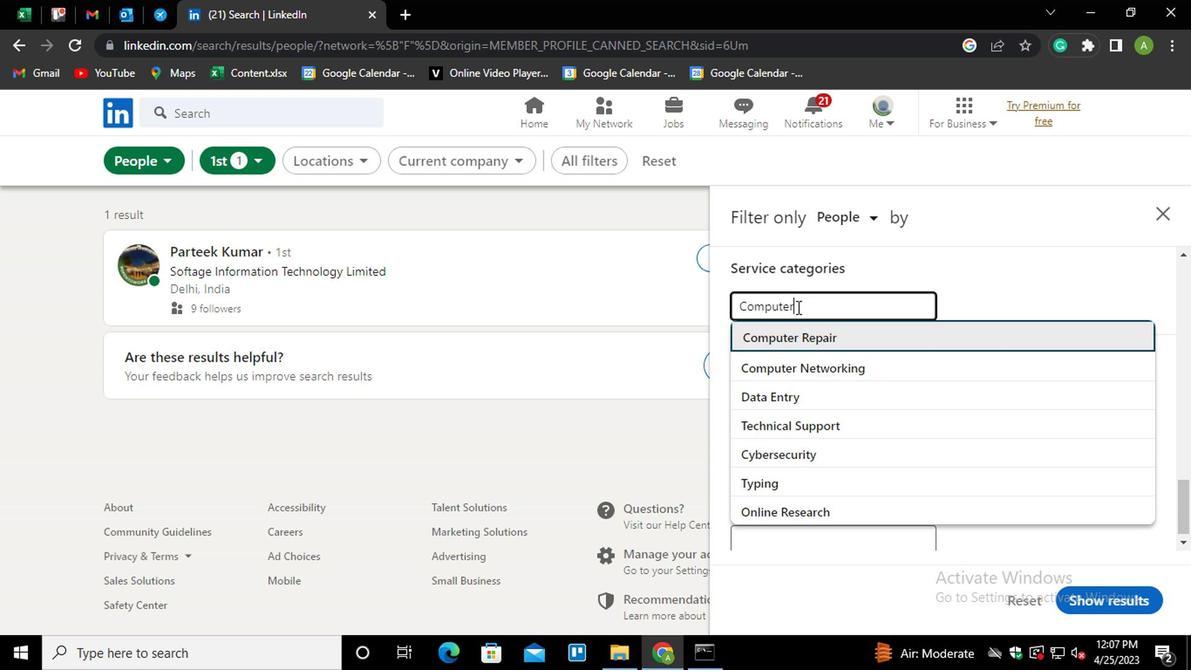 
Action: Mouse moved to (784, 470)
Screenshot: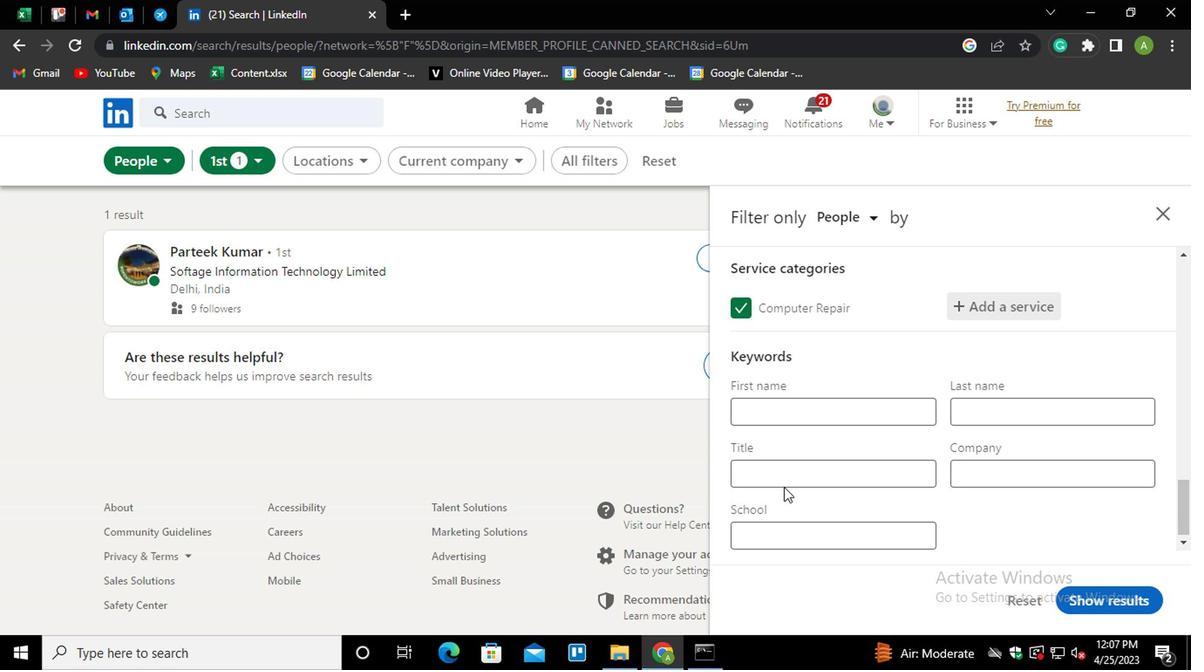 
Action: Mouse pressed left at (784, 470)
Screenshot: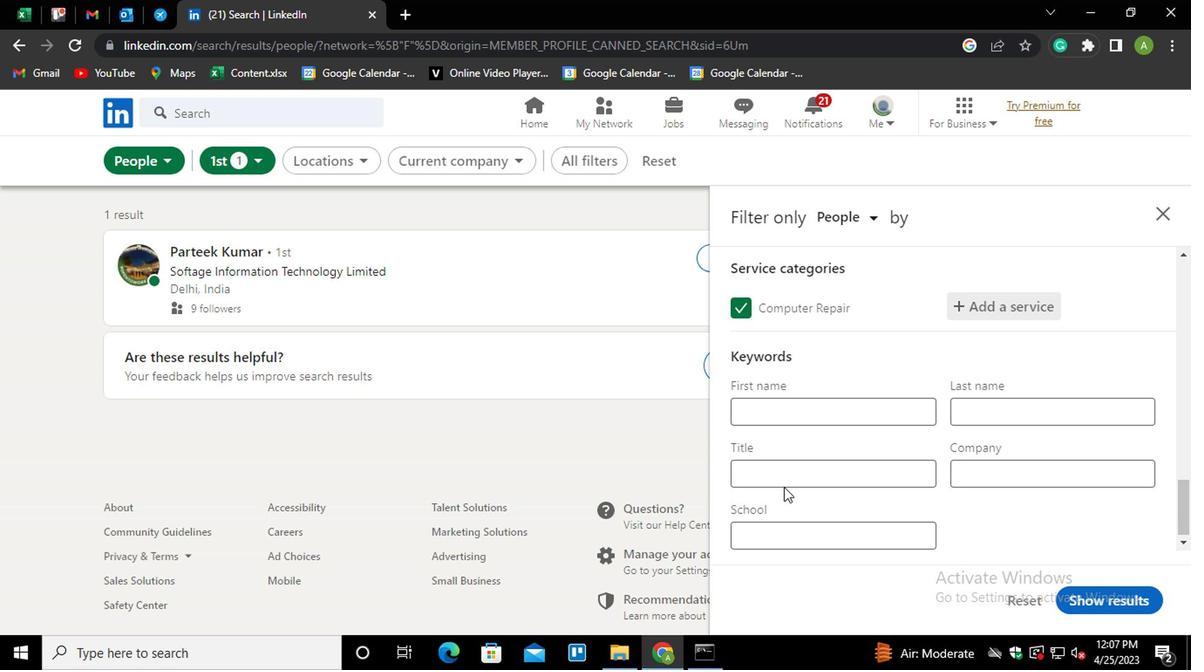 
Action: Mouse moved to (784, 470)
Screenshot: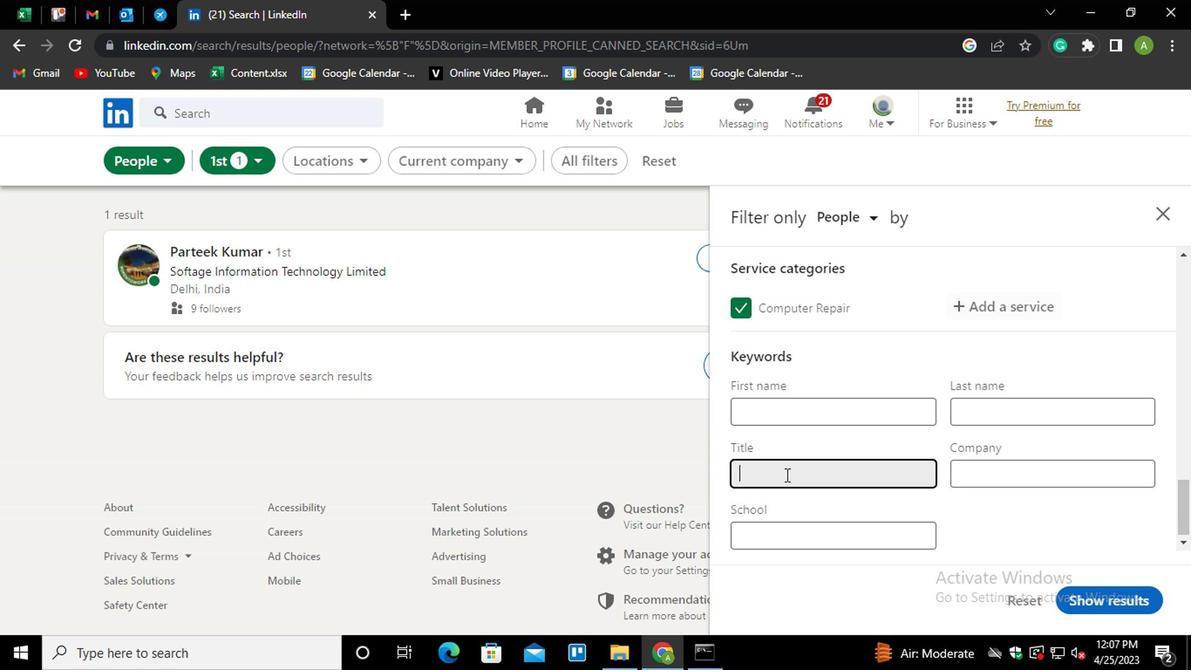
Action: Key pressed <Key.shift>ADMINISR<Key.backspace>TRATIVE<Key.space><Key.shift>ASSISTANT
Screenshot: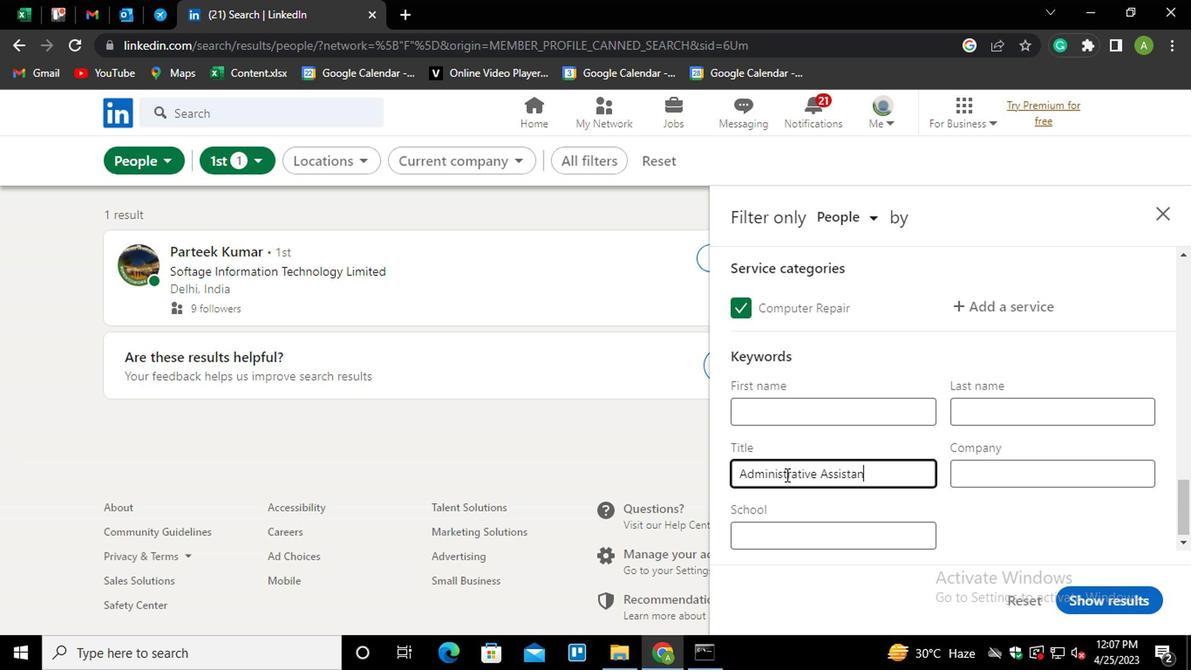 
Action: Mouse moved to (1000, 500)
Screenshot: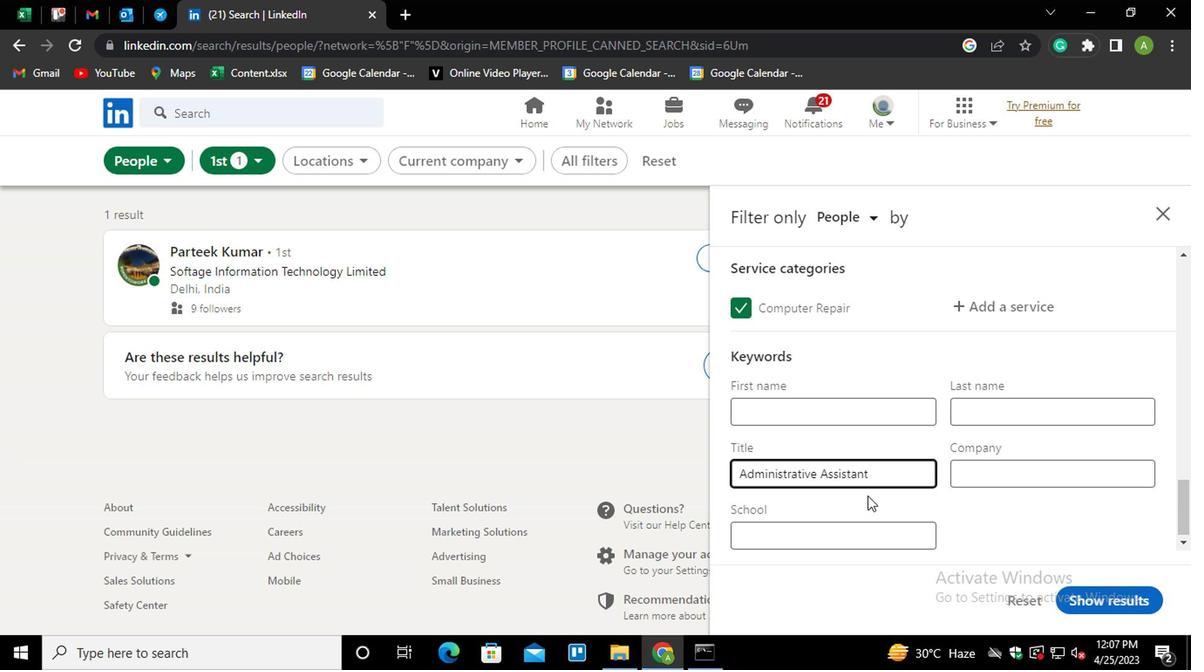 
Action: Mouse pressed left at (1000, 500)
Screenshot: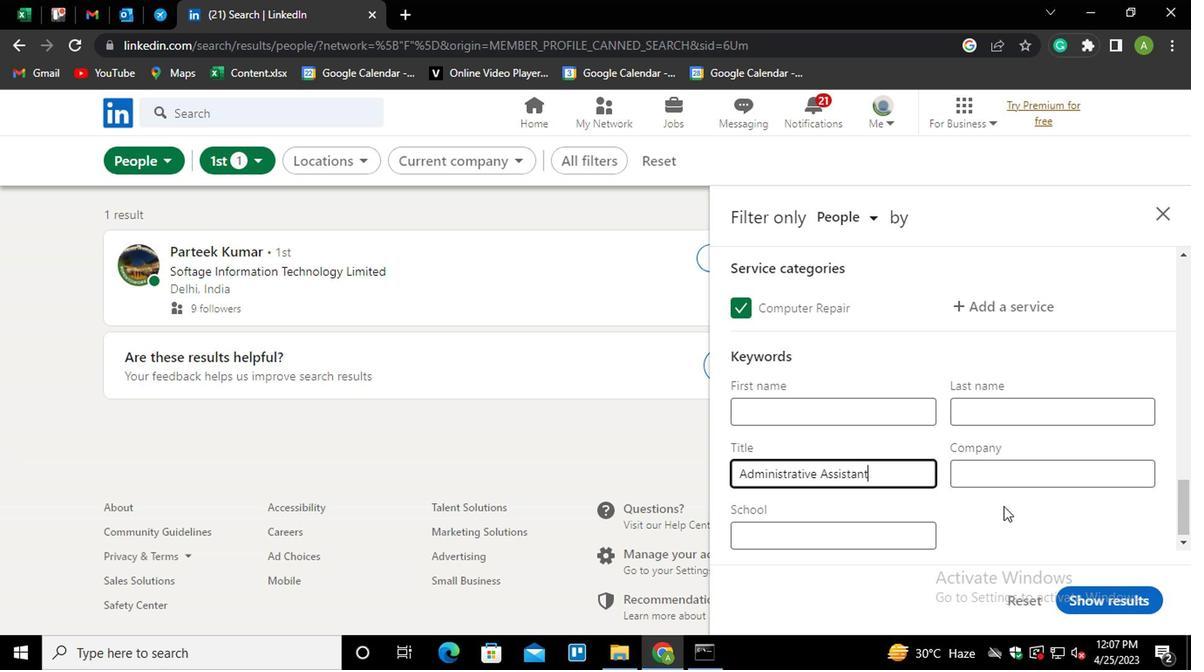 
Action: Mouse moved to (1128, 592)
Screenshot: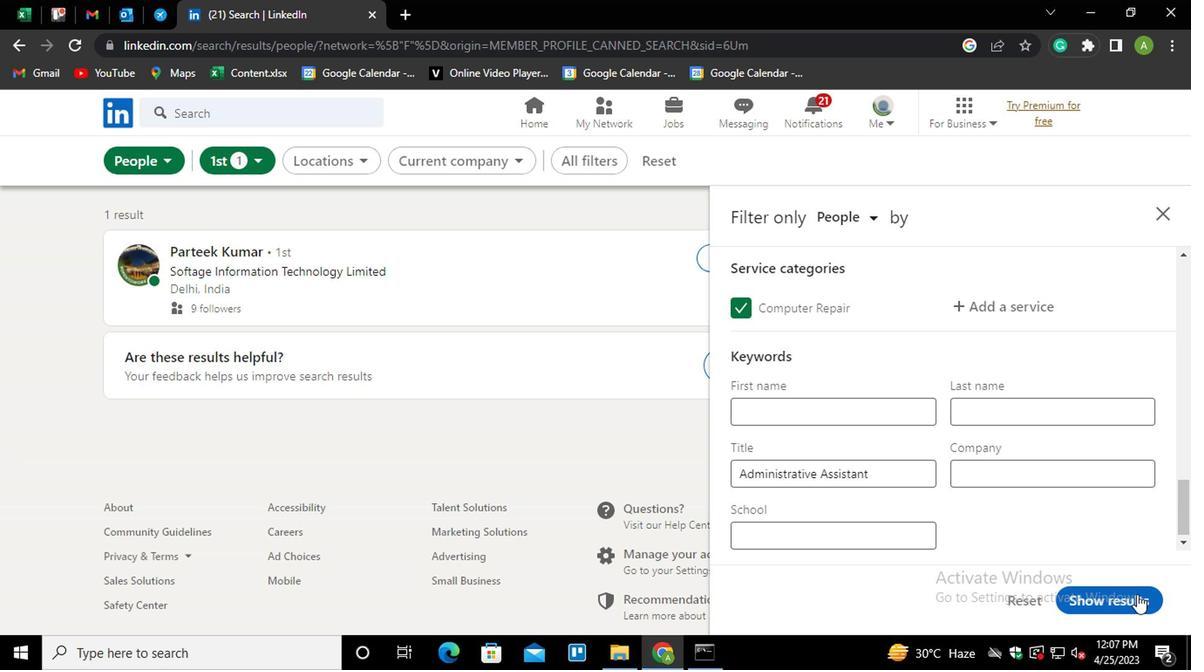 
Action: Mouse pressed left at (1128, 592)
Screenshot: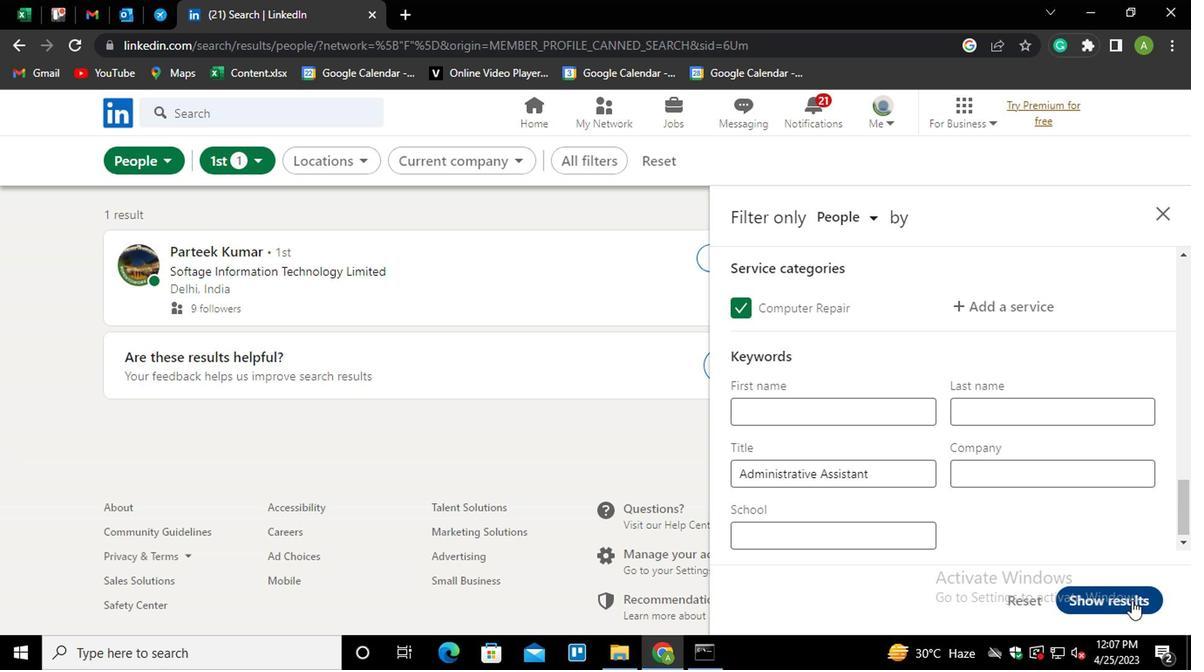 
Action: Mouse moved to (1106, 527)
Screenshot: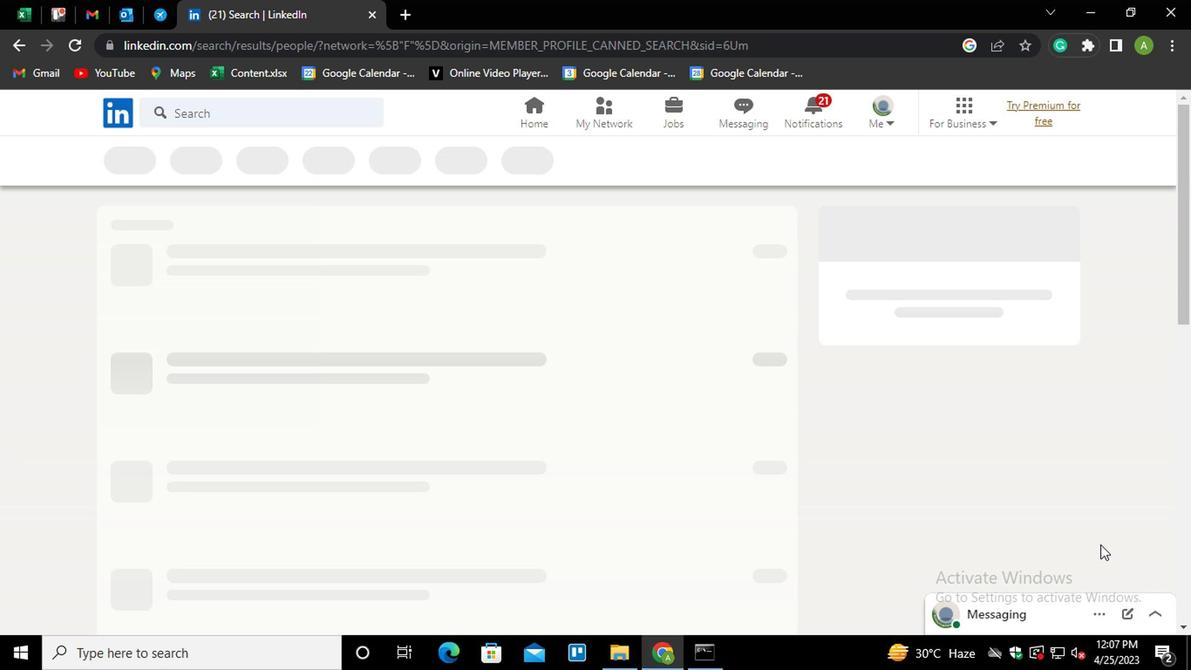 
